 Task: Slide 5 - Value.
Action: Mouse moved to (148, 76)
Screenshot: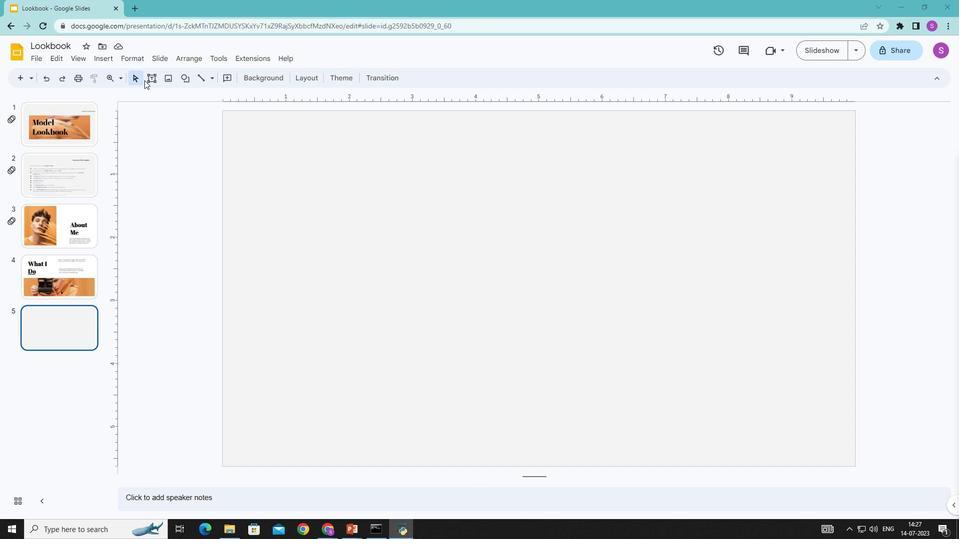 
Action: Mouse pressed left at (148, 76)
Screenshot: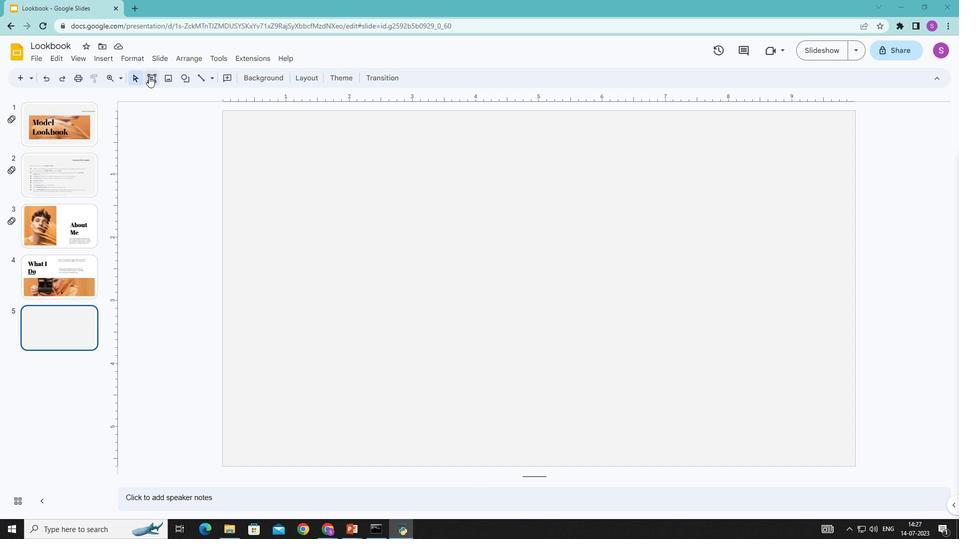 
Action: Mouse moved to (230, 118)
Screenshot: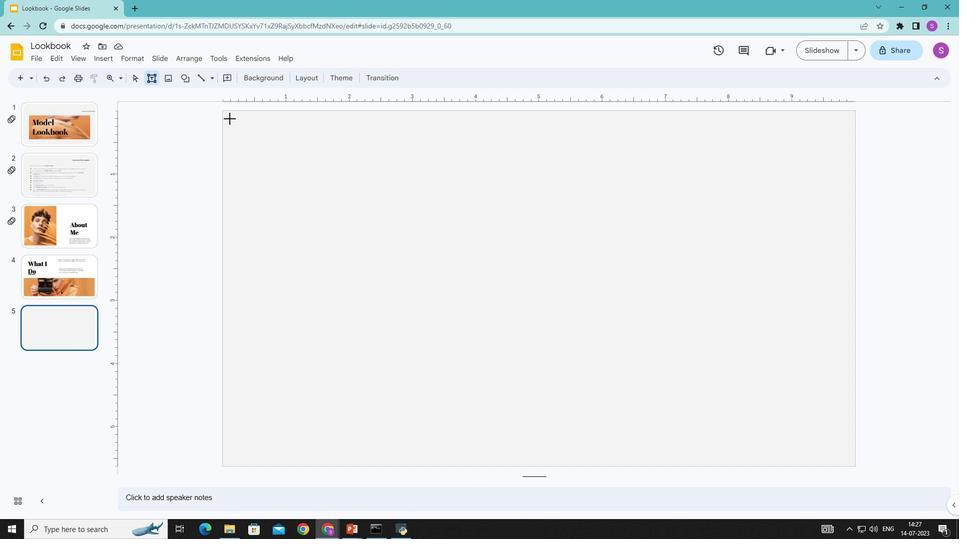 
Action: Mouse pressed left at (230, 118)
Screenshot: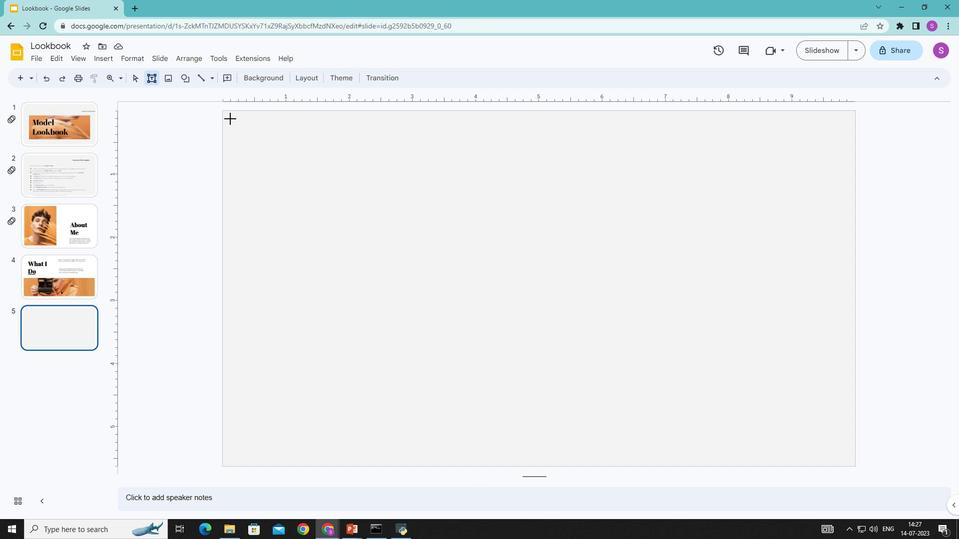 
Action: Mouse moved to (226, 77)
Screenshot: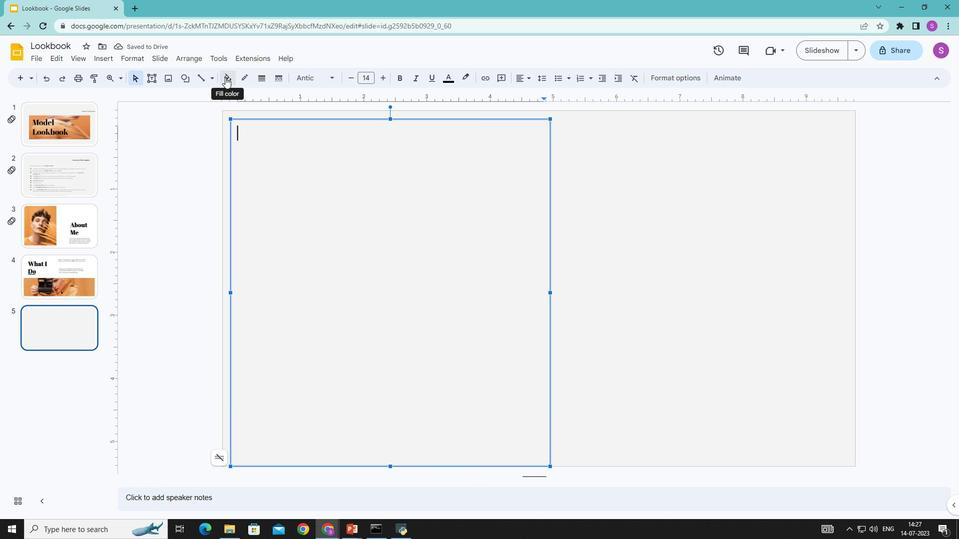 
Action: Mouse pressed left at (226, 77)
Screenshot: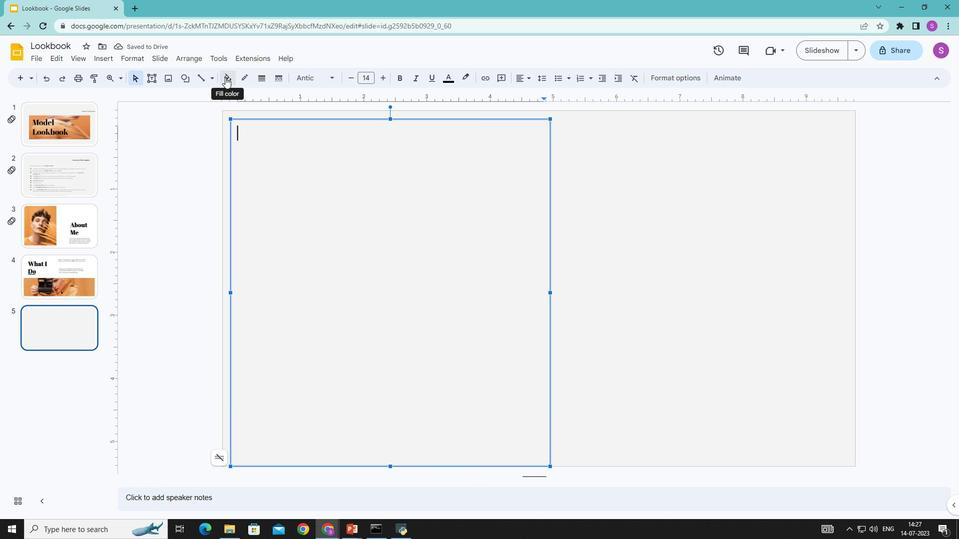 
Action: Mouse moved to (256, 129)
Screenshot: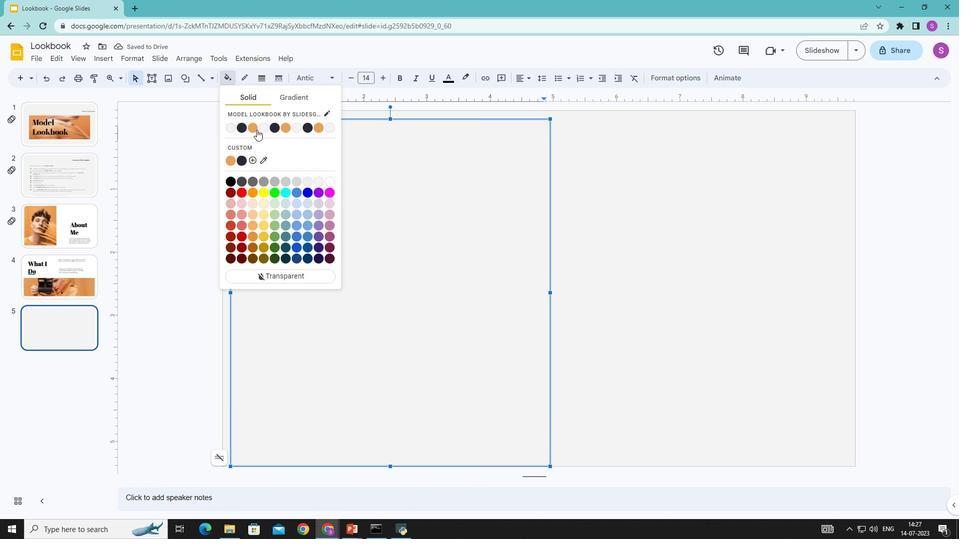 
Action: Mouse pressed left at (256, 129)
Screenshot: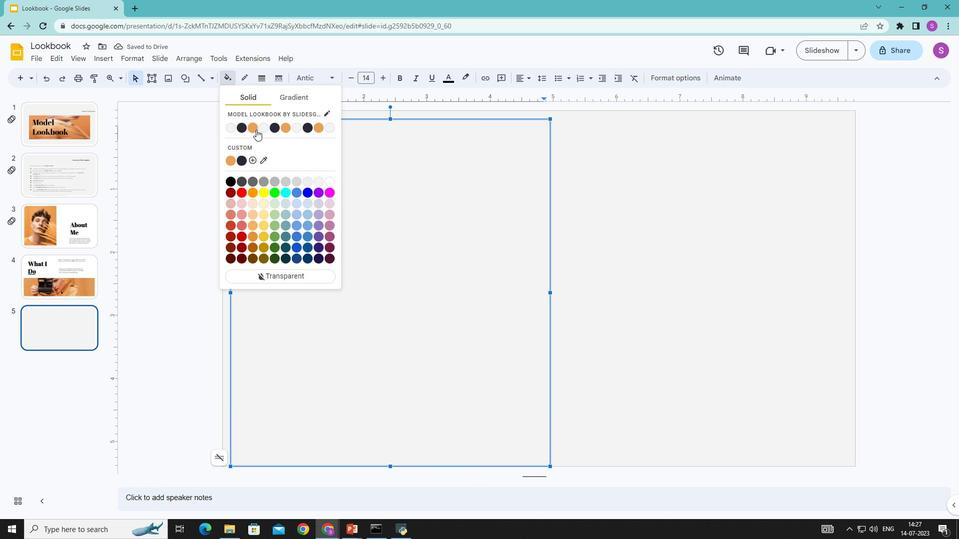 
Action: Mouse moved to (642, 272)
Screenshot: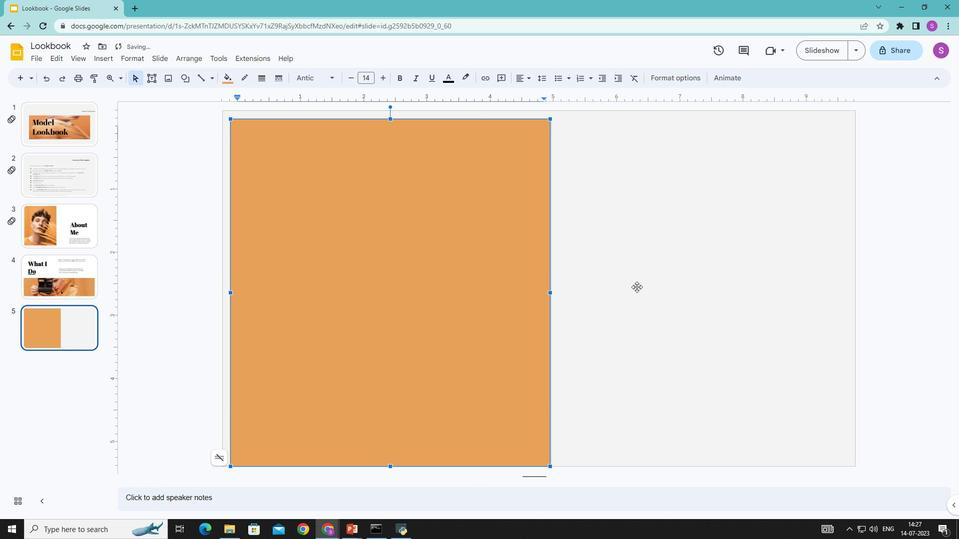 
Action: Mouse pressed left at (642, 272)
Screenshot: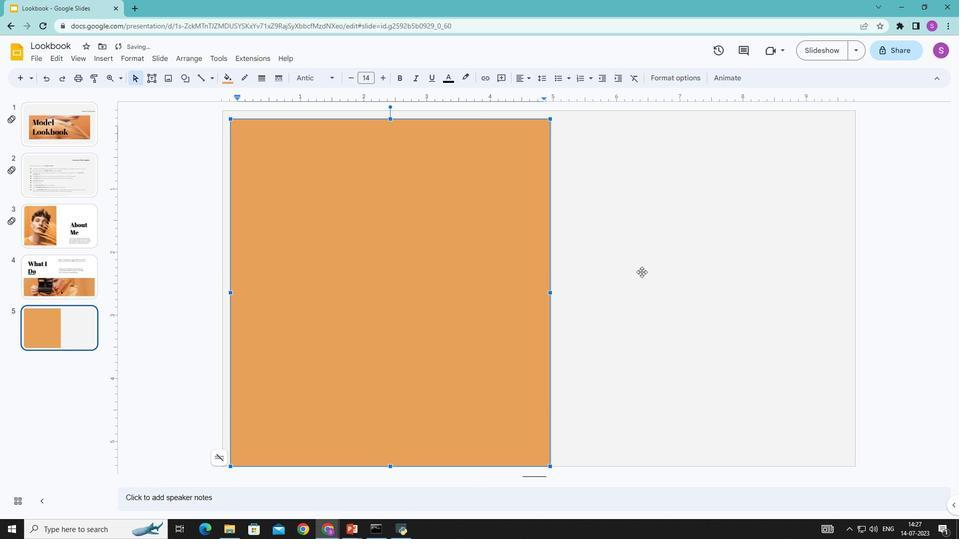 
Action: Mouse moved to (672, 308)
Screenshot: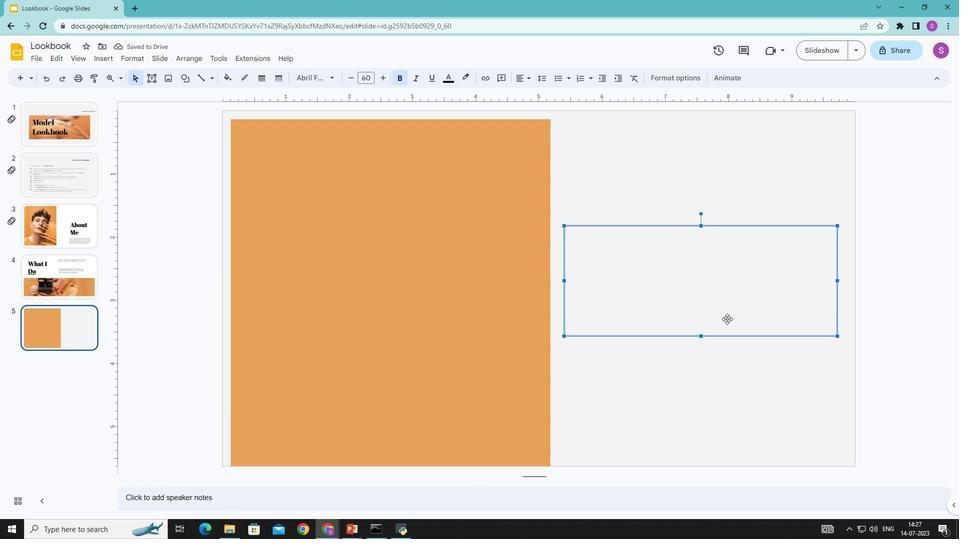 
Action: Key pressed <Key.shift>Valu
Screenshot: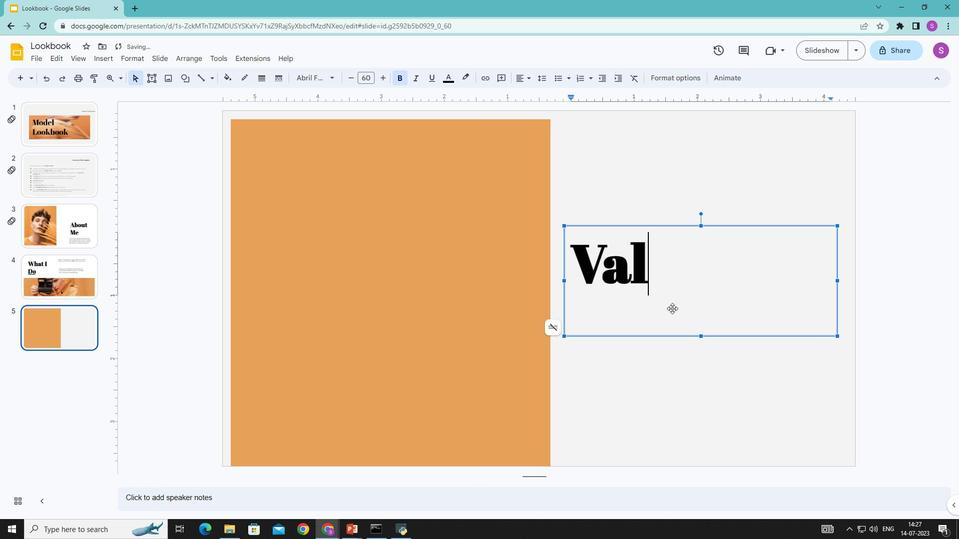 
Action: Mouse moved to (671, 308)
Screenshot: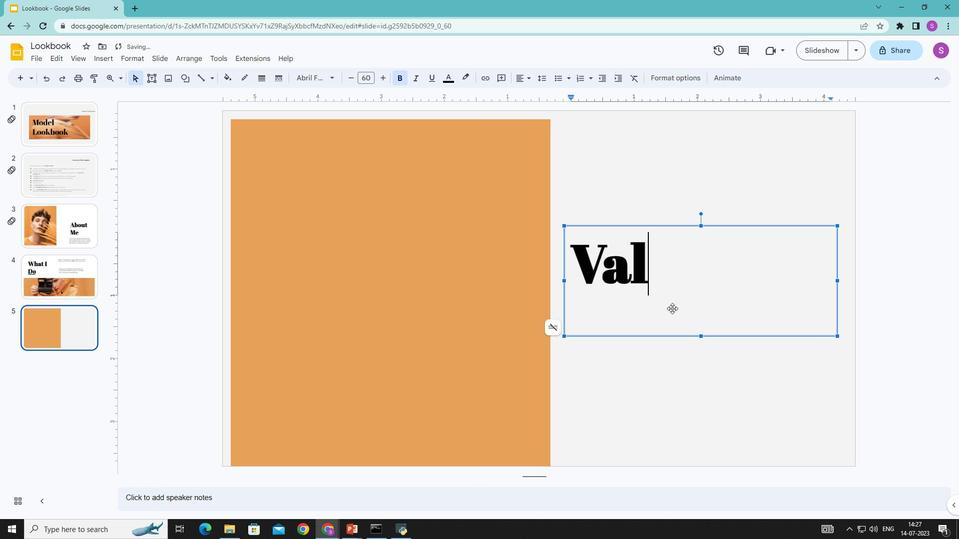 
Action: Key pressed es
Screenshot: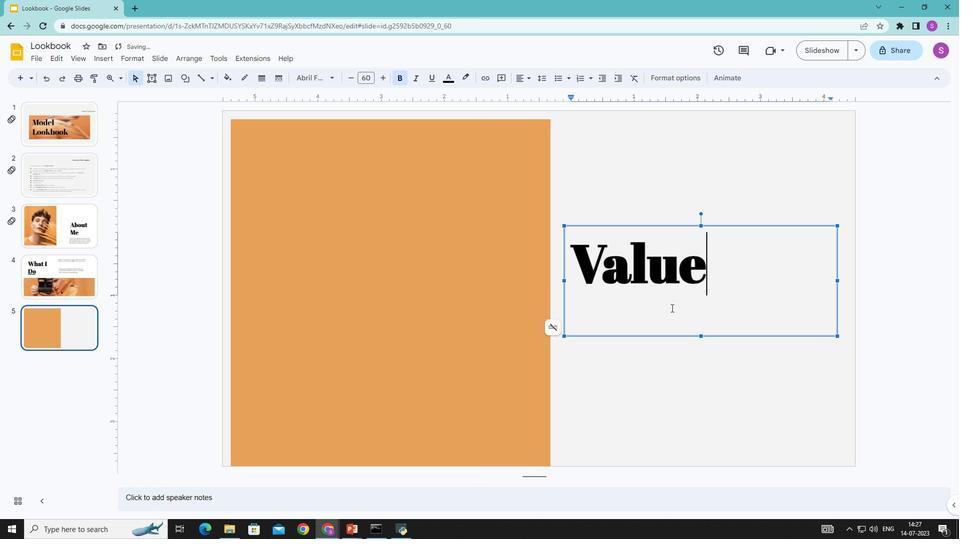 
Action: Mouse moved to (203, 77)
Screenshot: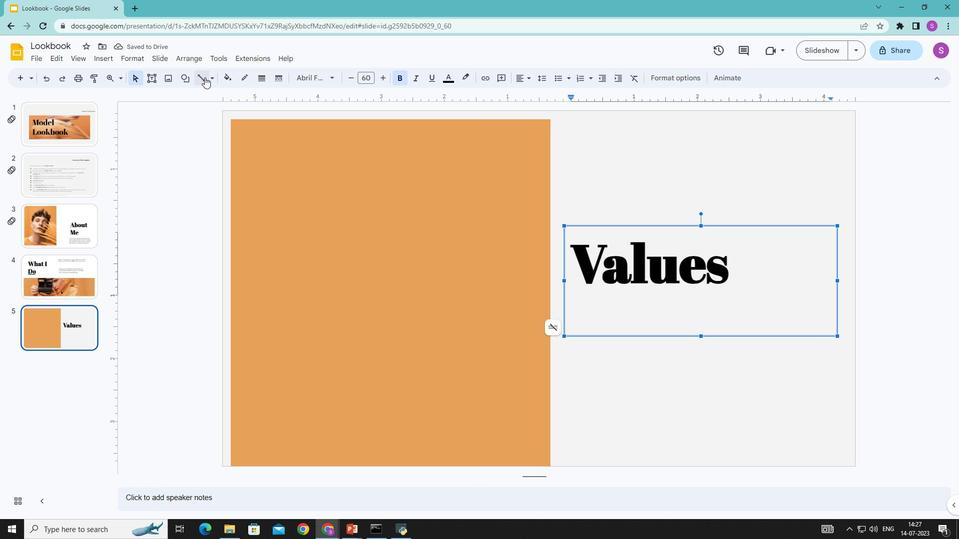 
Action: Mouse pressed left at (203, 77)
Screenshot: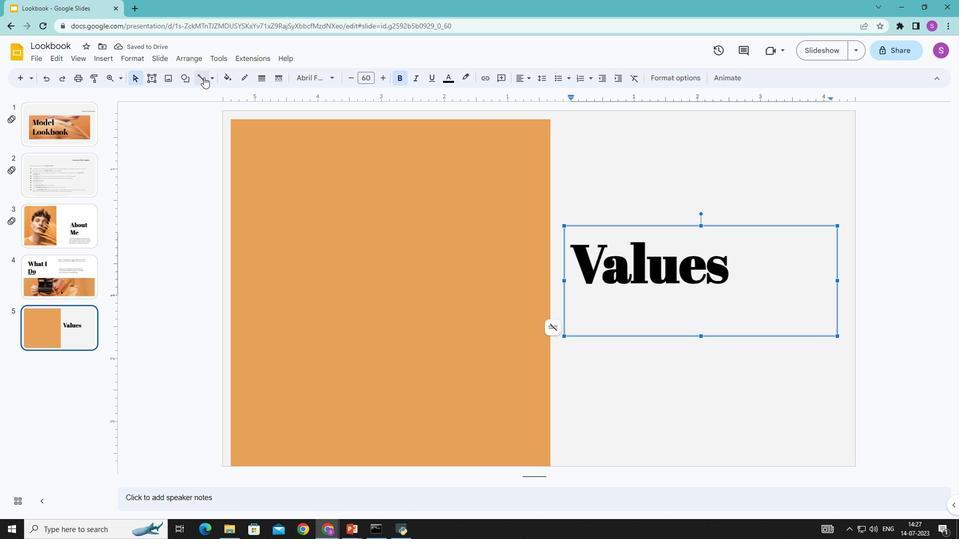 
Action: Mouse moved to (671, 290)
Screenshot: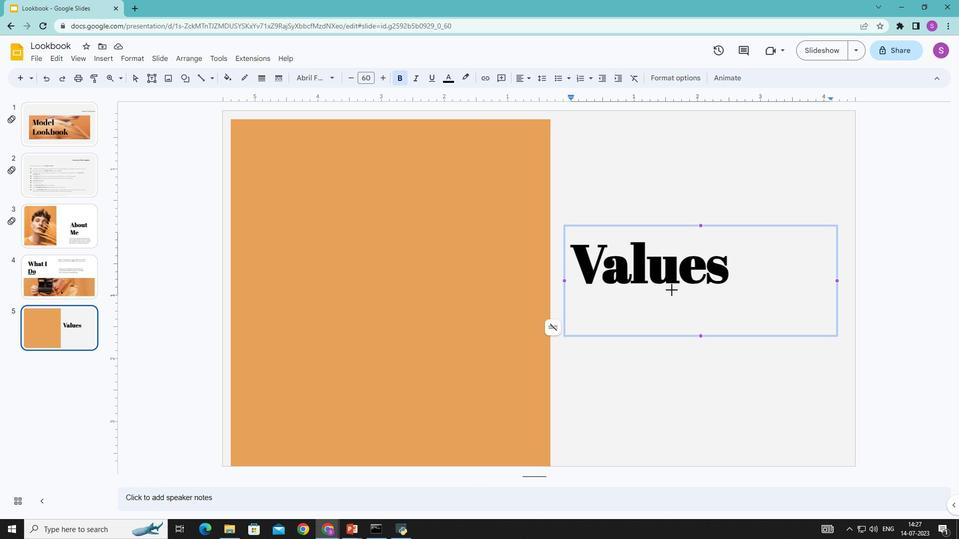
Action: Mouse pressed left at (671, 290)
Screenshot: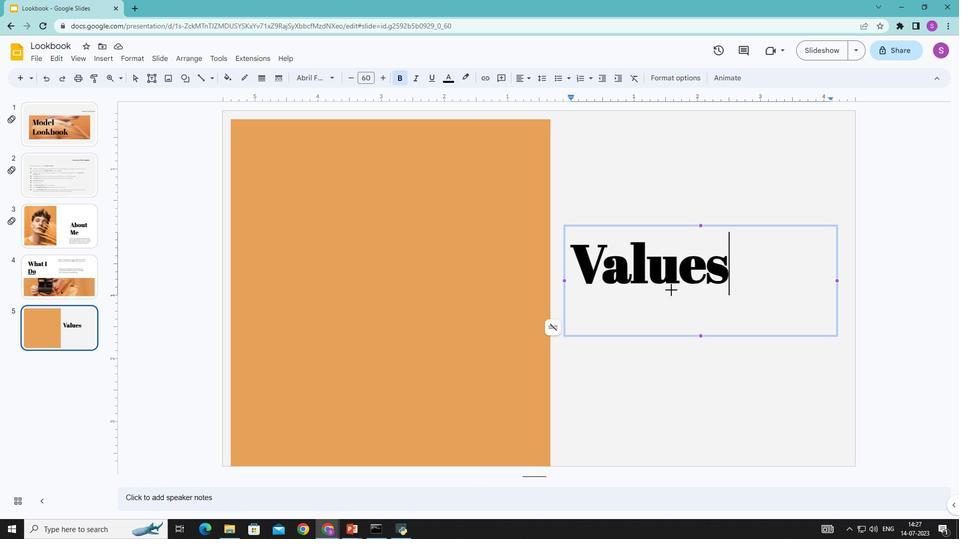 
Action: Mouse moved to (246, 76)
Screenshot: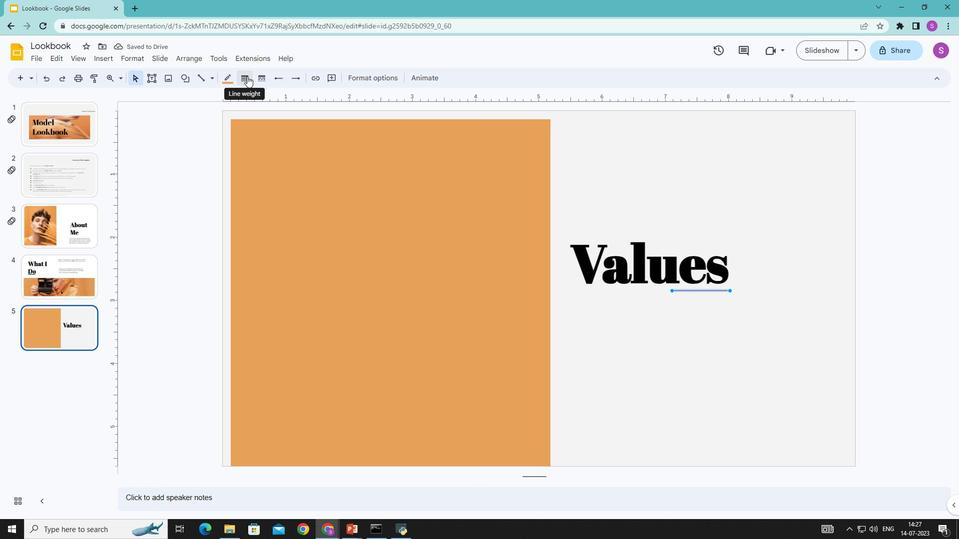 
Action: Mouse pressed left at (246, 76)
Screenshot: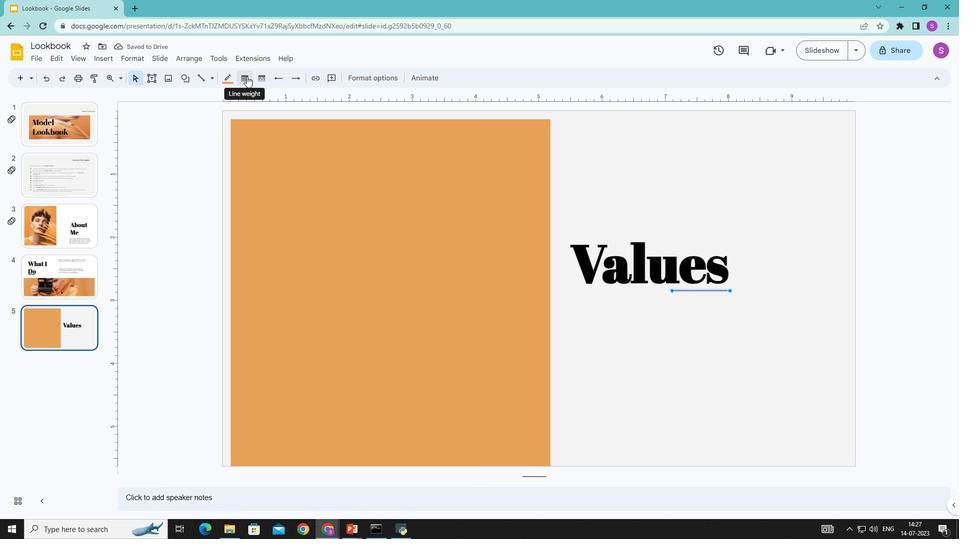 
Action: Mouse moved to (266, 157)
Screenshot: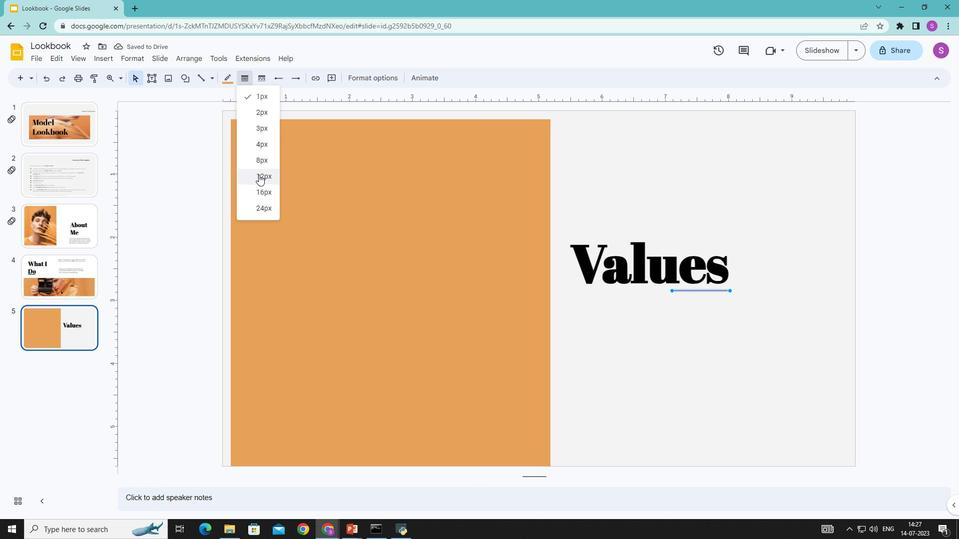 
Action: Mouse pressed left at (266, 157)
Screenshot: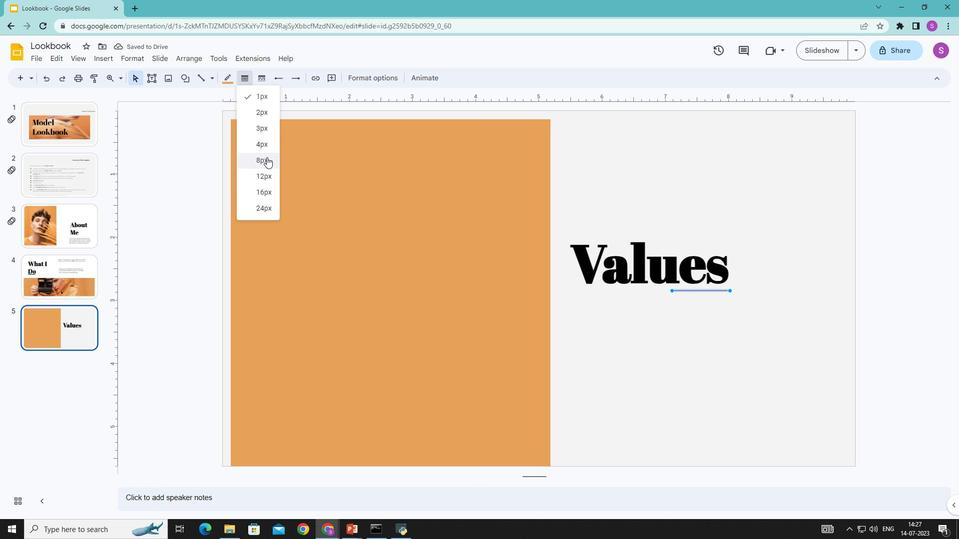 
Action: Mouse moved to (228, 79)
Screenshot: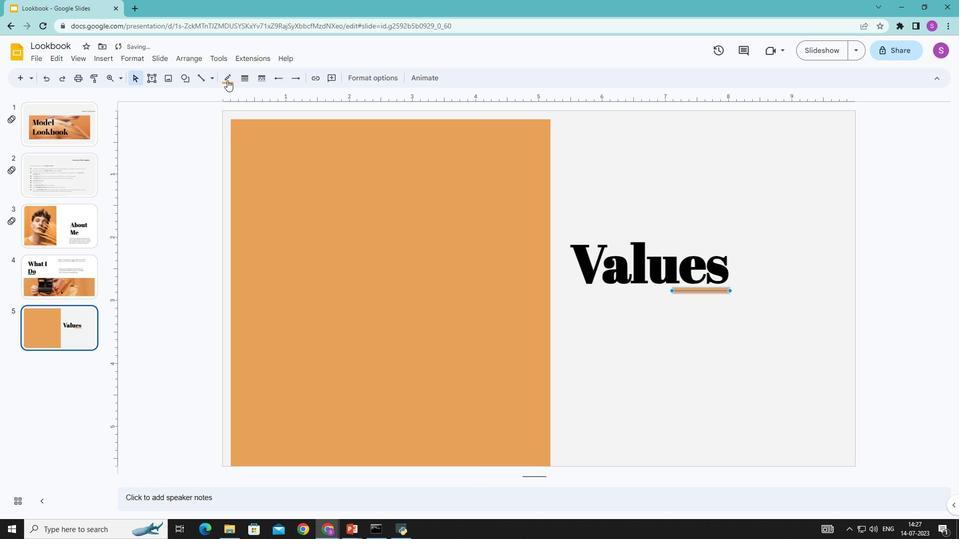
Action: Mouse pressed left at (228, 79)
Screenshot: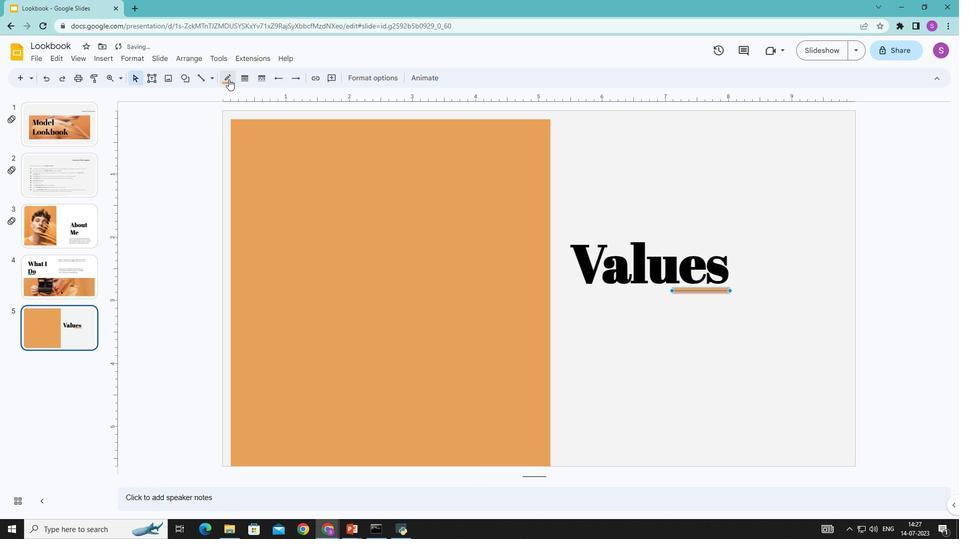 
Action: Mouse moved to (243, 109)
Screenshot: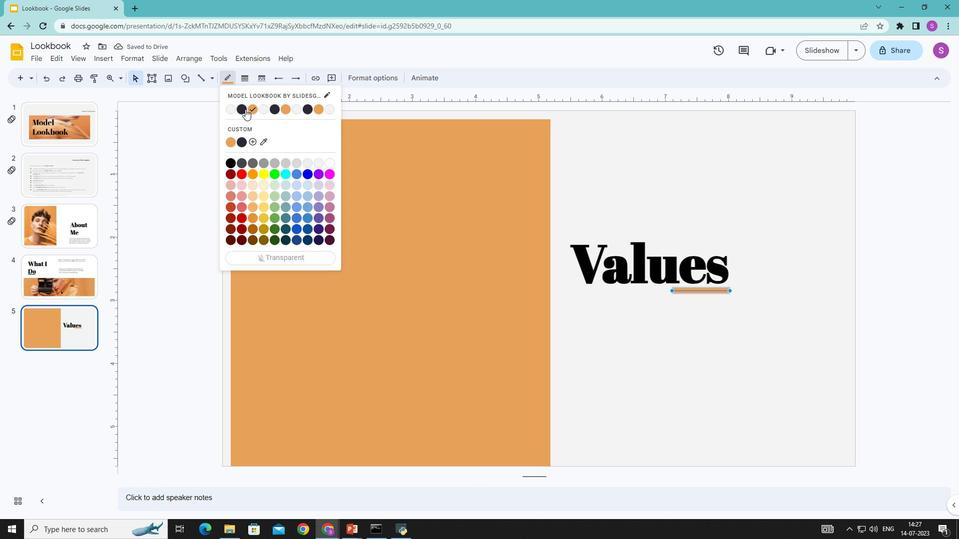 
Action: Mouse pressed left at (243, 109)
Screenshot: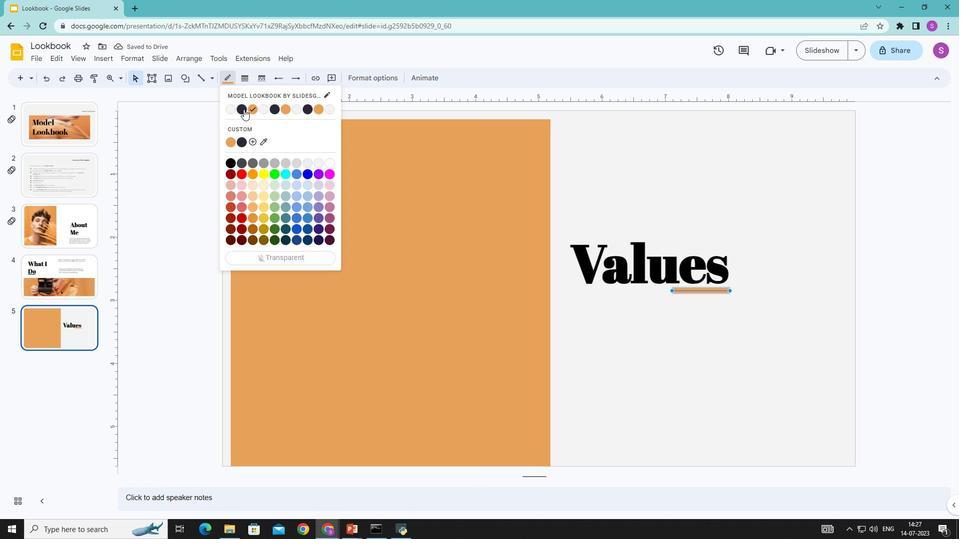 
Action: Mouse moved to (665, 199)
Screenshot: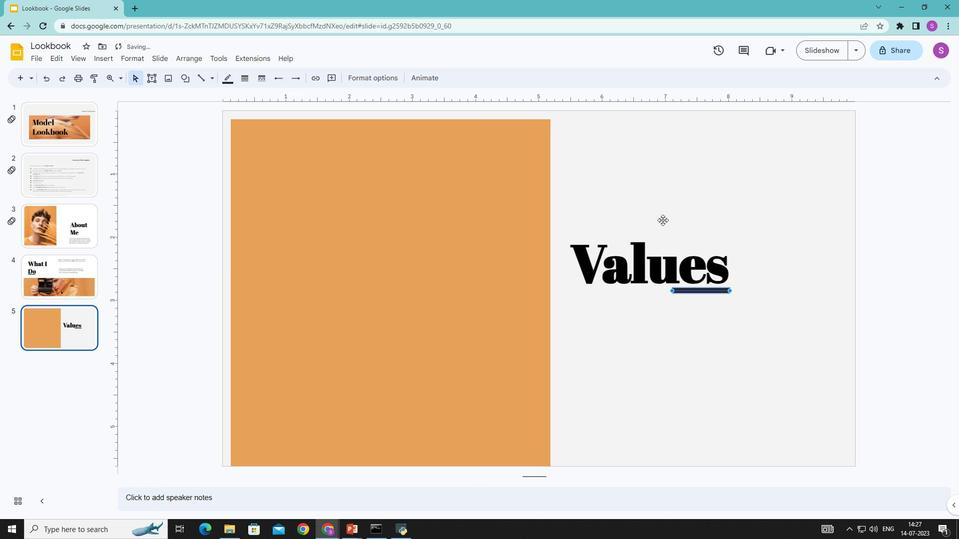 
Action: Mouse pressed left at (665, 199)
Screenshot: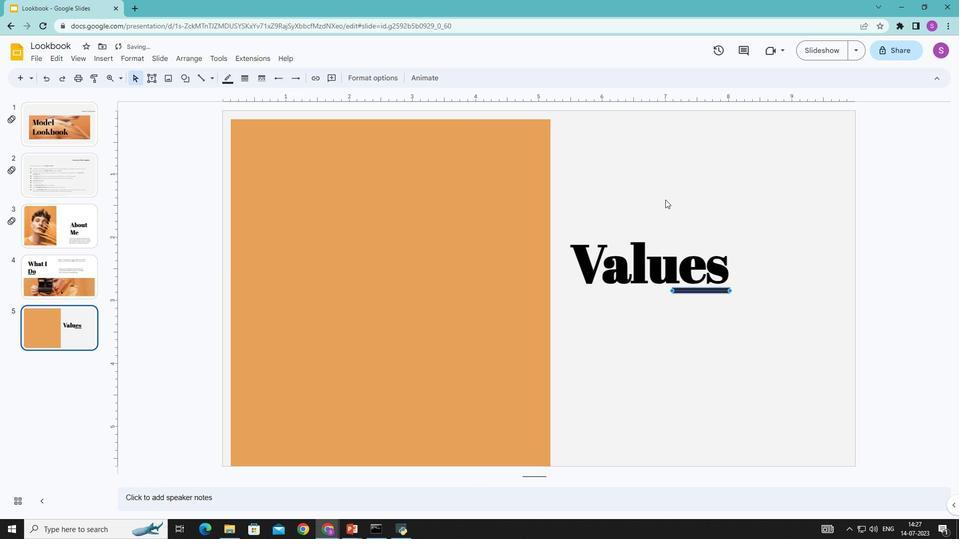 
Action: Mouse moved to (677, 268)
Screenshot: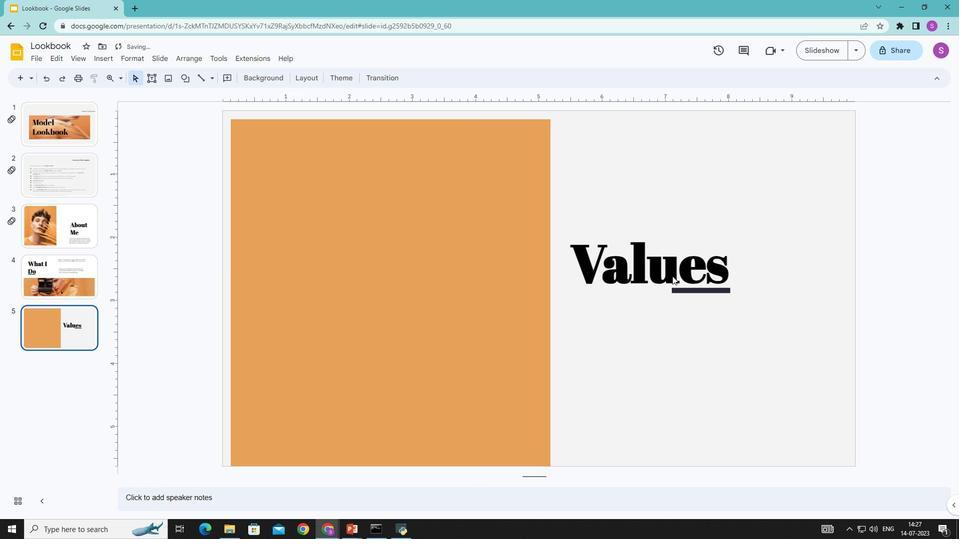 
Action: Mouse pressed left at (677, 268)
Screenshot: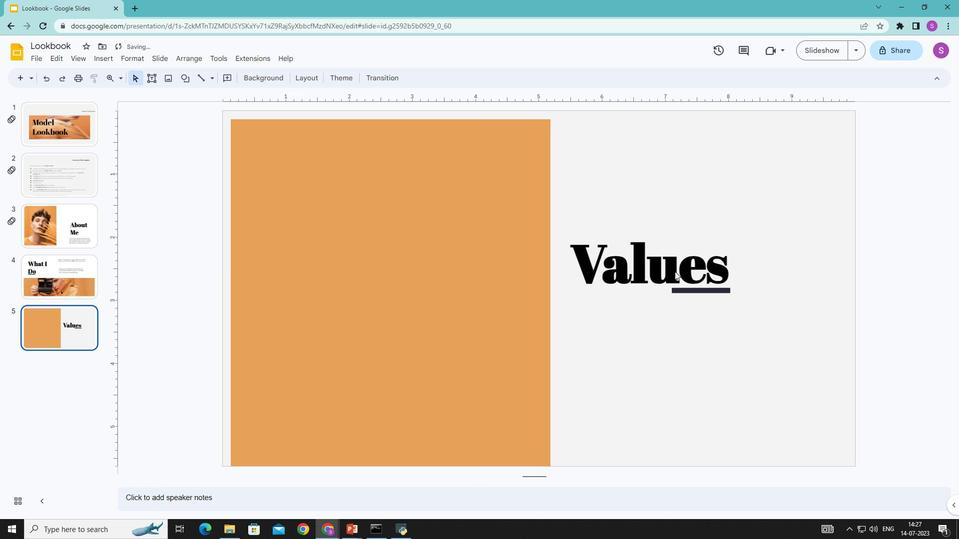 
Action: Mouse moved to (600, 265)
Screenshot: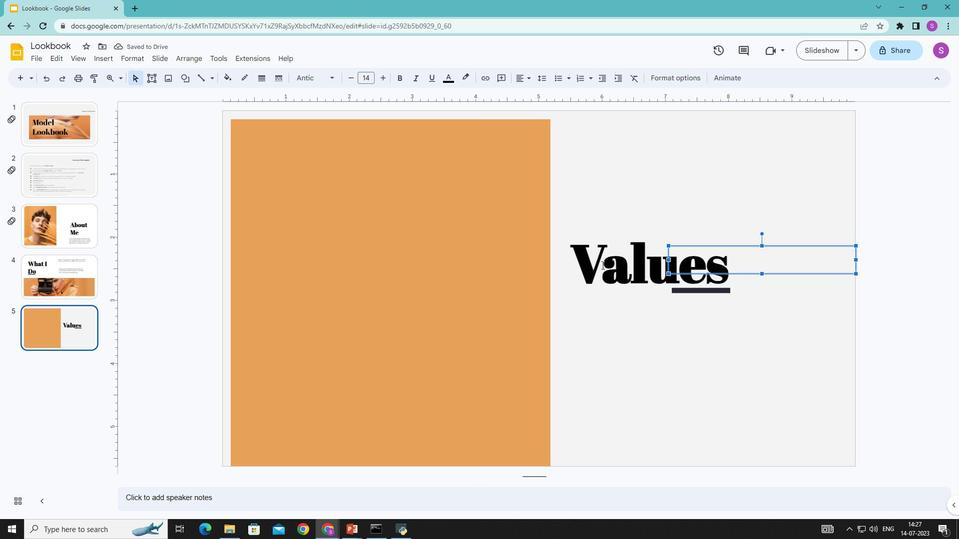 
Action: Mouse pressed left at (600, 265)
Screenshot: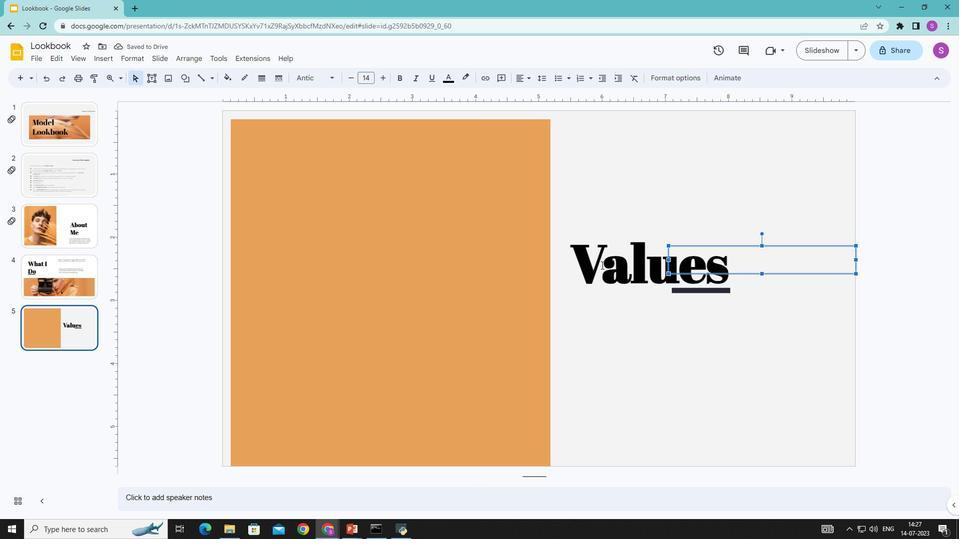 
Action: Mouse moved to (728, 273)
Screenshot: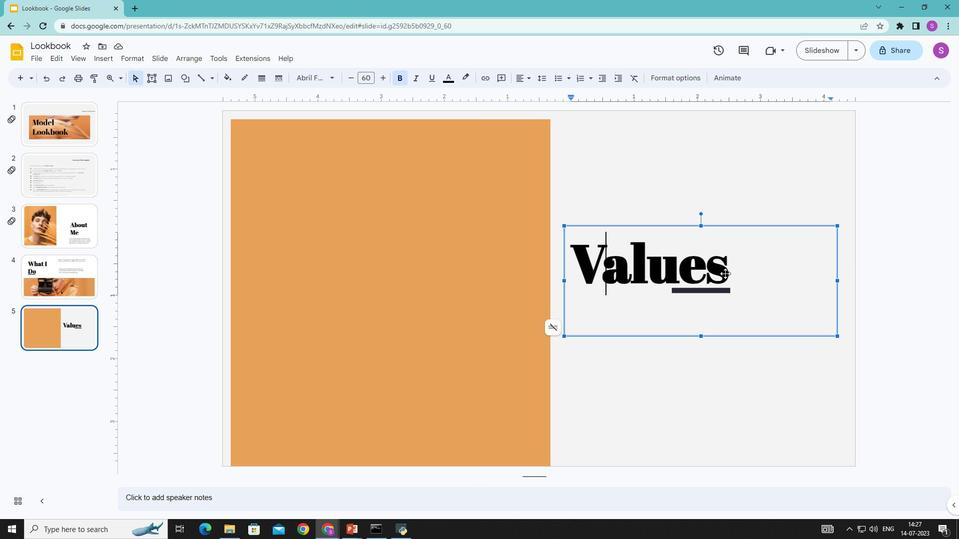
Action: Mouse pressed left at (728, 273)
Screenshot: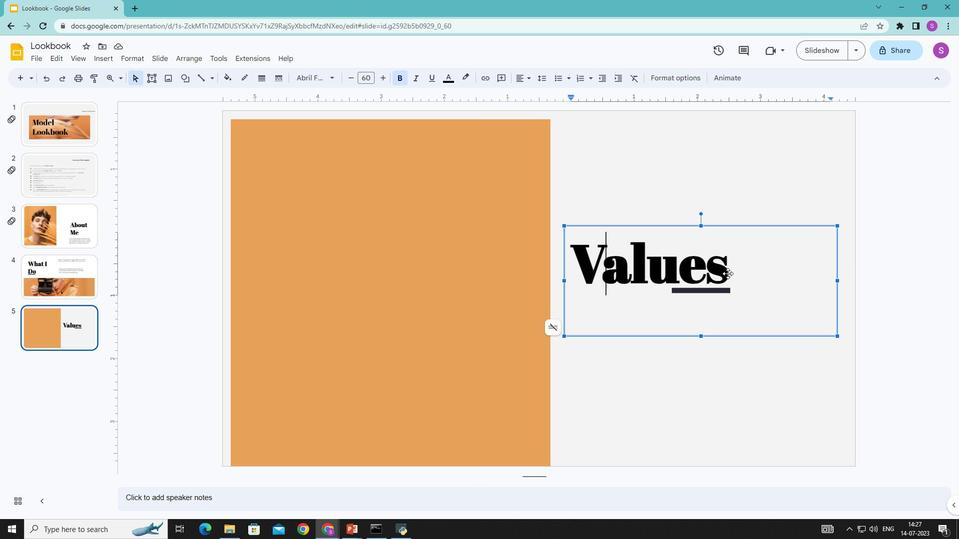 
Action: Mouse moved to (610, 251)
Screenshot: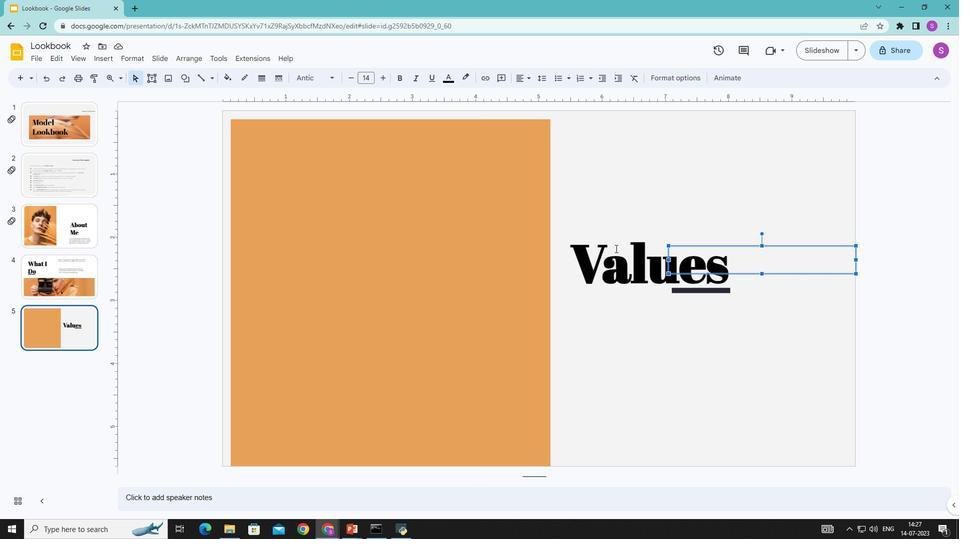 
Action: Mouse pressed left at (610, 251)
Screenshot: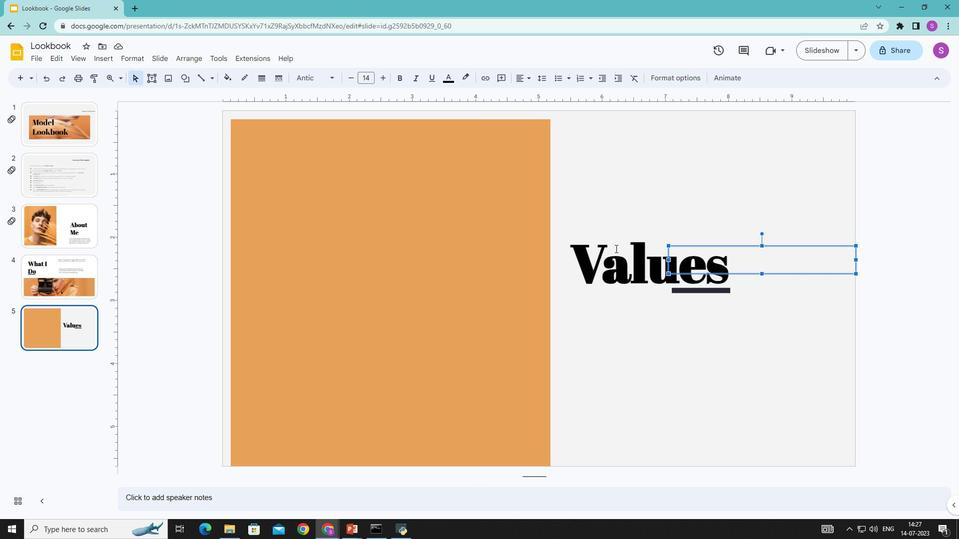 
Action: Mouse moved to (575, 258)
Screenshot: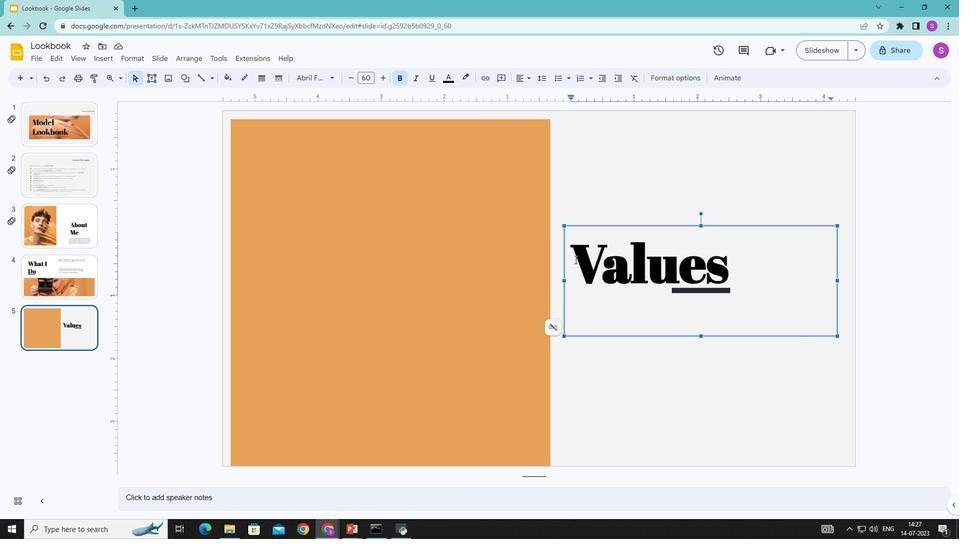 
Action: Mouse pressed left at (575, 258)
Screenshot: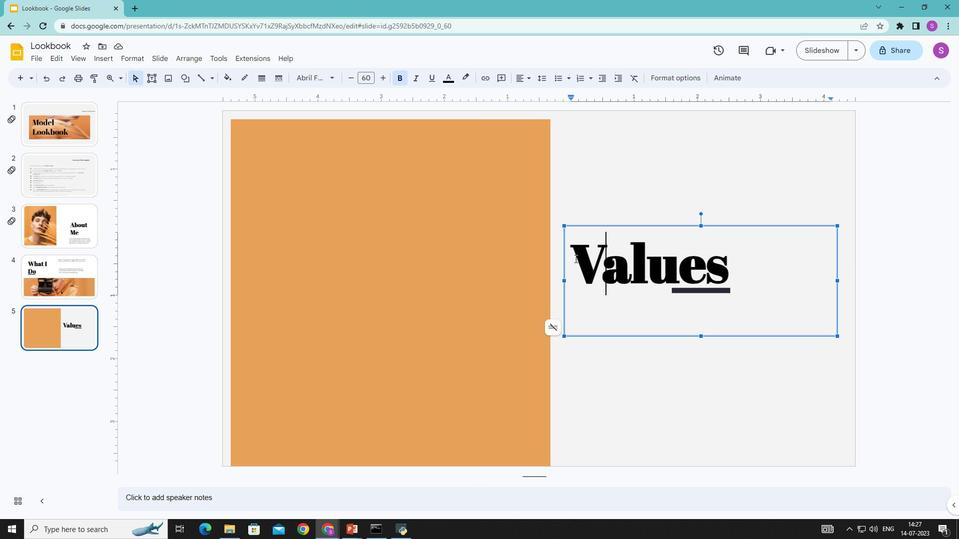
Action: Mouse pressed left at (575, 258)
Screenshot: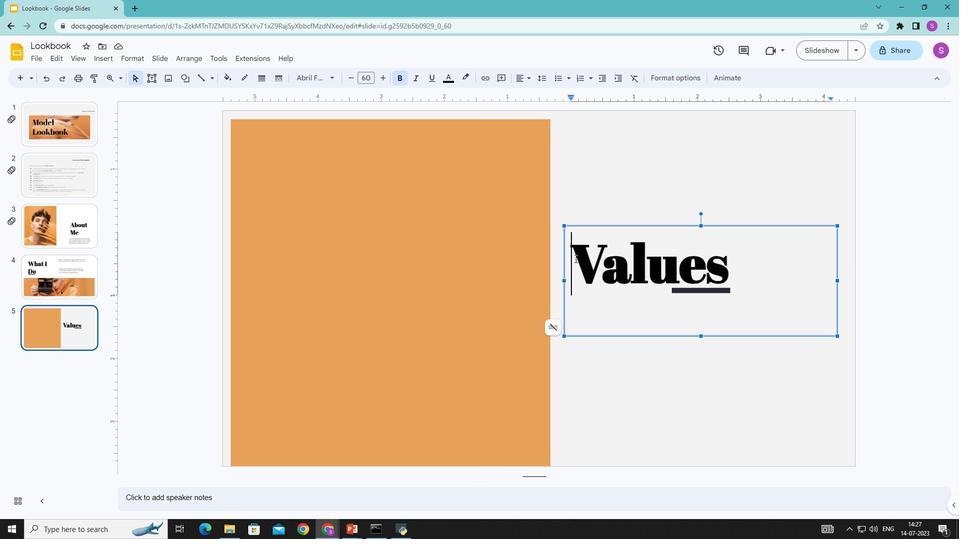 
Action: Mouse moved to (334, 78)
Screenshot: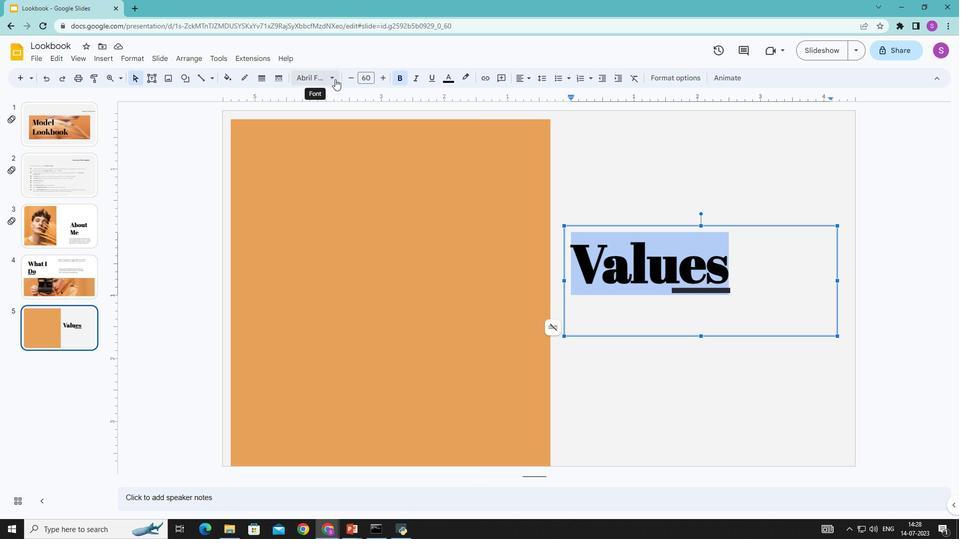 
Action: Mouse pressed left at (334, 78)
Screenshot: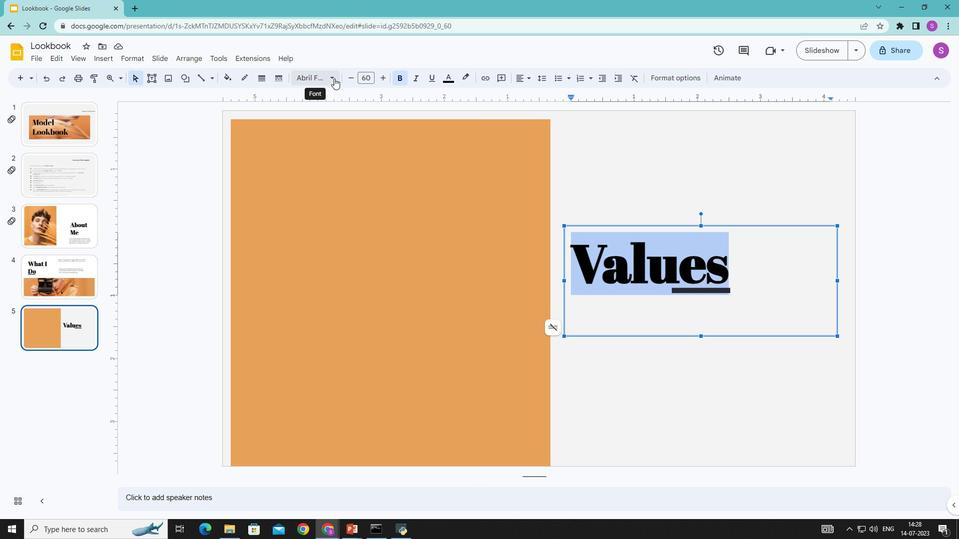 
Action: Mouse moved to (344, 227)
Screenshot: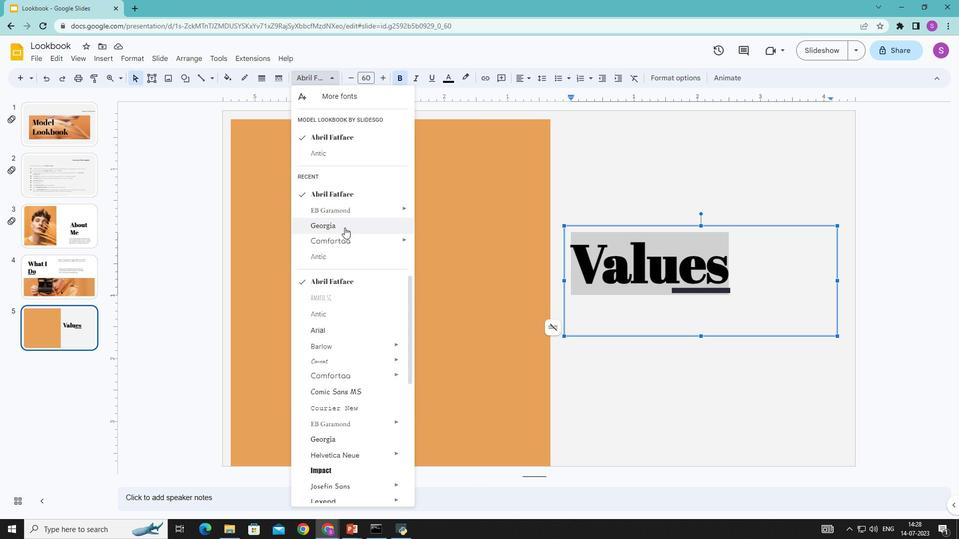 
Action: Mouse pressed left at (344, 227)
Screenshot: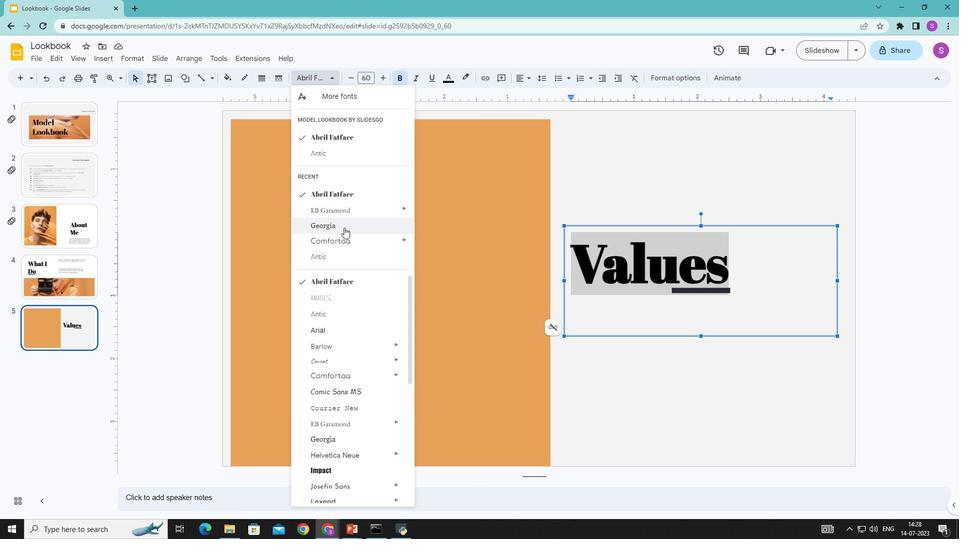 
Action: Mouse moved to (684, 399)
Screenshot: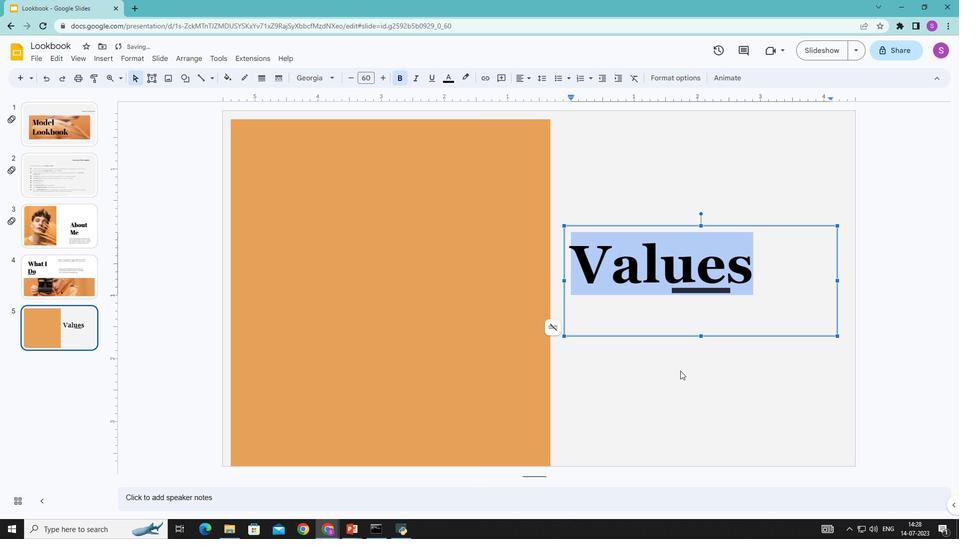 
Action: Mouse pressed left at (684, 399)
Screenshot: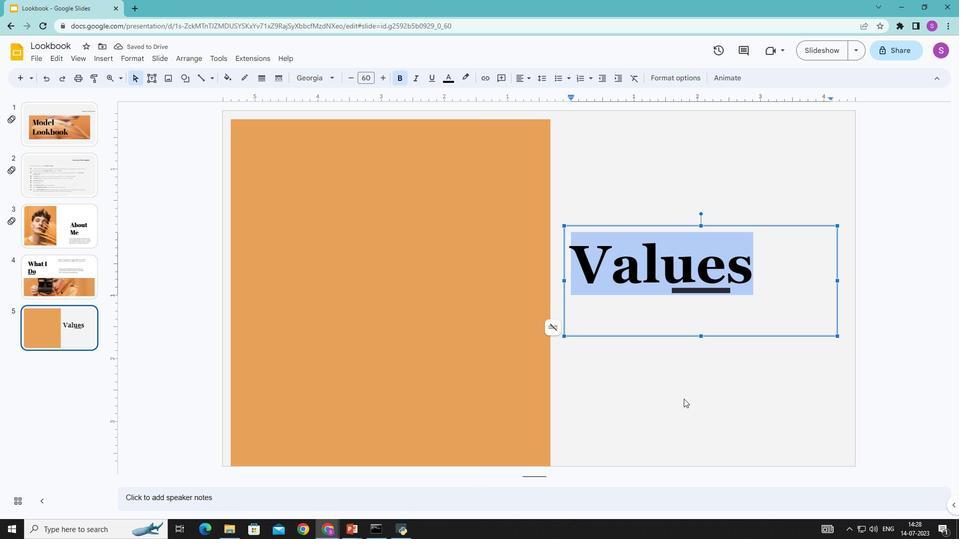 
Action: Mouse moved to (342, 188)
Screenshot: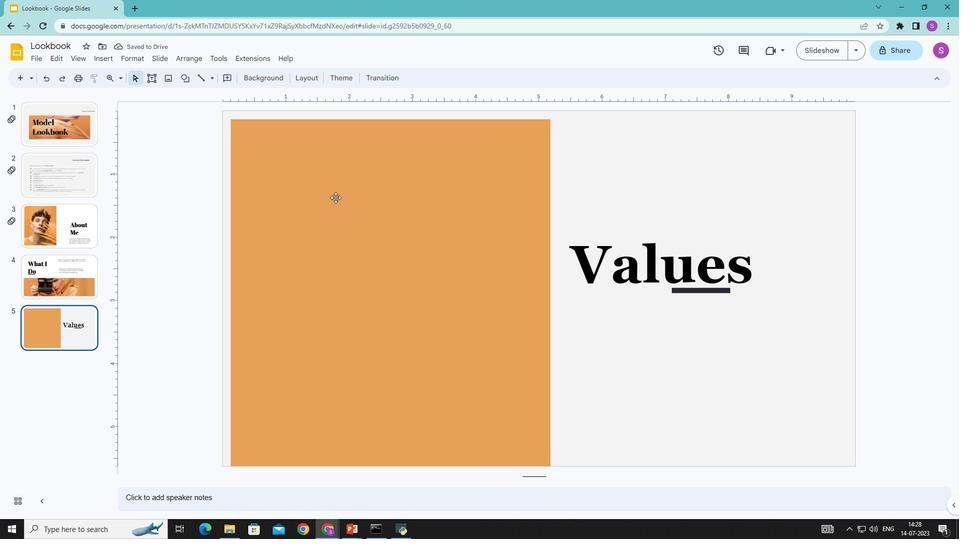
Action: Mouse pressed left at (342, 188)
Screenshot: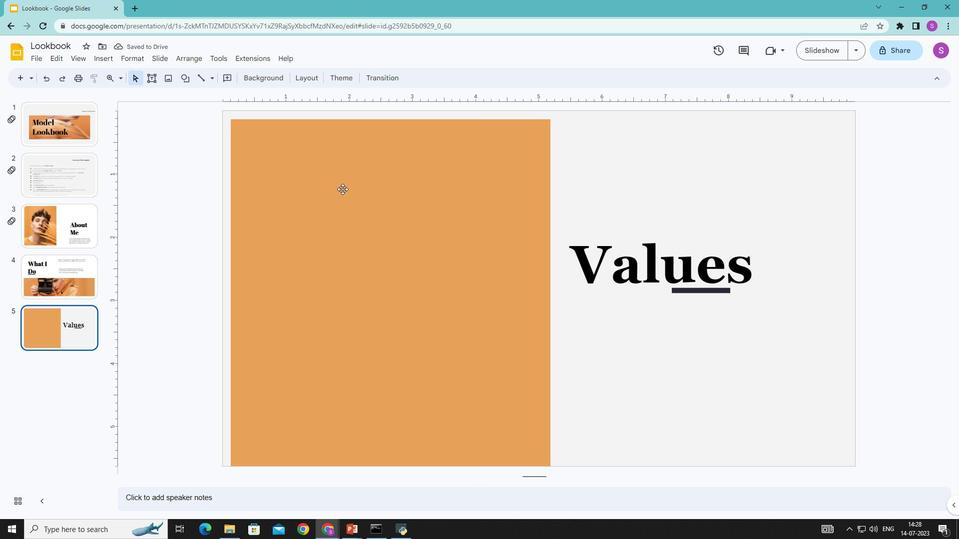 
Action: Mouse moved to (271, 161)
Screenshot: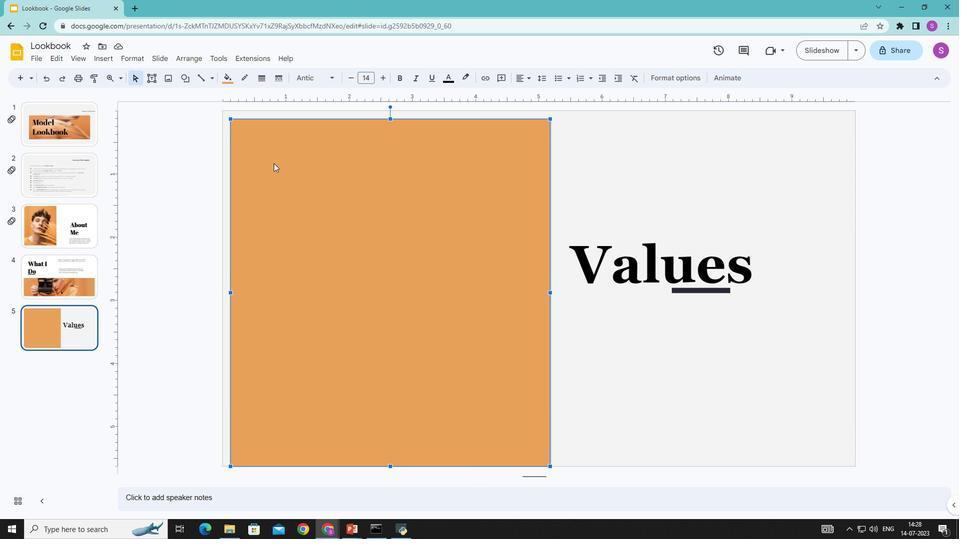 
Action: Mouse pressed left at (271, 161)
Screenshot: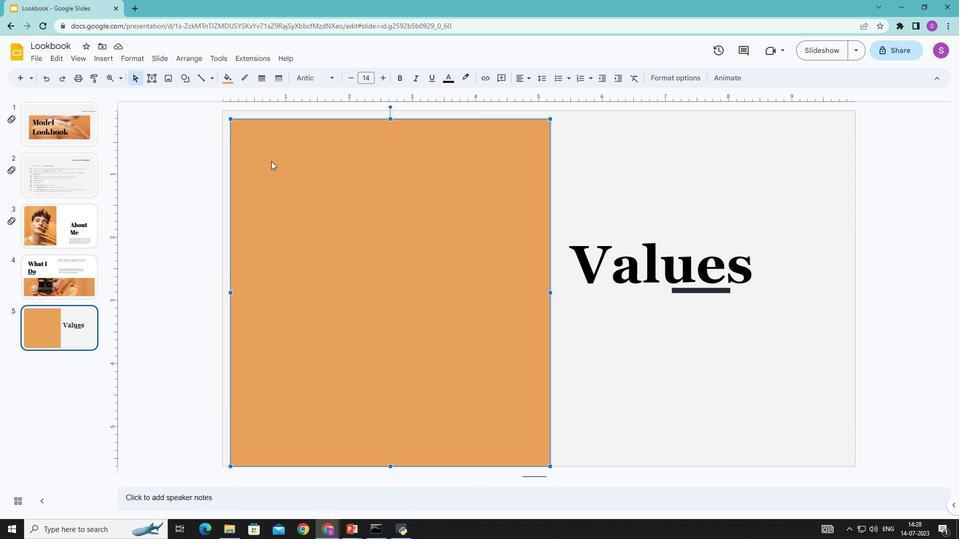 
Action: Key pressed <Key.shift>Venus<Key.space>has<Key.space>a<Key.space>beautiful<Key.space>name<Key.space>and<Key.space>is<Key.space>the<Key.space>second<Key.space><Key.enter>planet<Key.space>from<Key.space>the<Key.space><Key.shift>s<Key.backspace><Key.shift>Sun
Screenshot: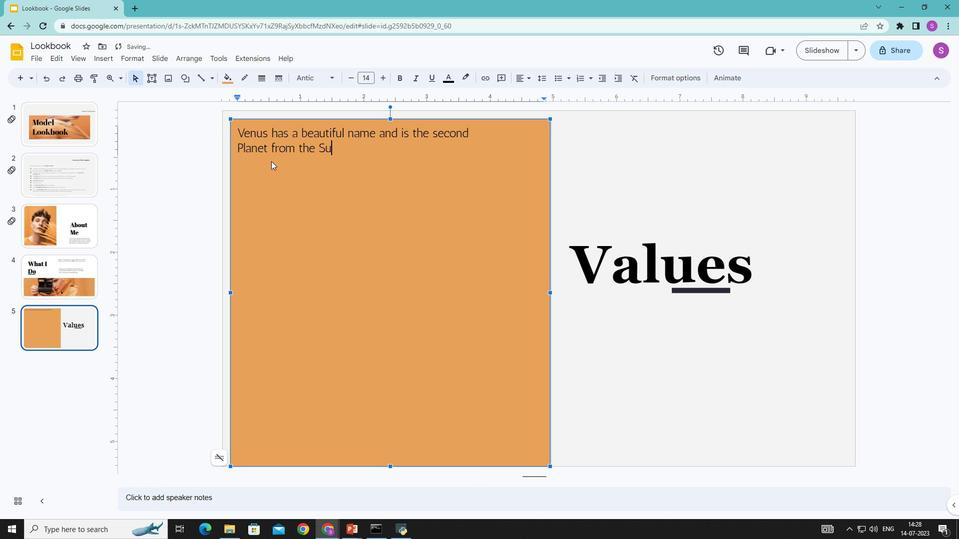 
Action: Mouse moved to (485, 141)
Screenshot: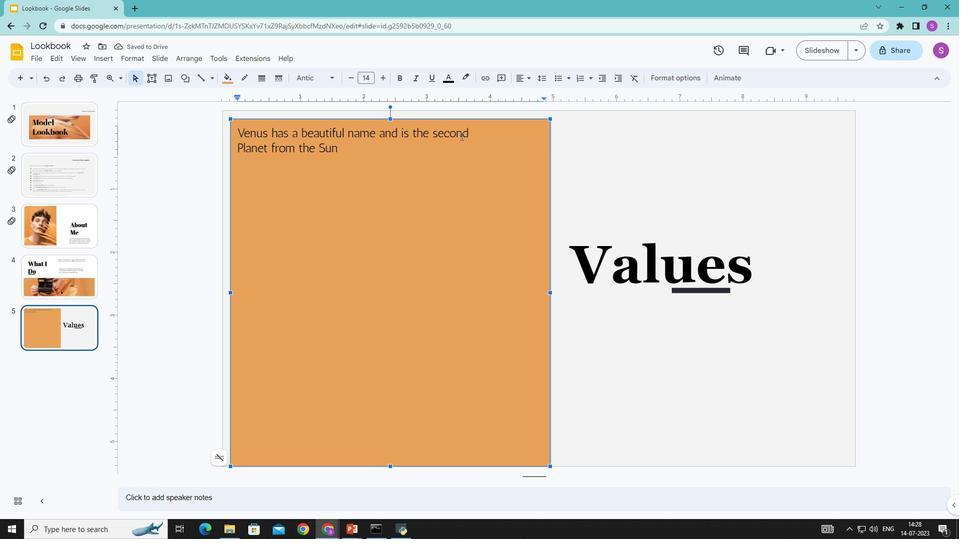 
Action: Mouse pressed left at (485, 141)
Screenshot: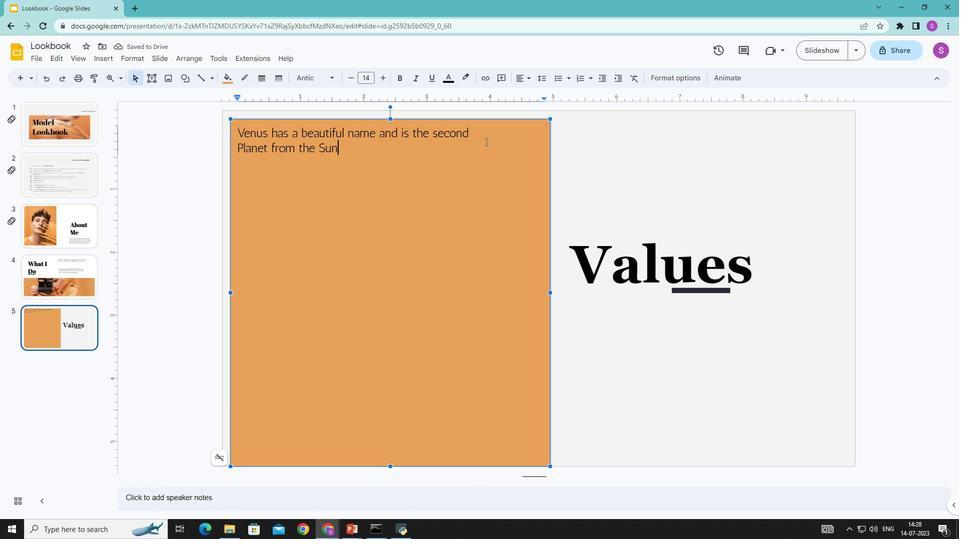 
Action: Mouse moved to (101, 58)
Screenshot: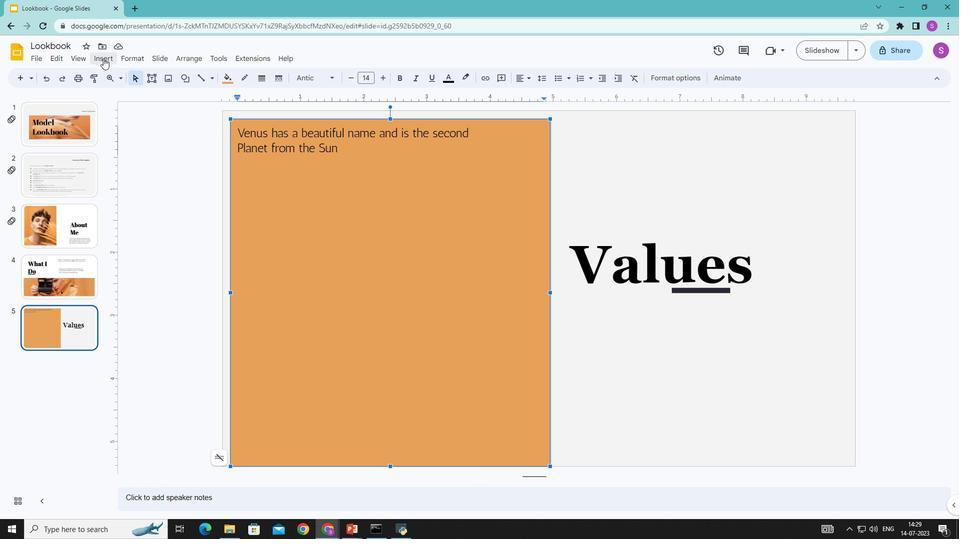
Action: Mouse pressed left at (101, 58)
Screenshot: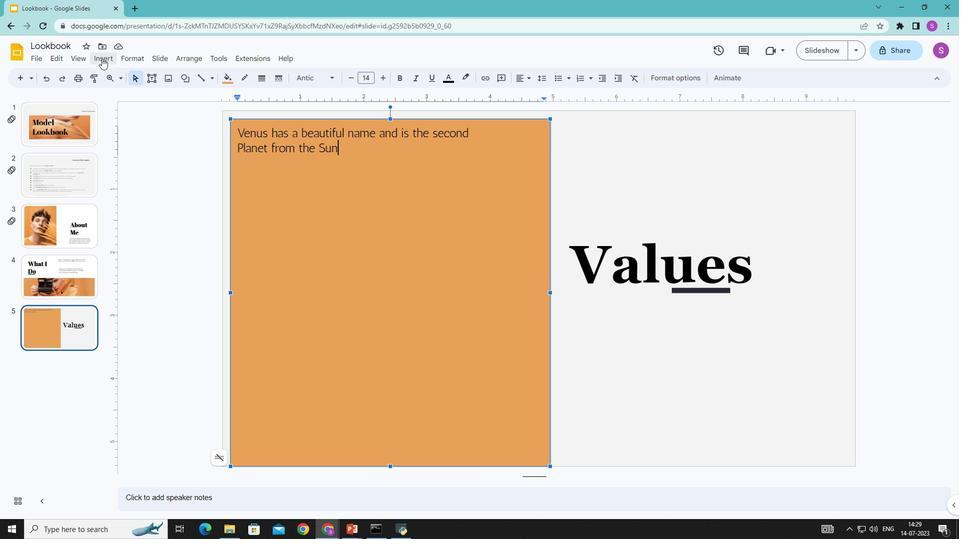 
Action: Mouse moved to (419, 159)
Screenshot: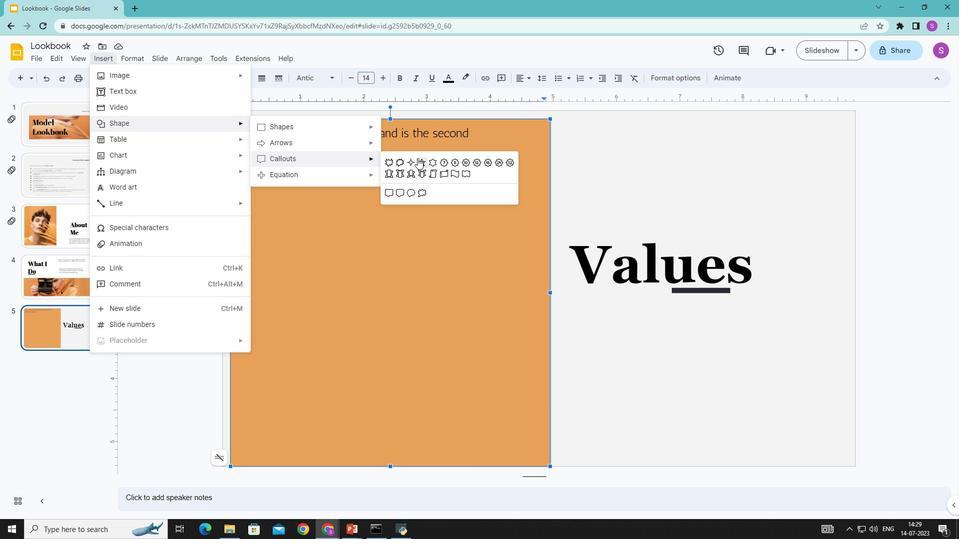 
Action: Mouse pressed left at (419, 159)
Screenshot: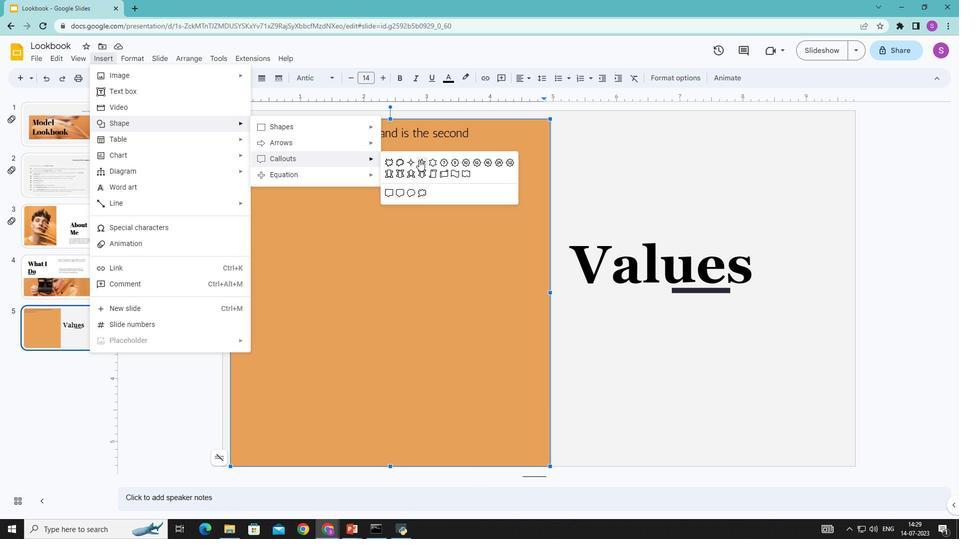 
Action: Mouse moved to (476, 139)
Screenshot: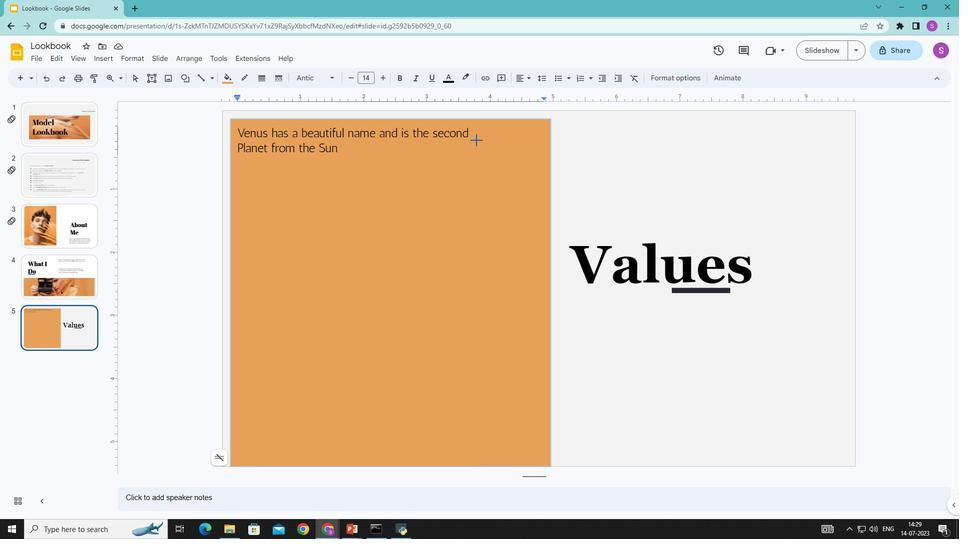 
Action: Mouse pressed left at (476, 139)
Screenshot: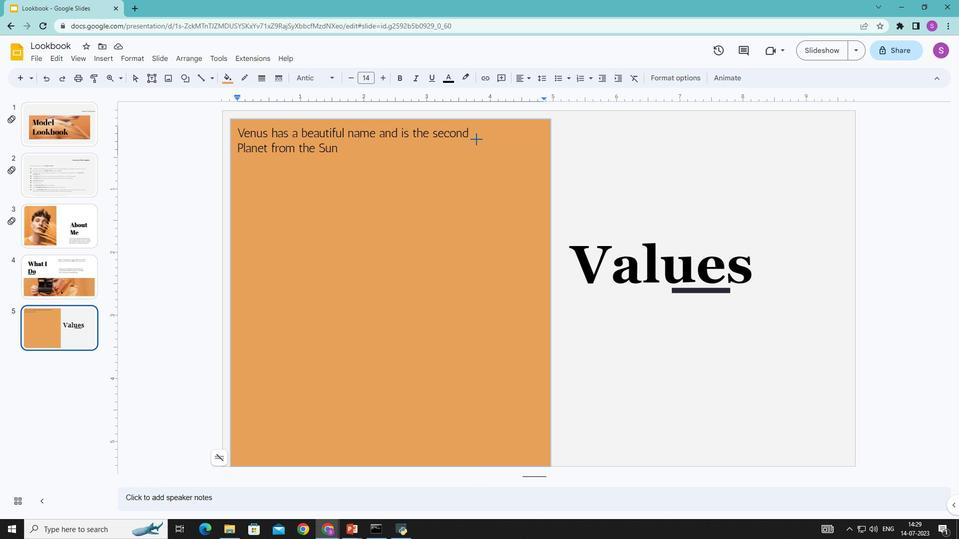 
Action: Mouse moved to (501, 157)
Screenshot: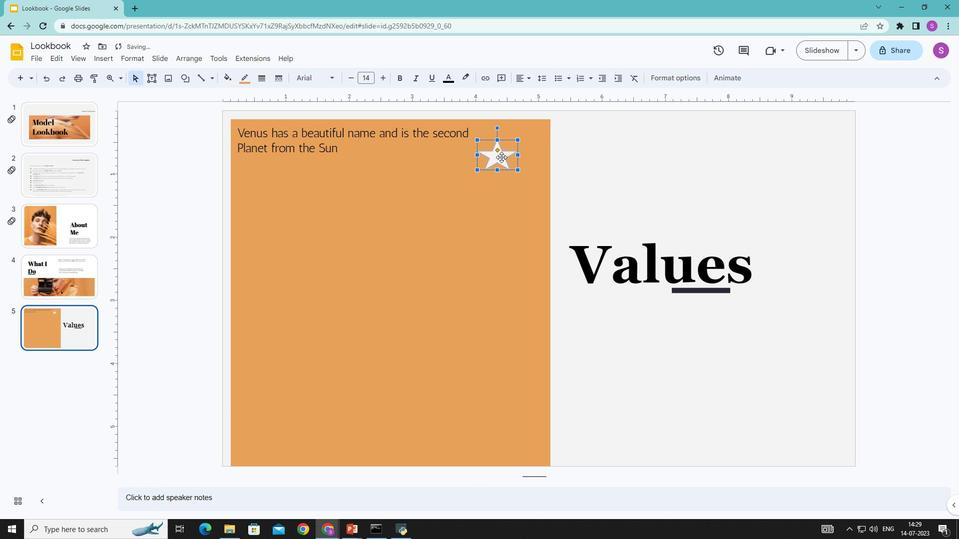 
Action: Mouse pressed left at (501, 157)
Screenshot: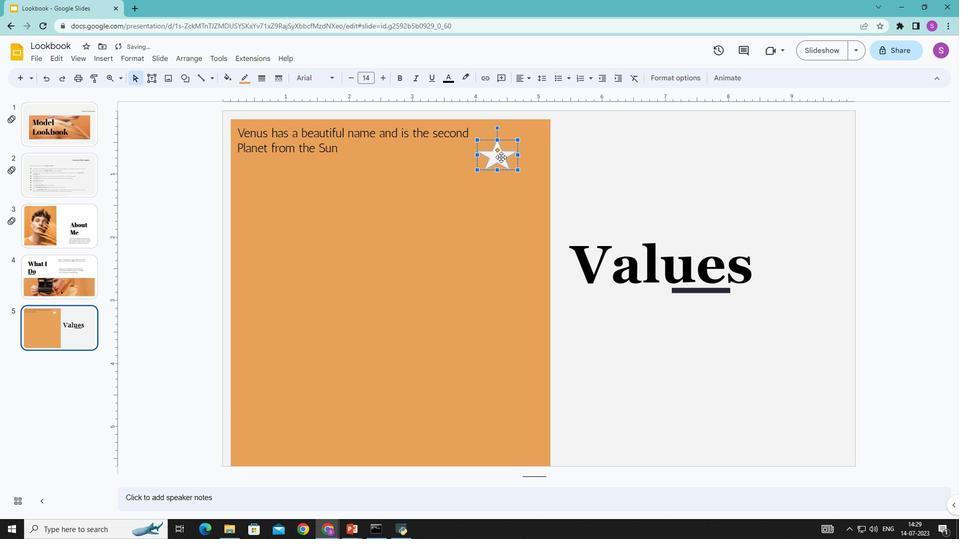 
Action: Mouse moved to (316, 233)
Screenshot: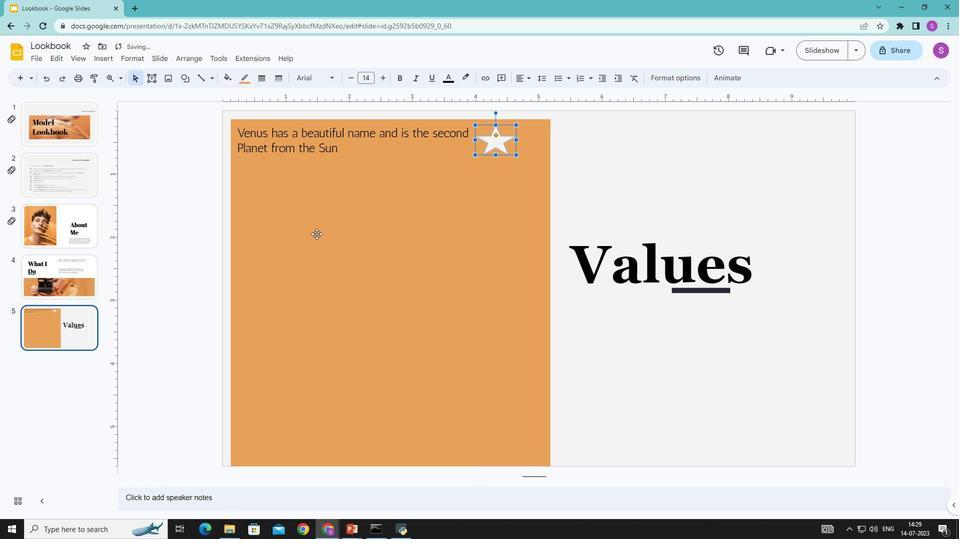
Action: Mouse pressed left at (316, 233)
Screenshot: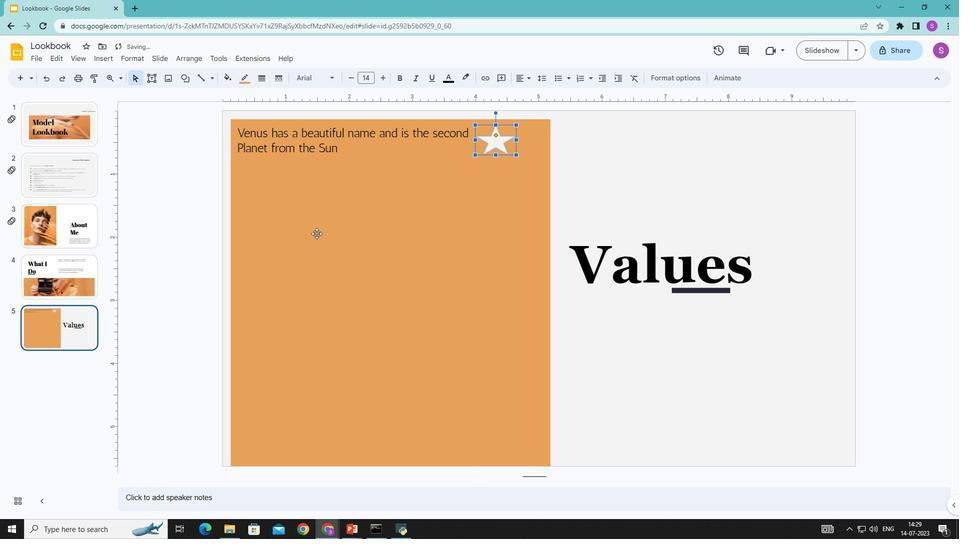 
Action: Mouse moved to (348, 146)
Screenshot: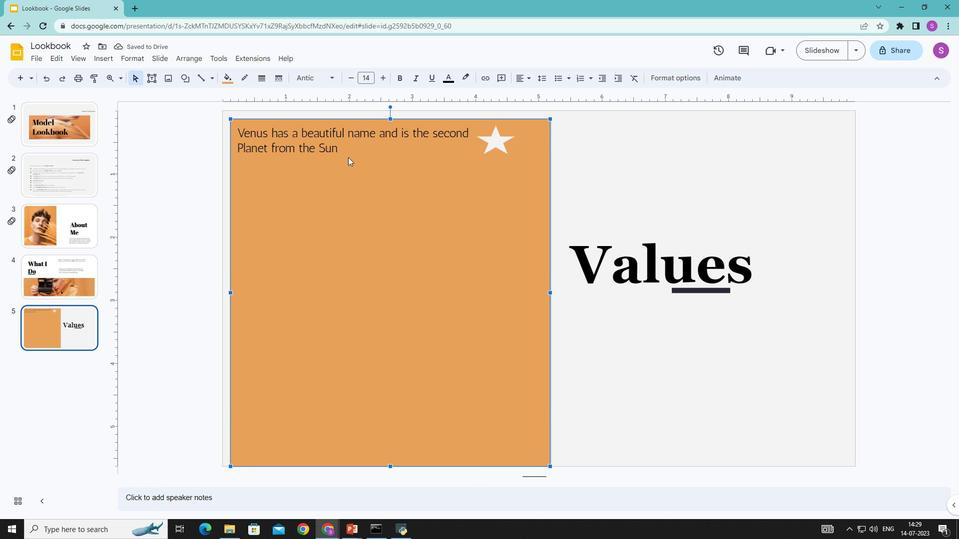 
Action: Mouse pressed left at (348, 146)
Screenshot: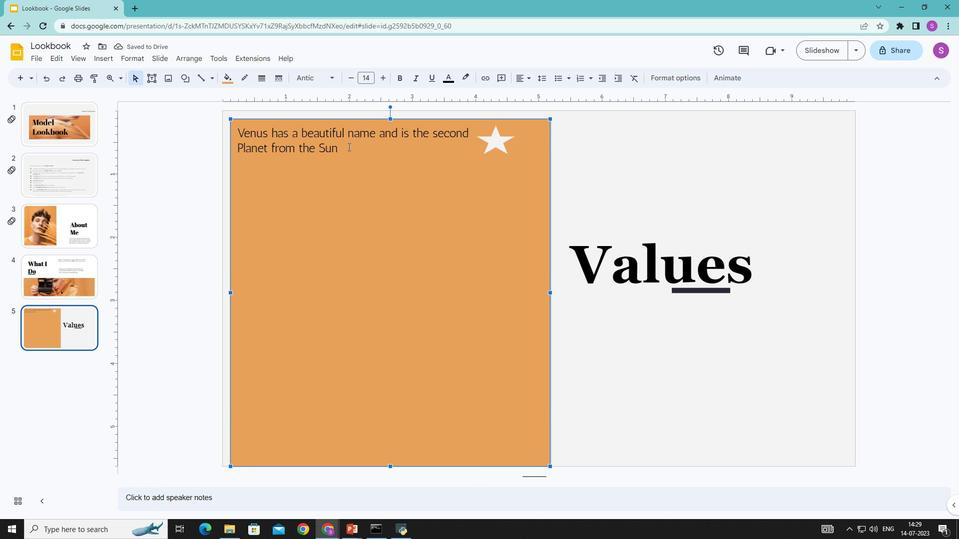 
Action: Key pressed <Key.enter><Key.enter><Key.enter><Key.enter><Key.up><Key.shift>Mercury<Key.space>is<Key.space>the<Key.space>smallest<Key.space>planet<Key.space>in<Key.space>our<Key.space><Key.shift>Solar<Key.space>system
Screenshot: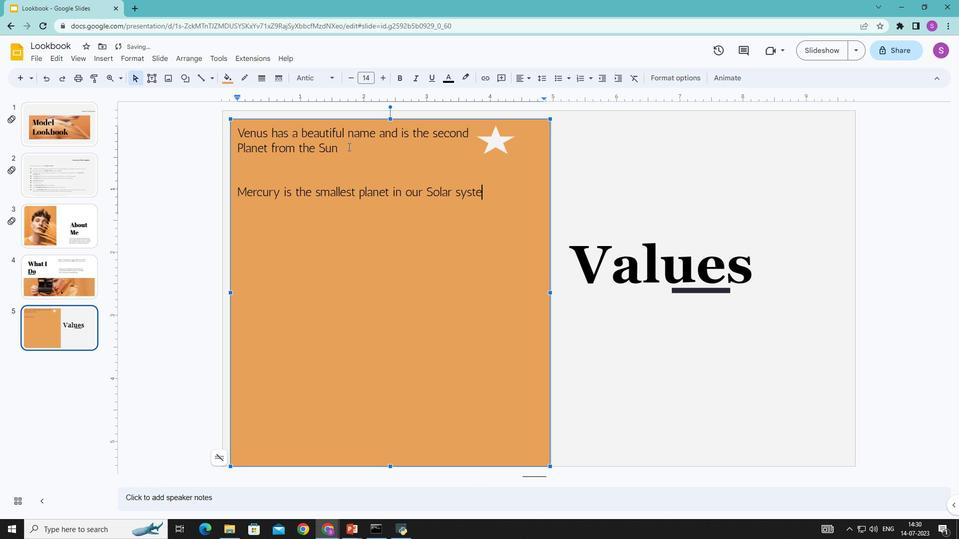 
Action: Mouse moved to (497, 199)
Screenshot: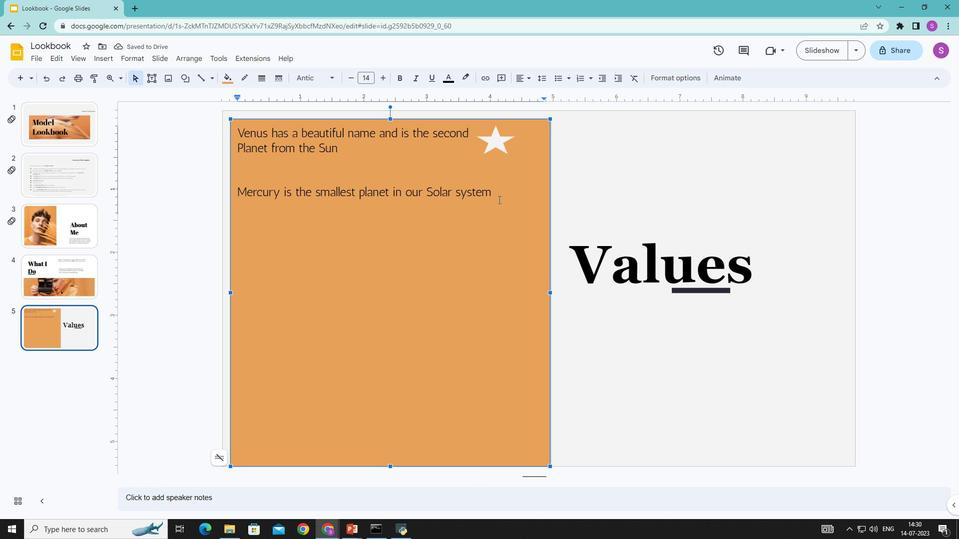 
Action: Key pressed <Key.backspace><Key.backspace><Key.backspace><Key.backspace><Key.backspace><Key.backspace><Key.backspace><Key.backspace><Key.backspace><Key.backspace><Key.backspace><Key.backspace><Key.enter><Key.shift>Solar<Key.space><Key.shift>System
Screenshot: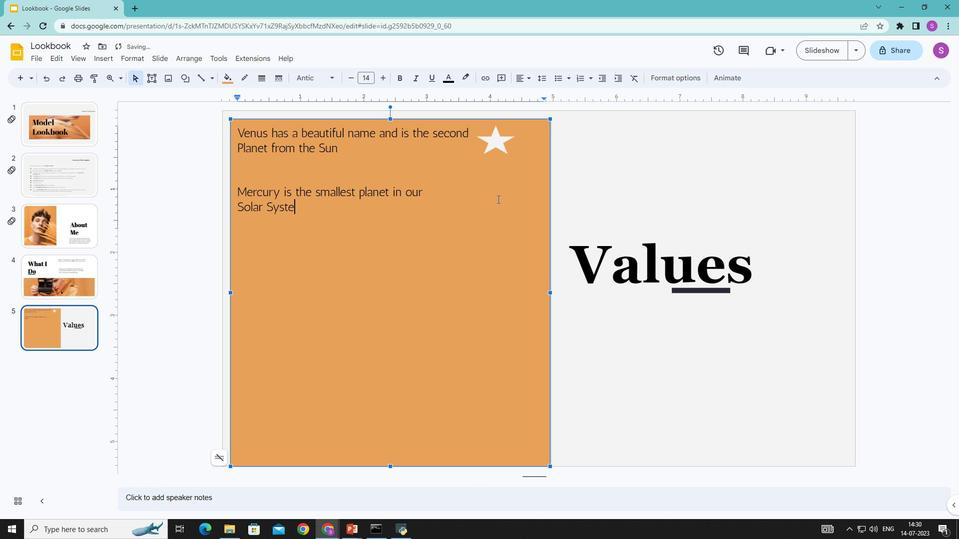
Action: Mouse moved to (105, 56)
Screenshot: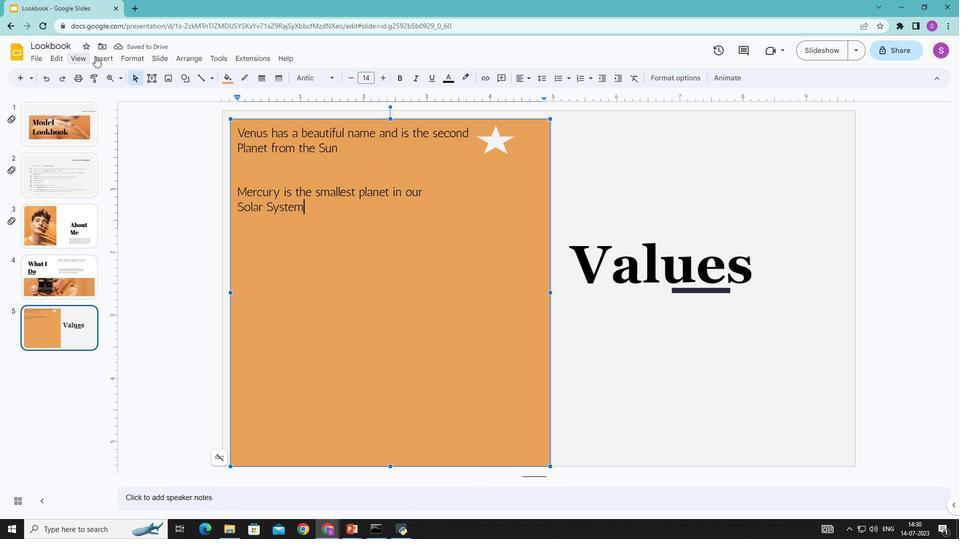 
Action: Mouse pressed left at (105, 56)
Screenshot: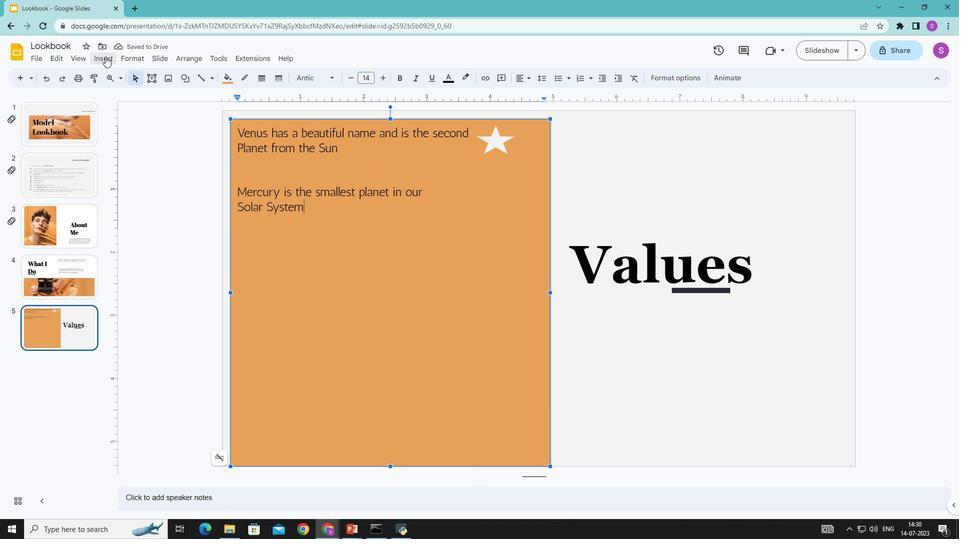 
Action: Mouse moved to (455, 171)
Screenshot: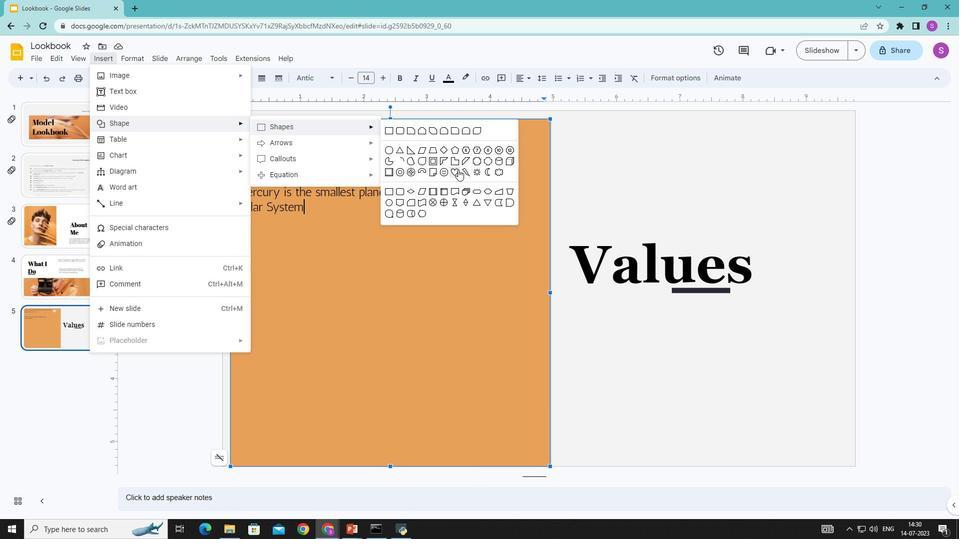 
Action: Mouse pressed left at (455, 171)
Screenshot: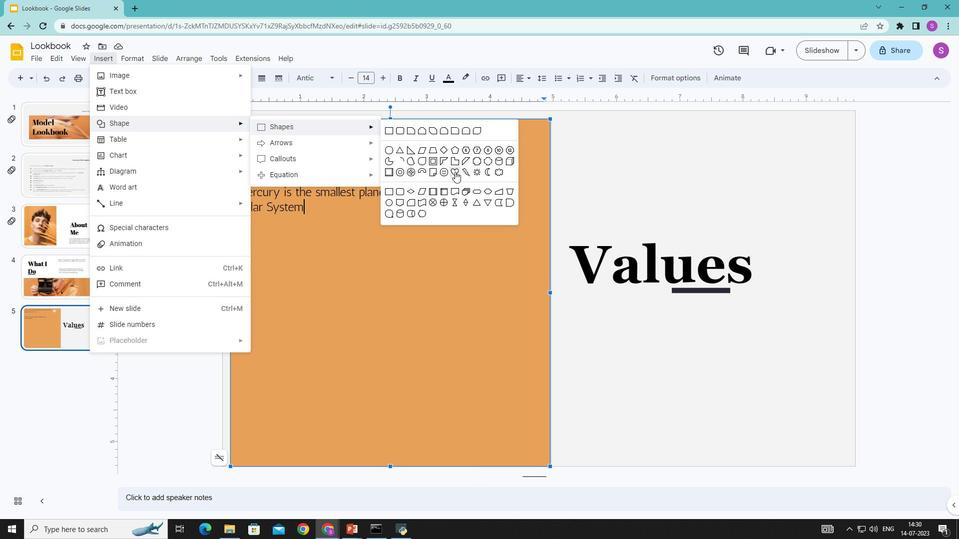 
Action: Mouse moved to (476, 193)
Screenshot: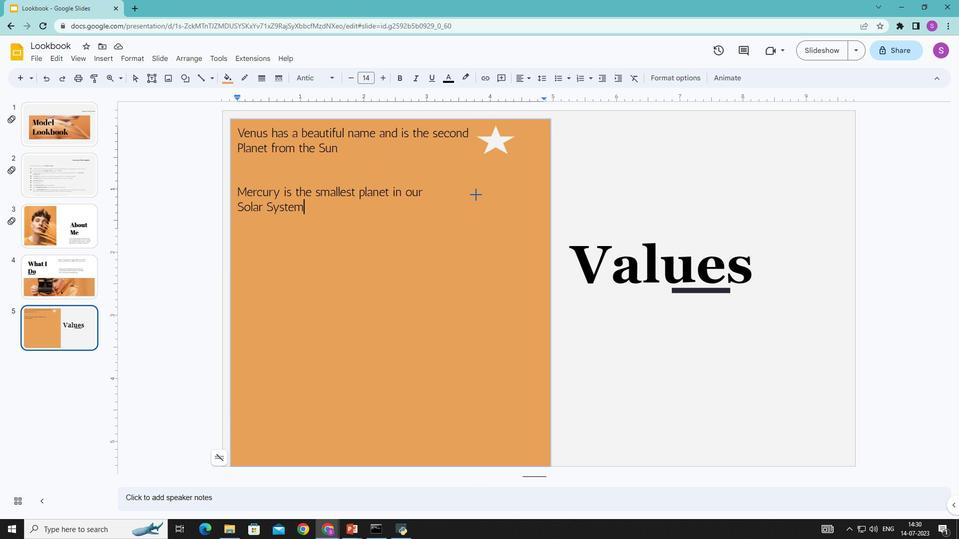 
Action: Mouse pressed left at (476, 193)
Screenshot: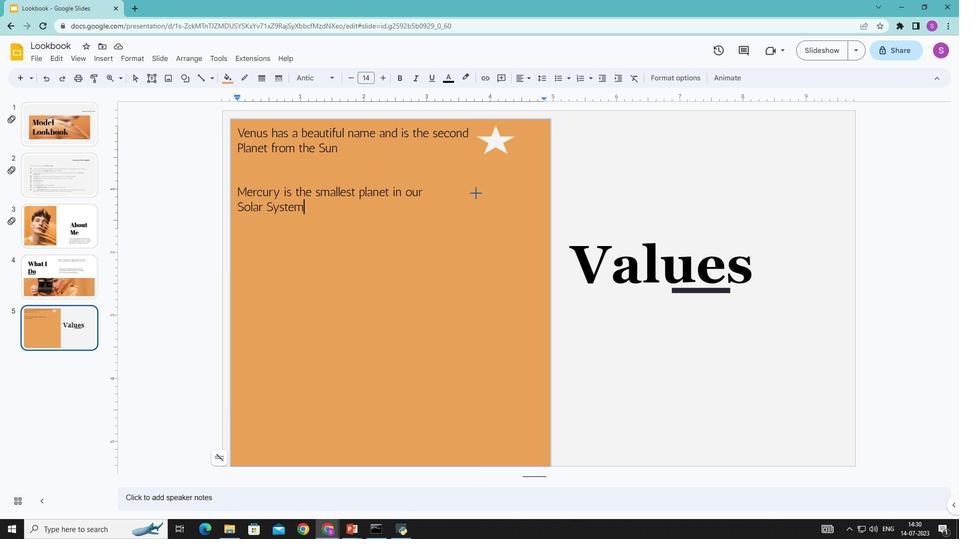 
Action: Mouse moved to (493, 208)
Screenshot: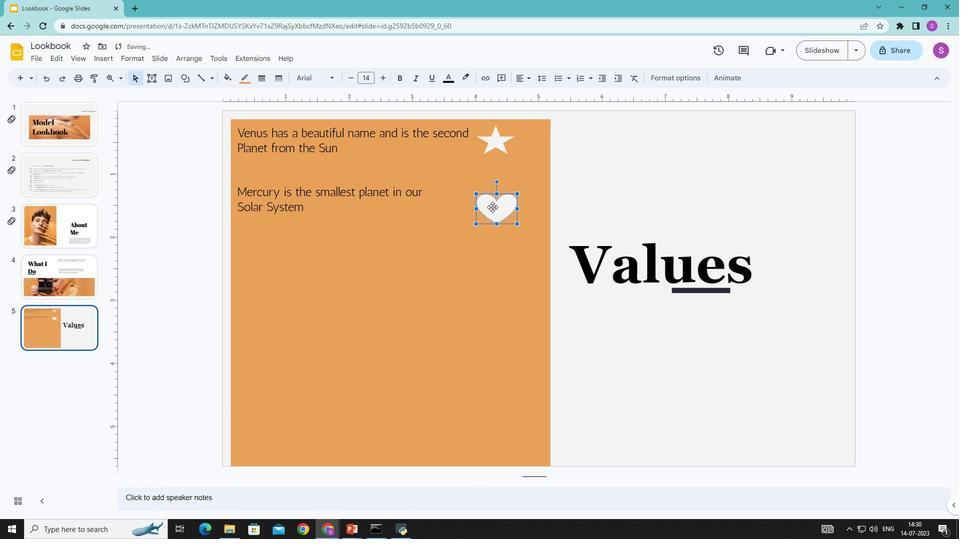 
Action: Mouse pressed left at (493, 208)
Screenshot: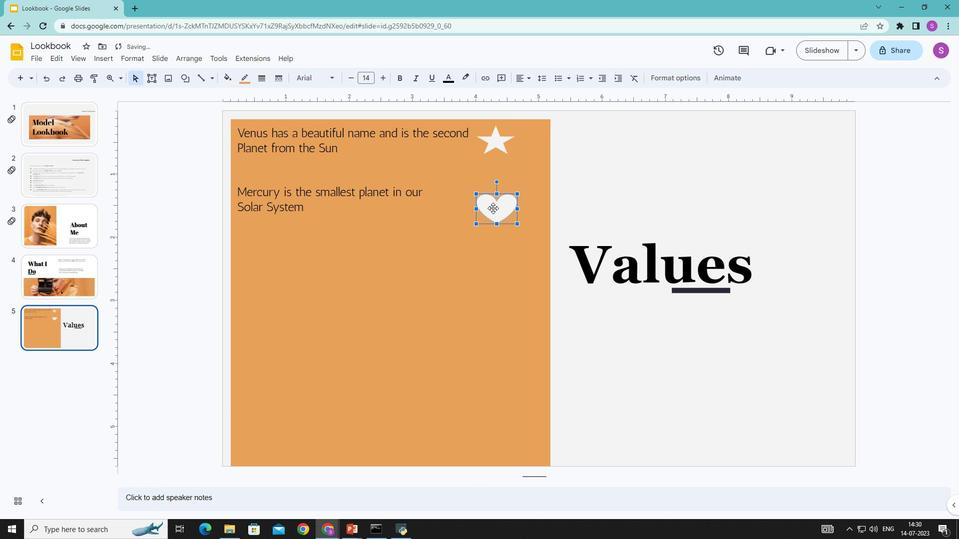 
Action: Mouse moved to (497, 265)
Screenshot: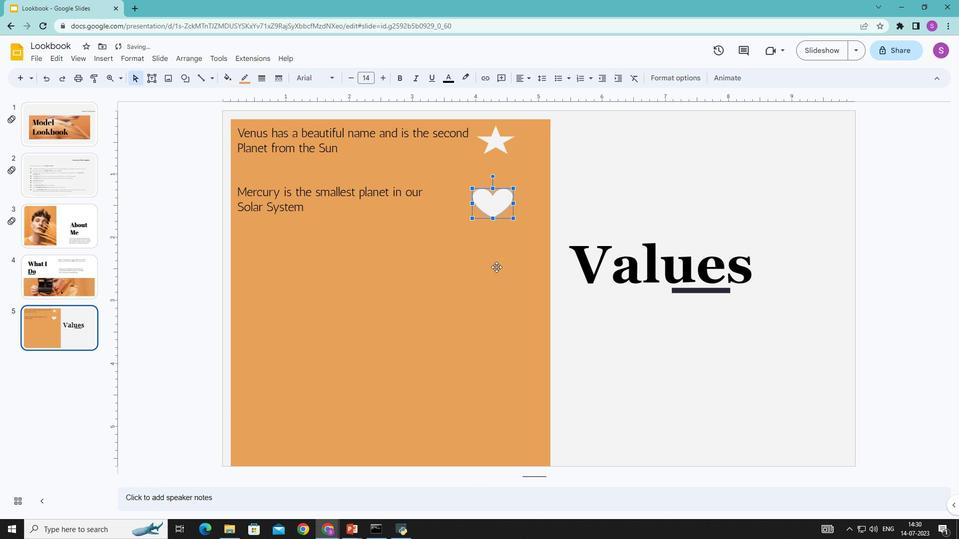 
Action: Mouse pressed left at (497, 265)
Screenshot: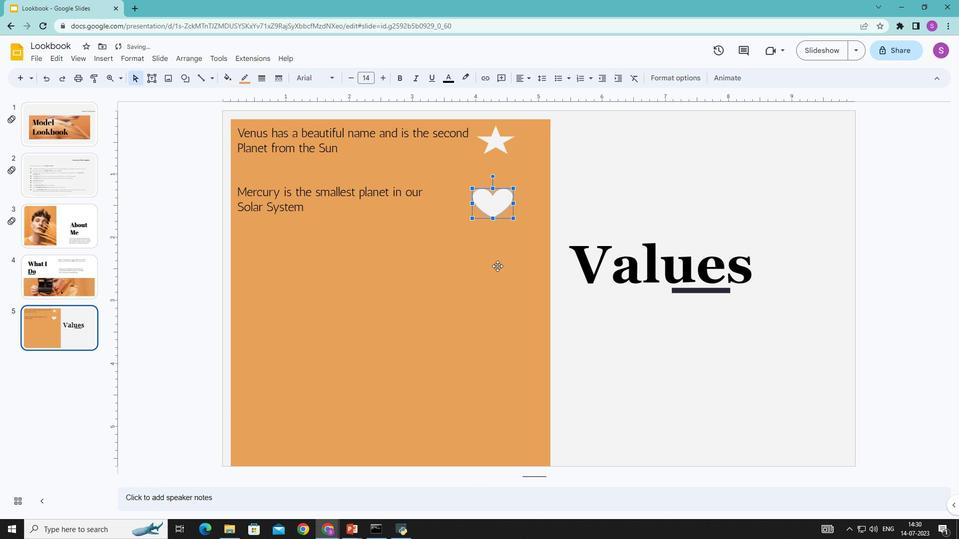 
Action: Mouse moved to (308, 206)
Screenshot: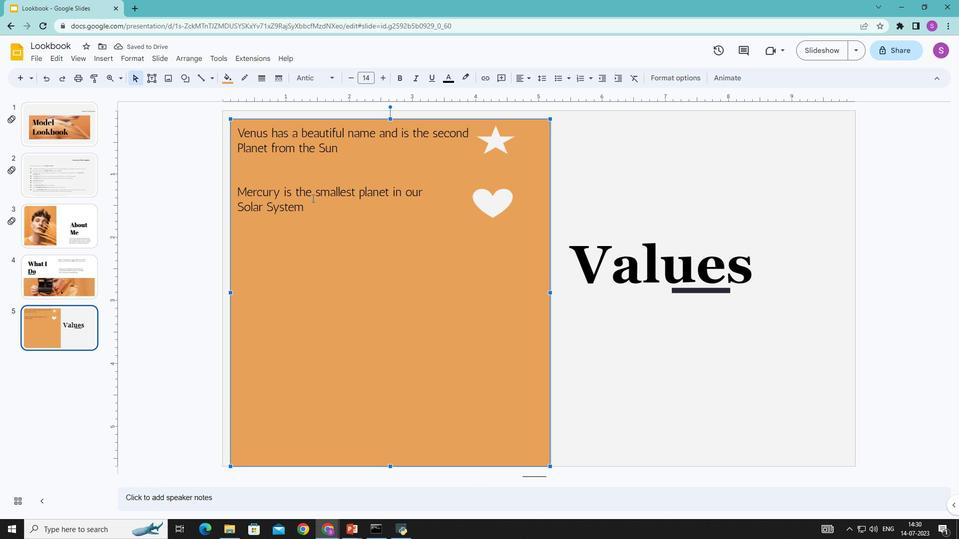 
Action: Mouse pressed left at (308, 206)
Screenshot: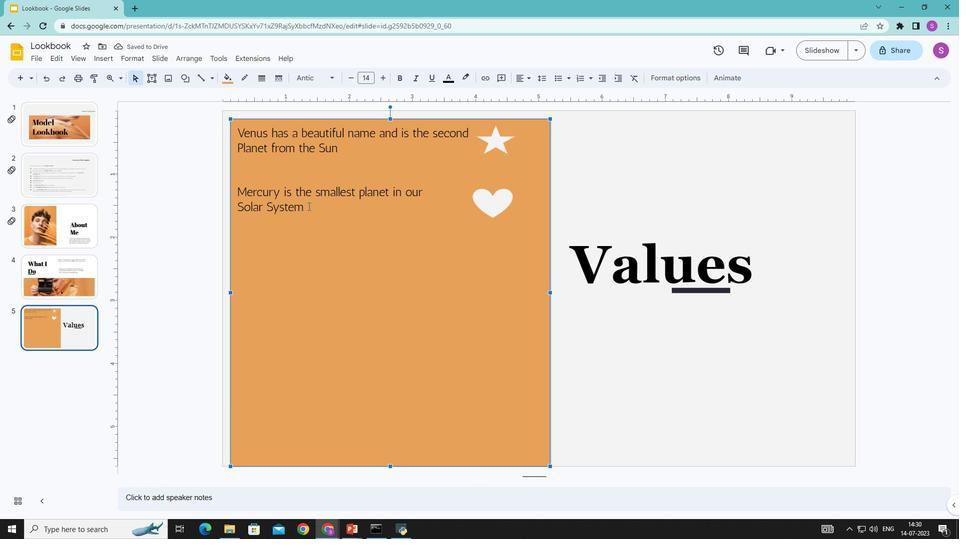 
Action: Key pressed <Key.enter><Key.enter><Key.enter><Key.enter><Key.shift>Neptune<Key.space>is<Key.space>the<Key.space>fourth-largest<Key.space>planet<Key.space><Key.enter>by<Key.space>diameter<Key.space>in<Key.space>our<Key.space><Key.shift>Solar<Key.space><Key.shift>System
Screenshot: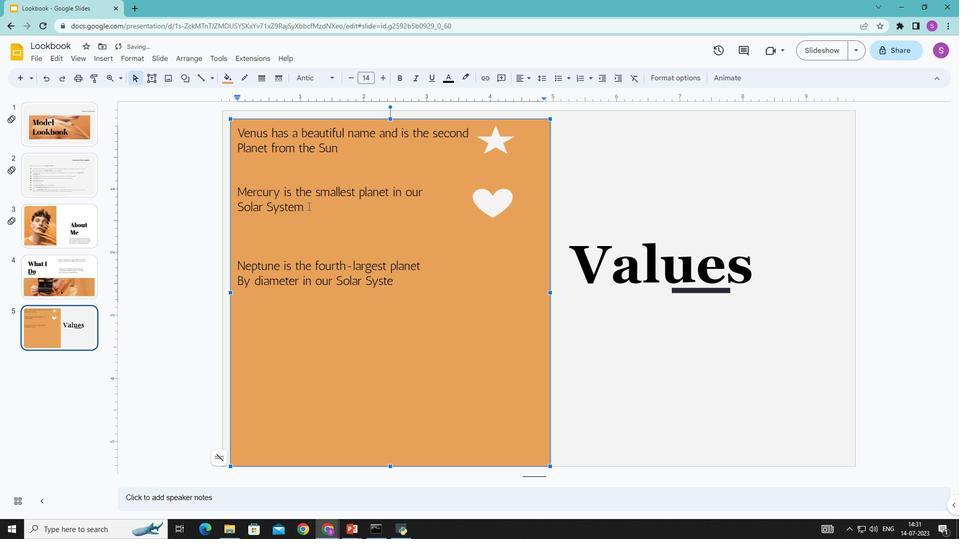 
Action: Mouse moved to (96, 56)
Screenshot: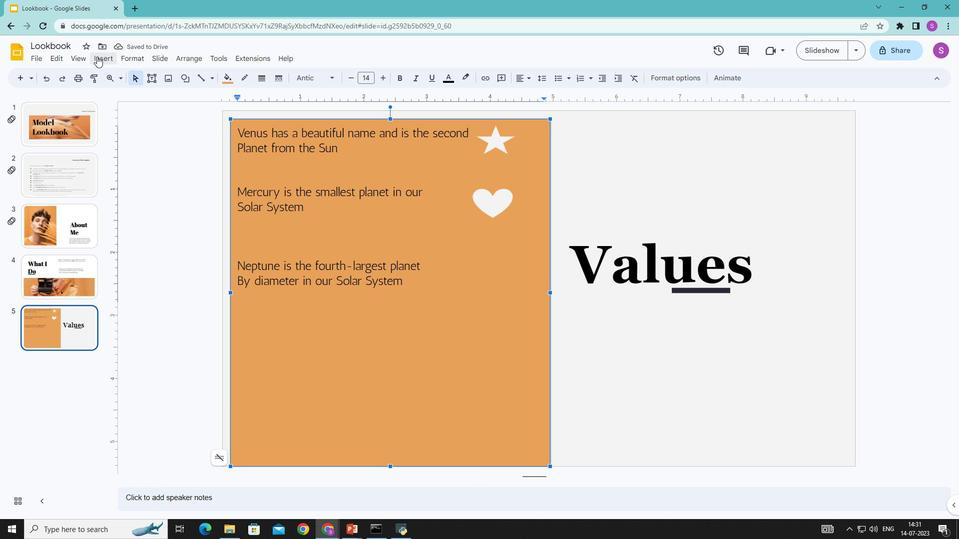 
Action: Mouse pressed left at (96, 56)
Screenshot: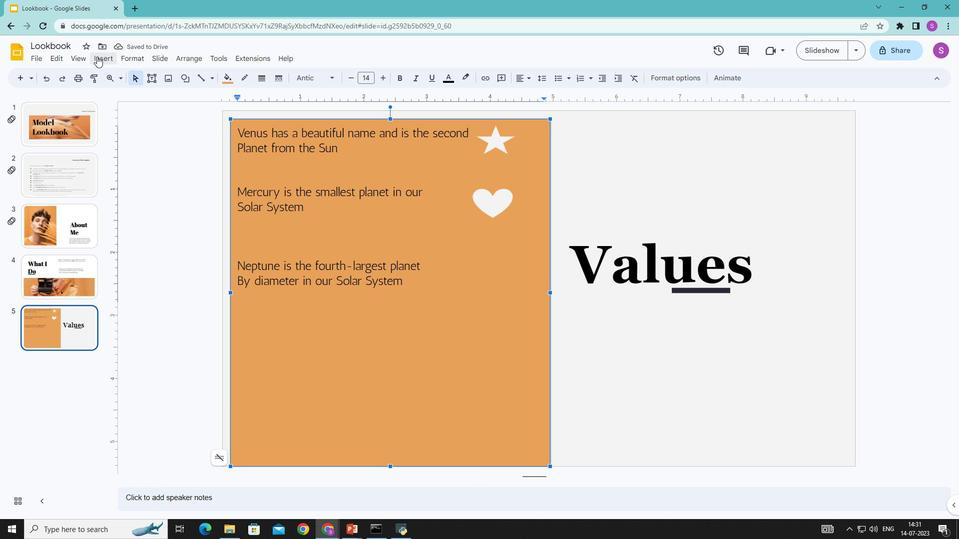 
Action: Mouse moved to (304, 92)
Screenshot: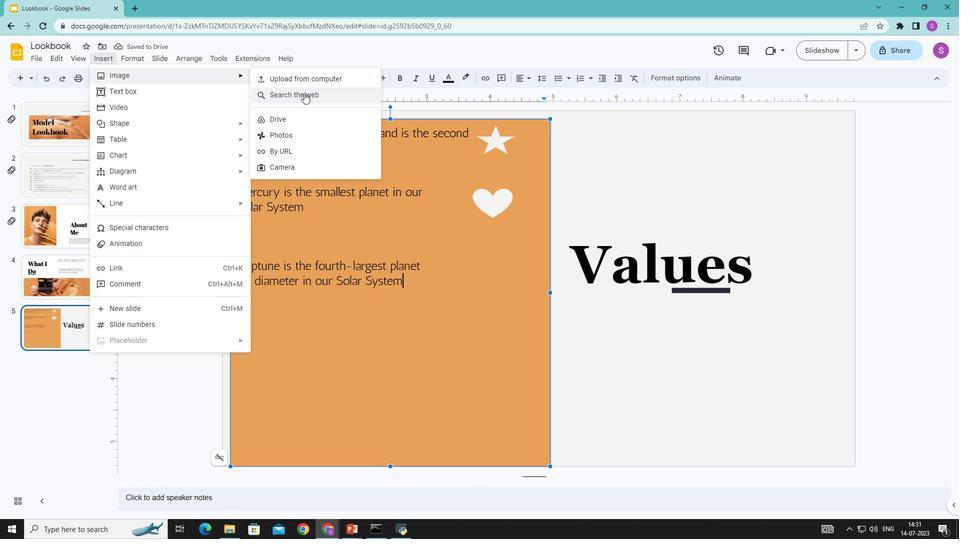 
Action: Mouse pressed left at (304, 92)
Screenshot: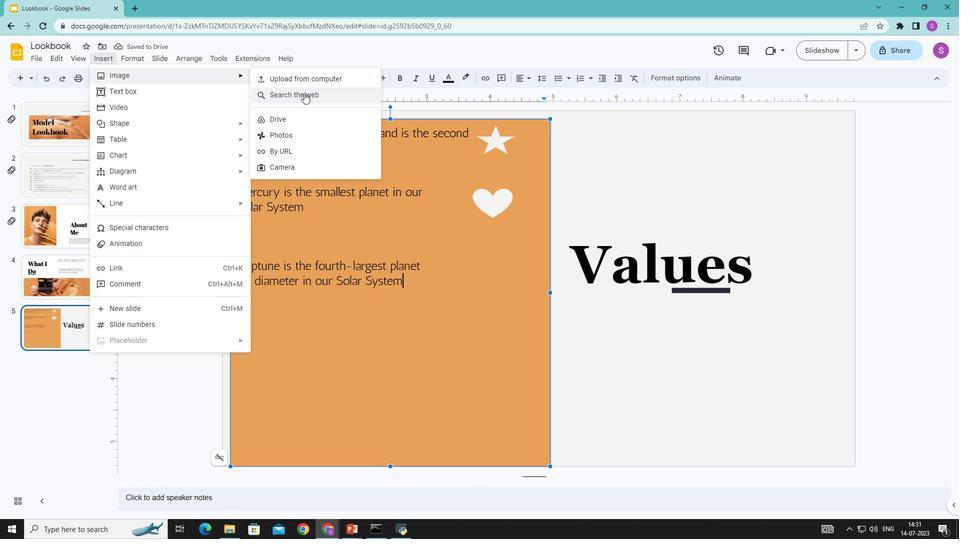 
Action: Mouse moved to (851, 275)
Screenshot: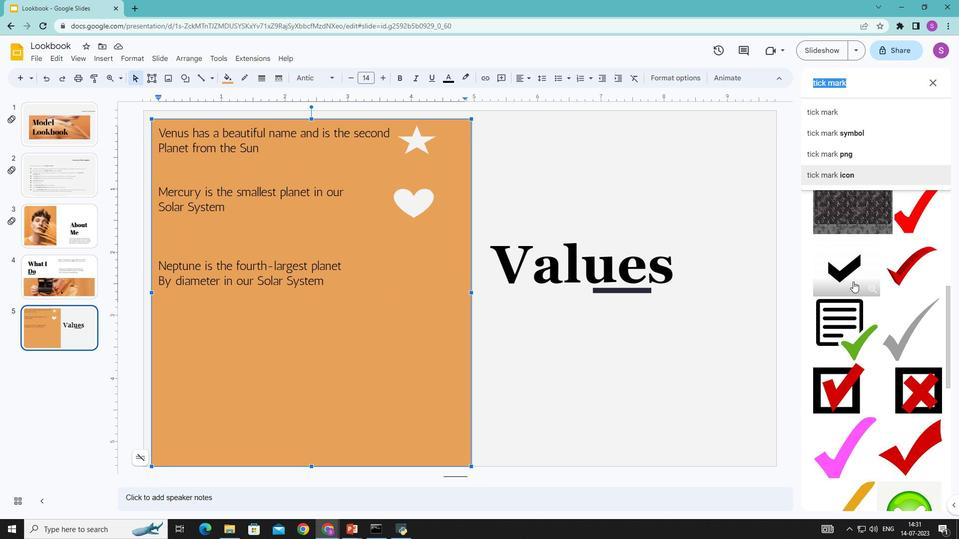 
Action: Mouse pressed left at (851, 275)
Screenshot: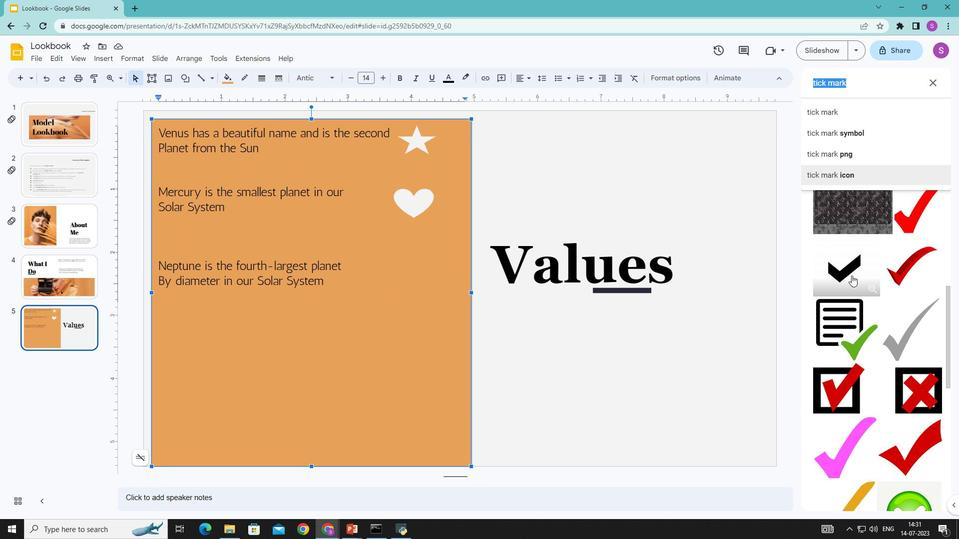 
Action: Mouse moved to (928, 493)
Screenshot: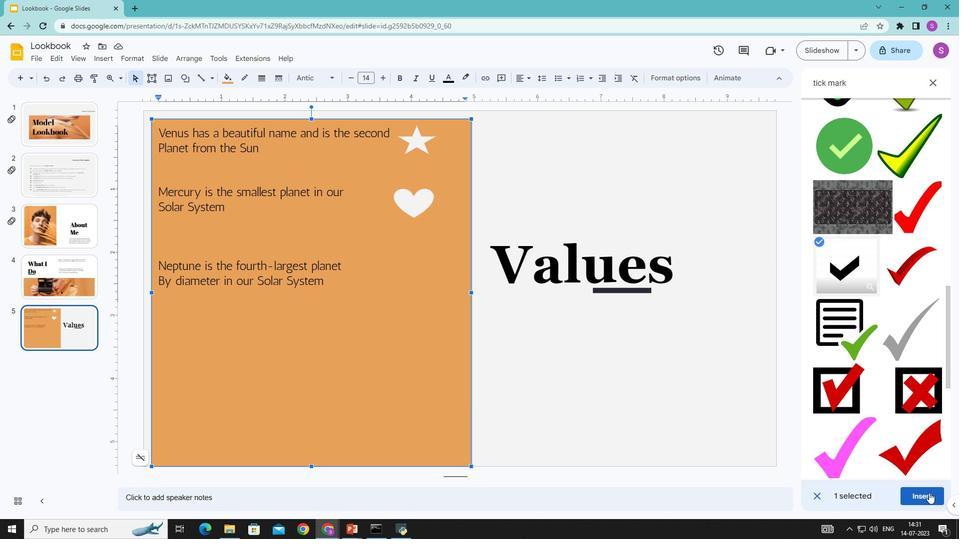 
Action: Mouse pressed left at (928, 493)
Screenshot: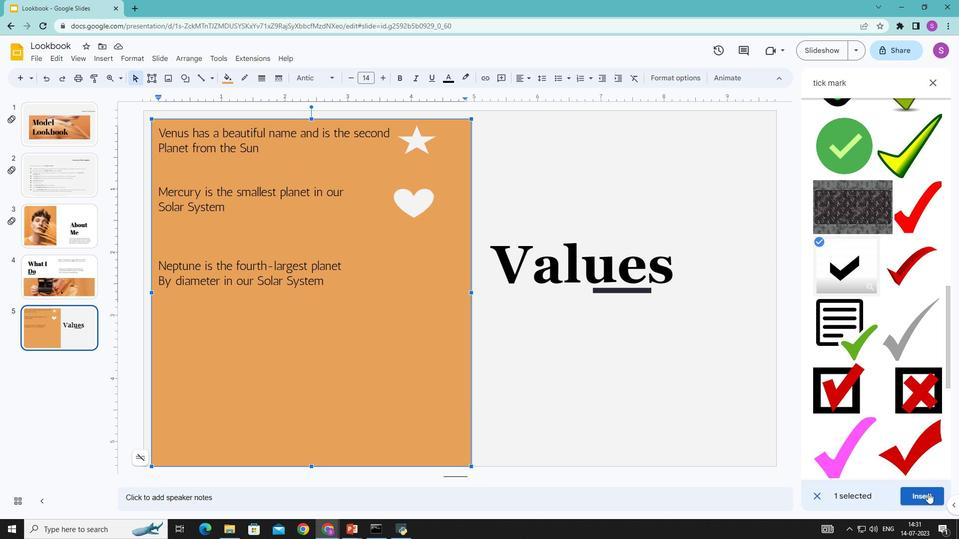 
Action: Mouse moved to (335, 288)
Screenshot: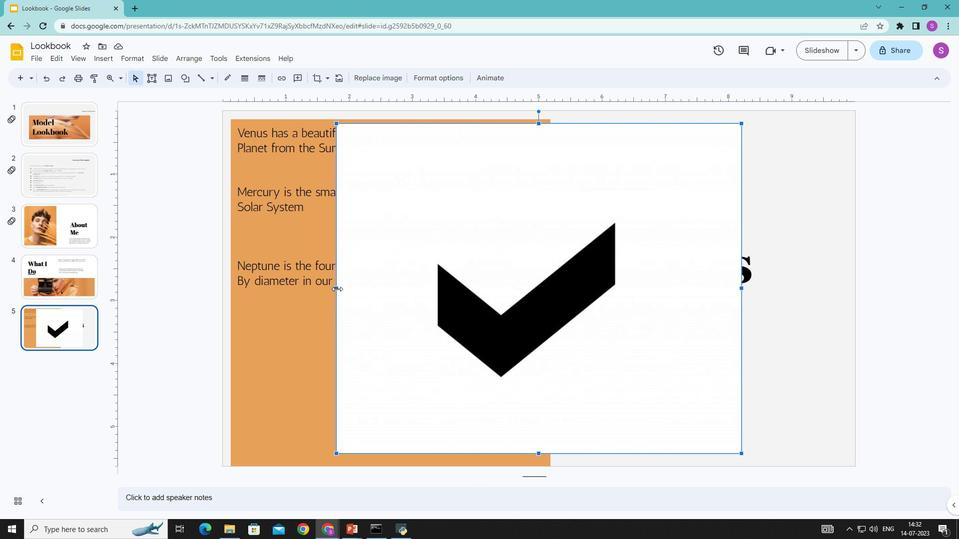 
Action: Mouse pressed left at (335, 288)
Screenshot: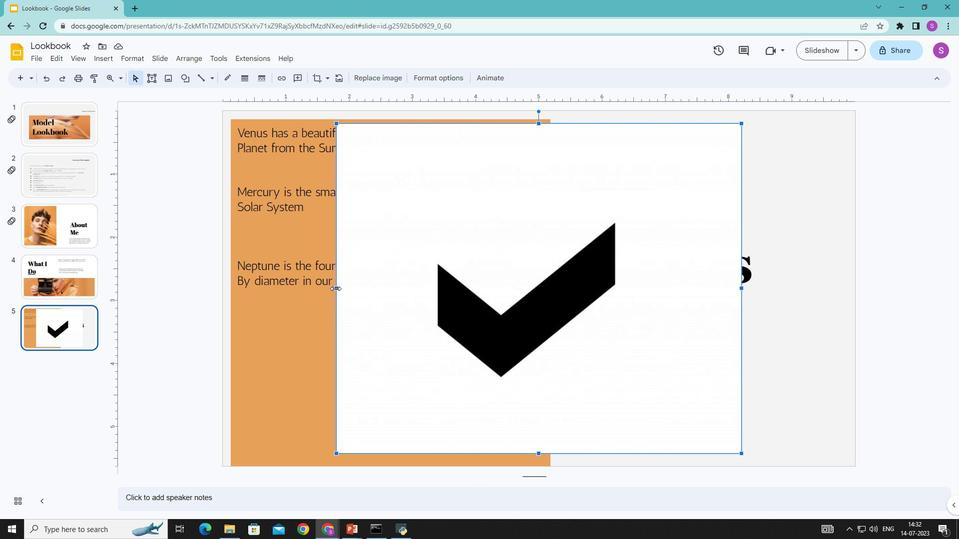 
Action: Mouse moved to (655, 421)
Screenshot: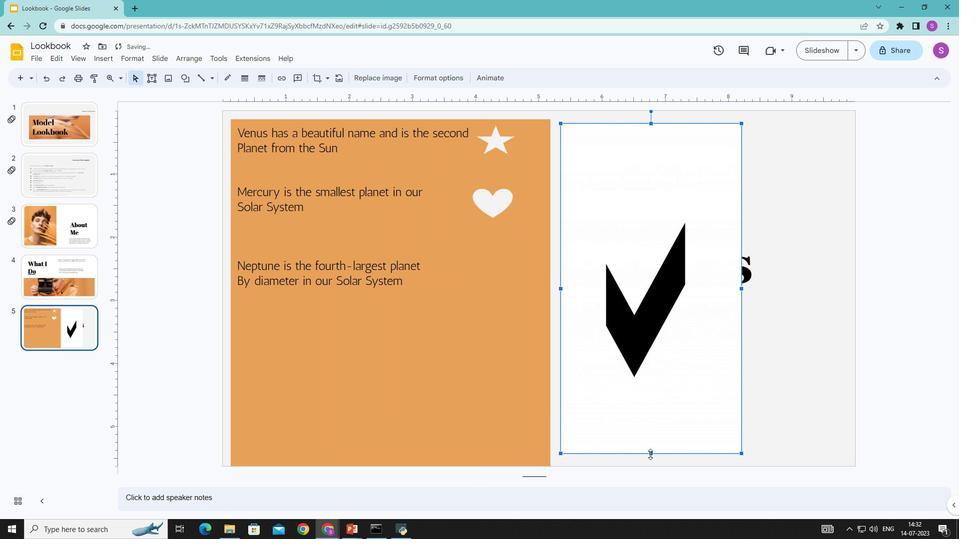 
Action: Mouse pressed left at (651, 454)
Screenshot: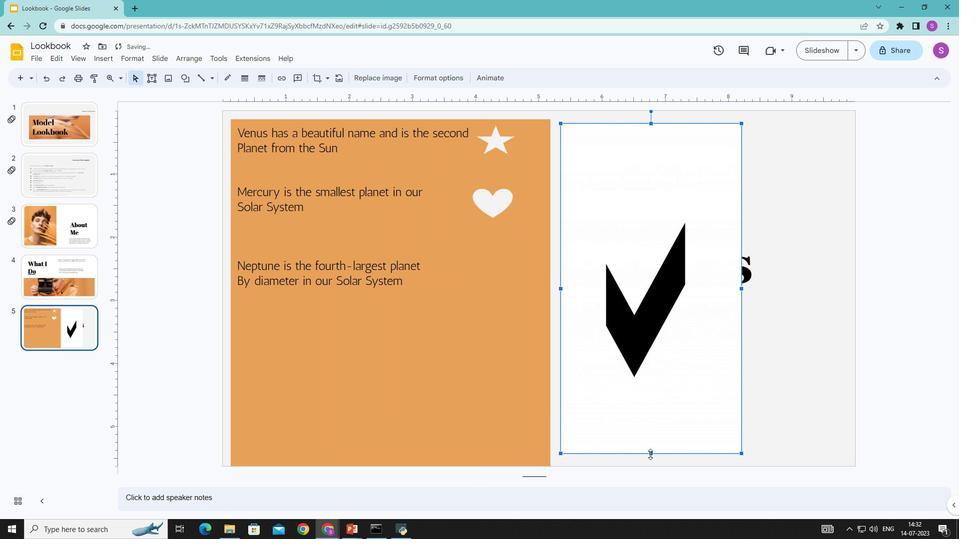 
Action: Mouse moved to (651, 122)
Screenshot: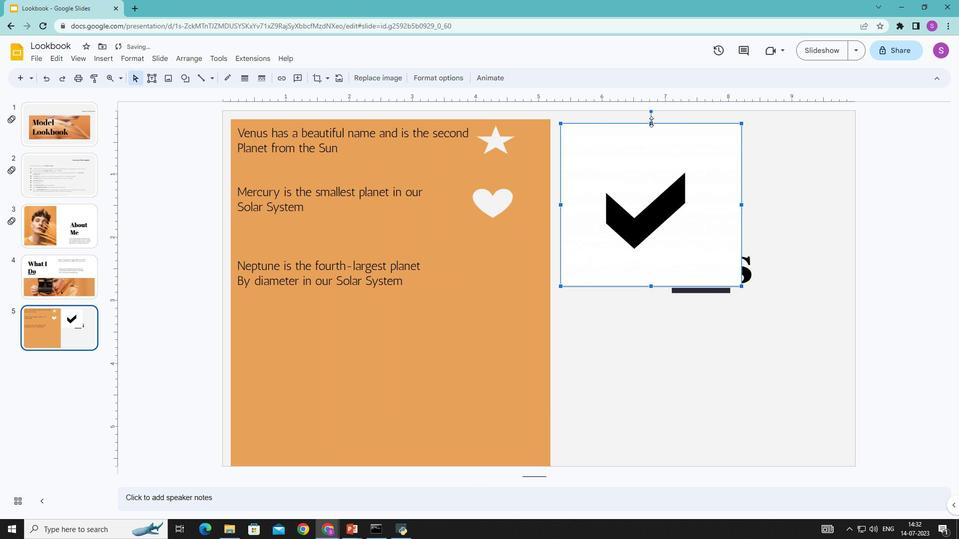
Action: Mouse pressed left at (651, 122)
Screenshot: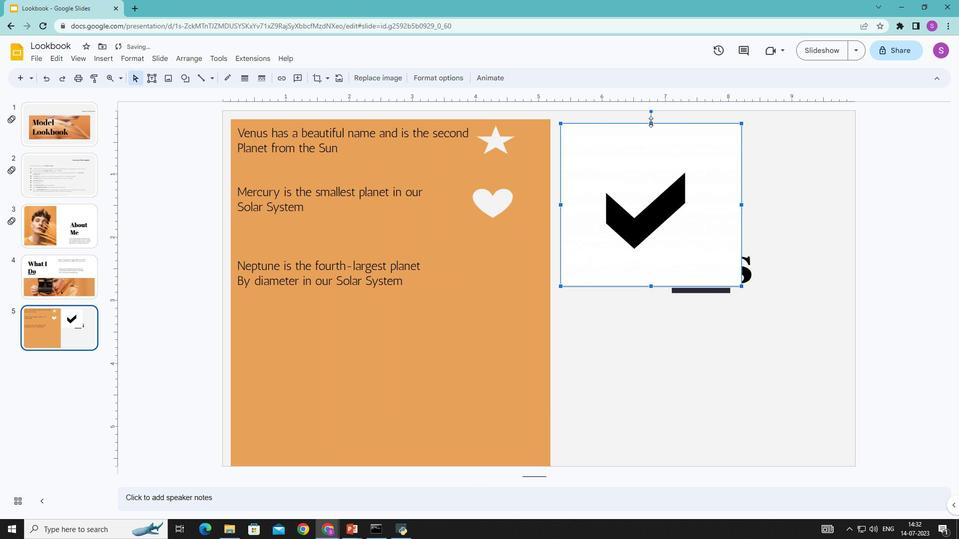 
Action: Mouse moved to (560, 240)
Screenshot: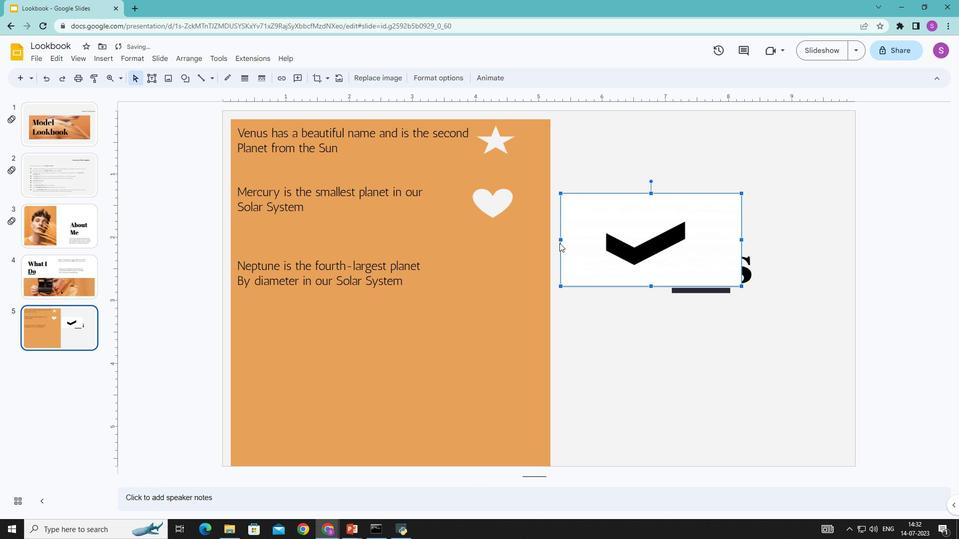 
Action: Mouse pressed left at (560, 240)
Screenshot: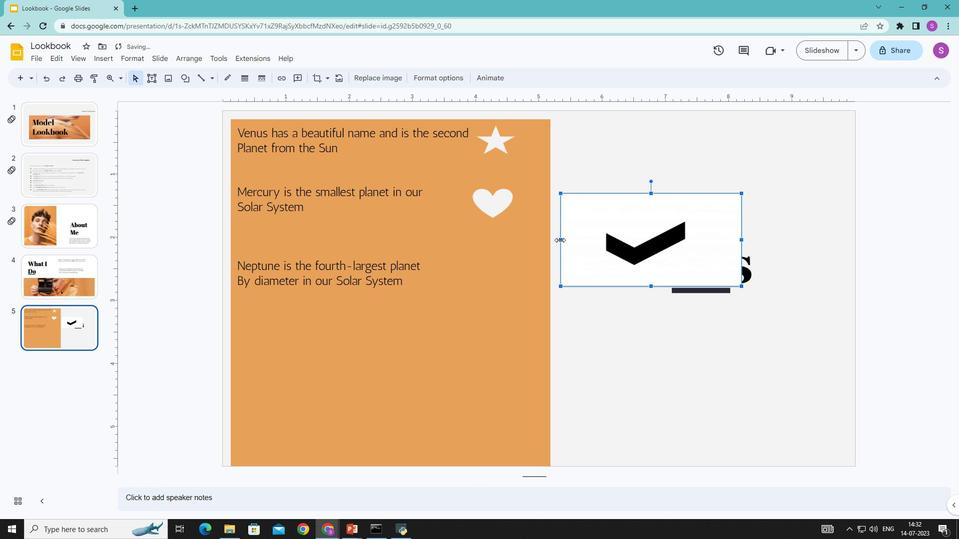 
Action: Mouse moved to (741, 285)
Screenshot: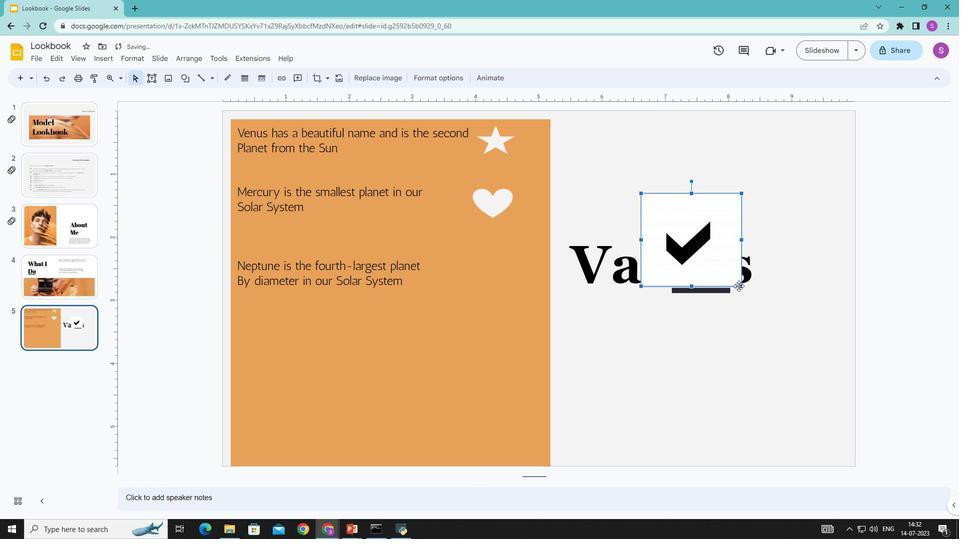 
Action: Mouse pressed left at (741, 285)
Screenshot: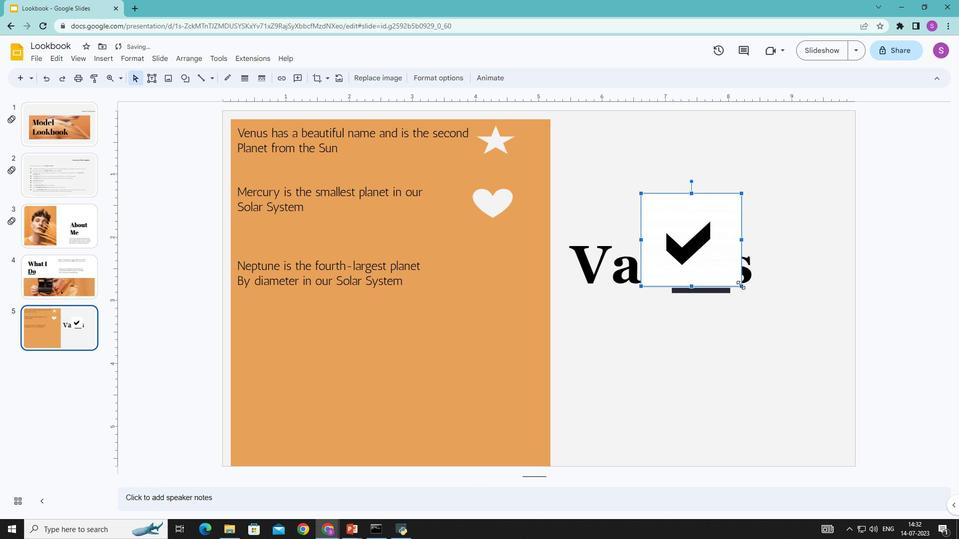 
Action: Mouse moved to (641, 228)
Screenshot: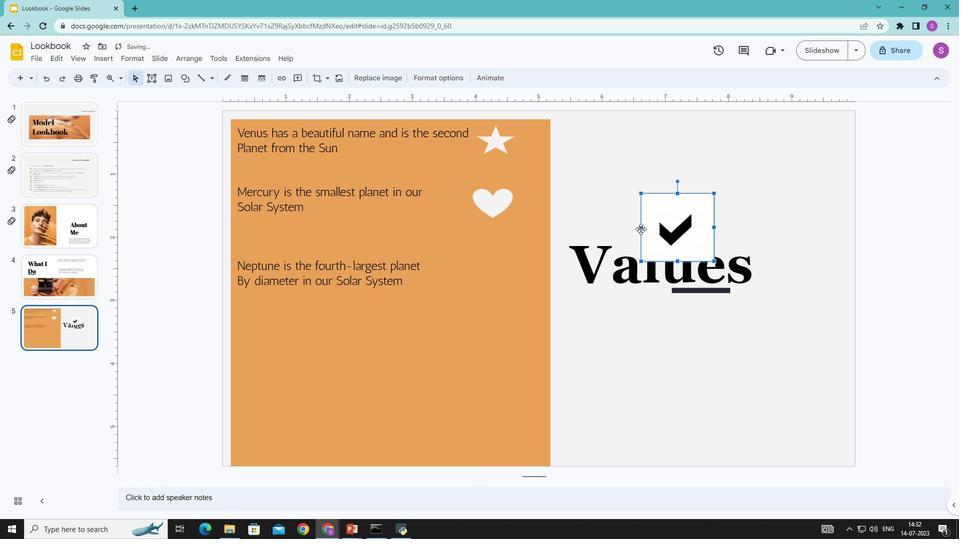 
Action: Mouse pressed left at (641, 228)
Screenshot: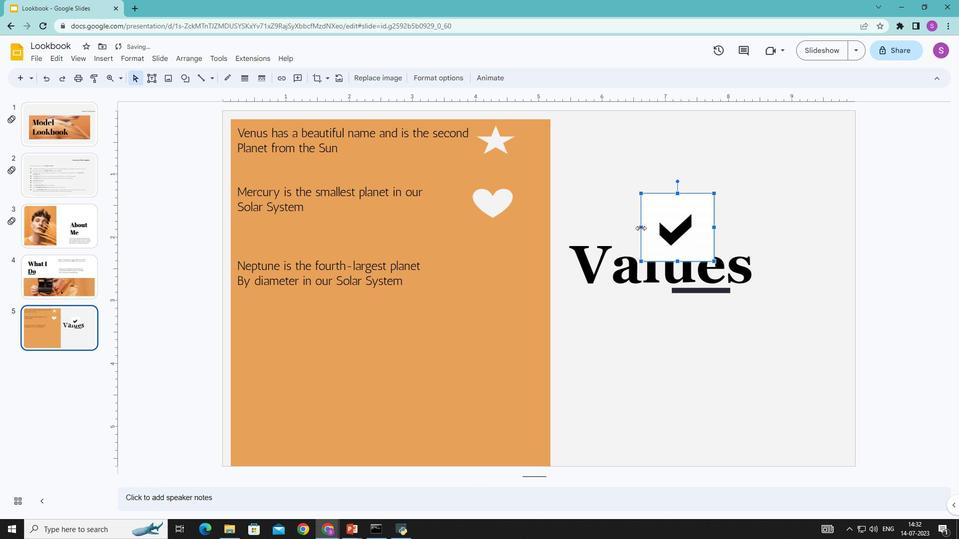 
Action: Mouse moved to (718, 227)
Screenshot: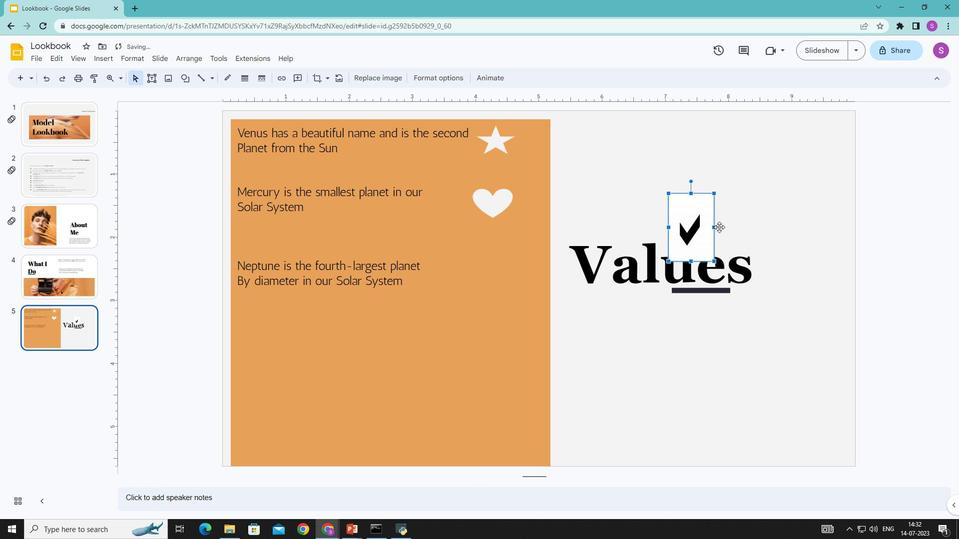 
Action: Mouse pressed left at (718, 227)
Screenshot: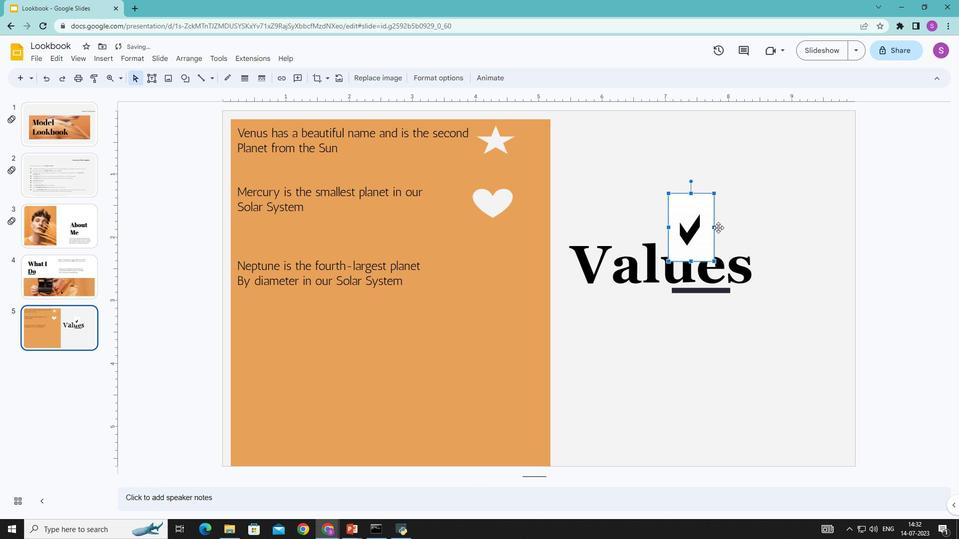 
Action: Mouse moved to (684, 213)
Screenshot: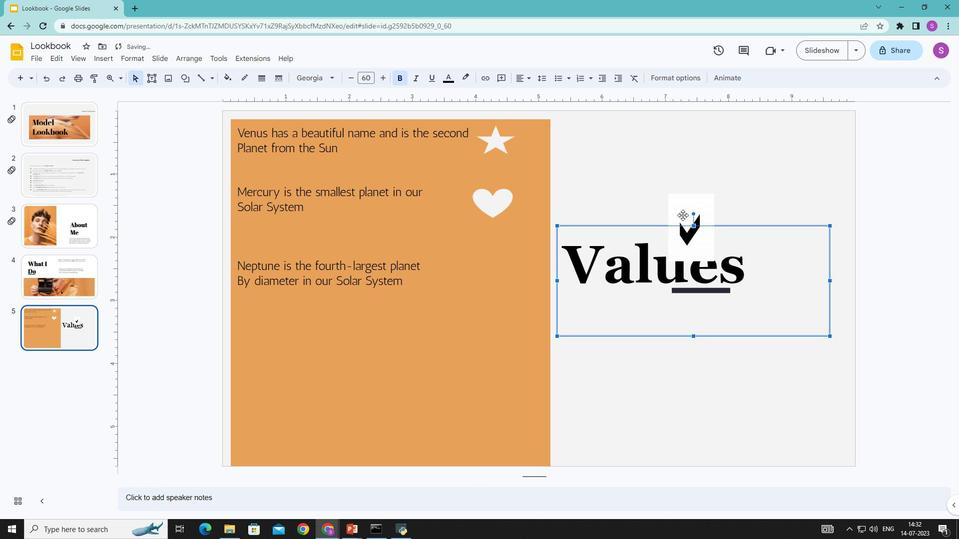 
Action: Mouse pressed left at (684, 213)
Screenshot: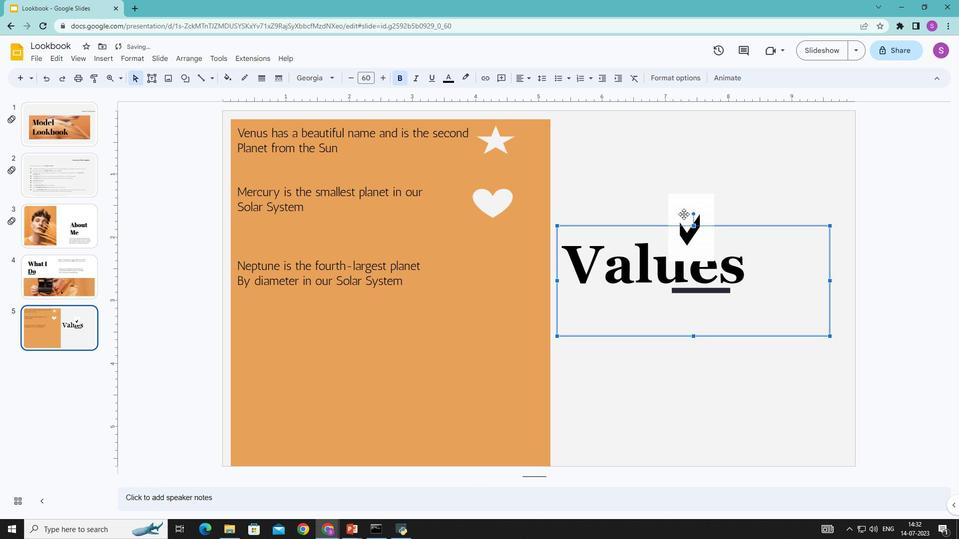 
Action: Mouse moved to (684, 213)
Screenshot: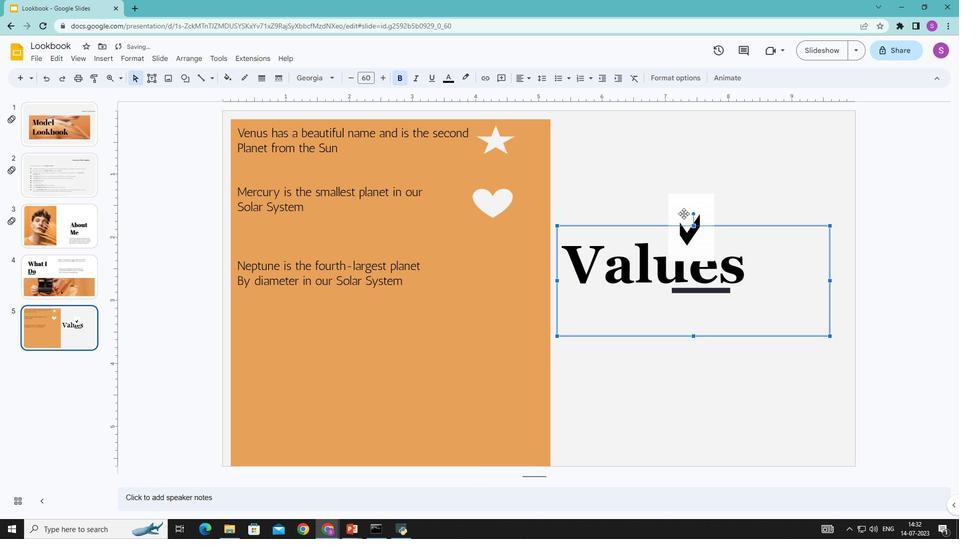 
Action: Mouse pressed left at (684, 213)
Screenshot: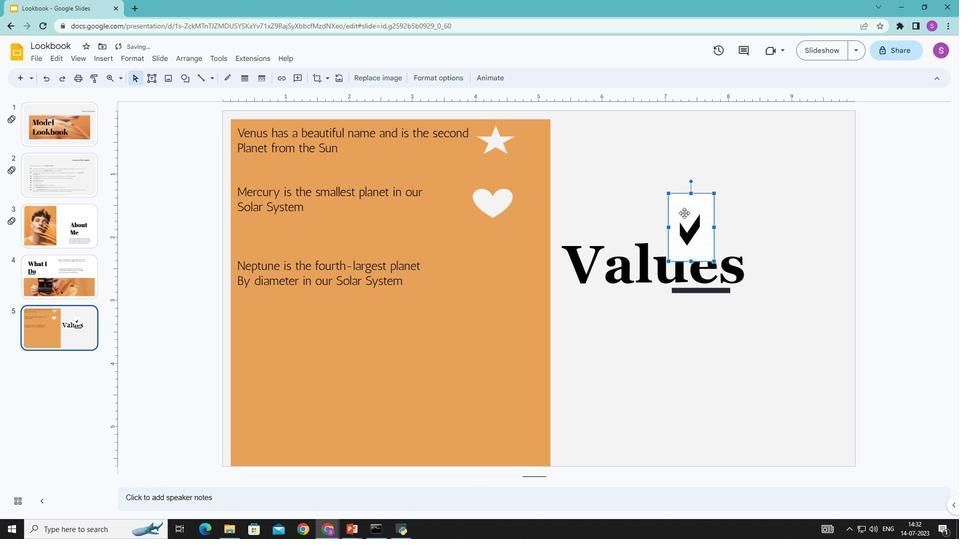 
Action: Mouse moved to (650, 185)
Screenshot: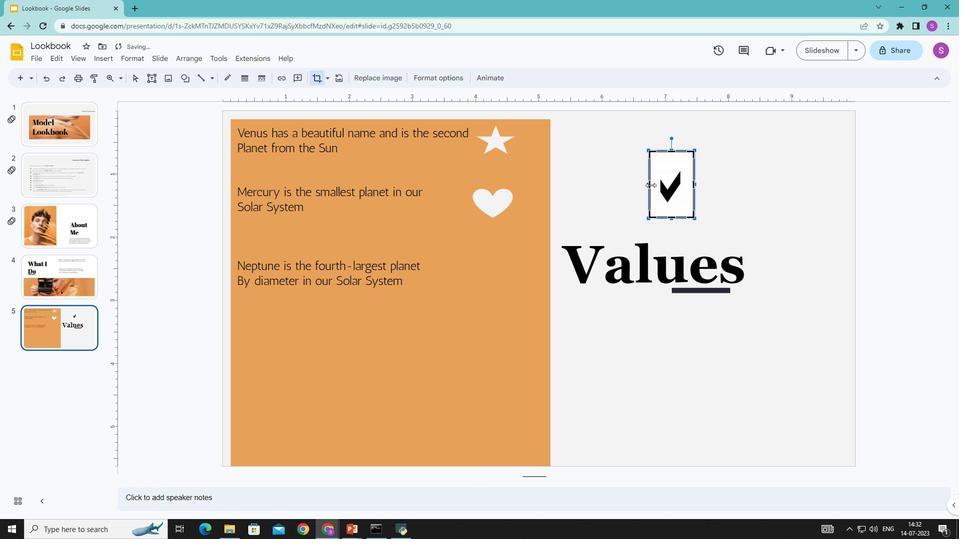 
Action: Mouse pressed left at (650, 185)
Screenshot: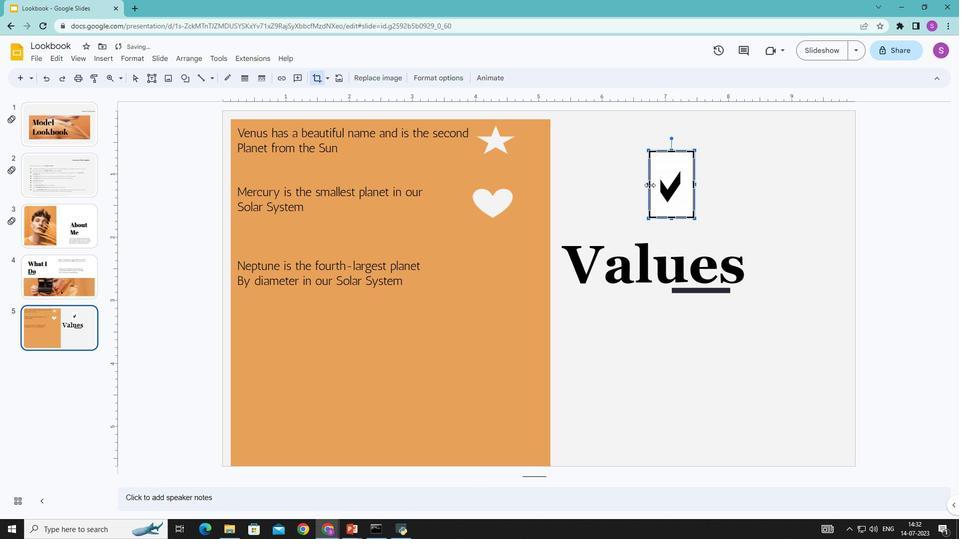 
Action: Mouse moved to (674, 214)
Screenshot: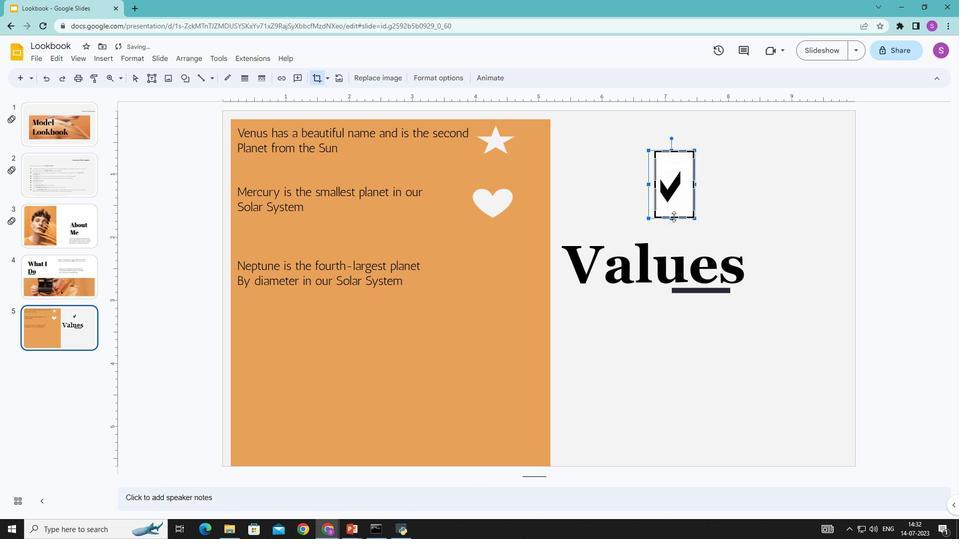 
Action: Mouse pressed left at (674, 214)
Screenshot: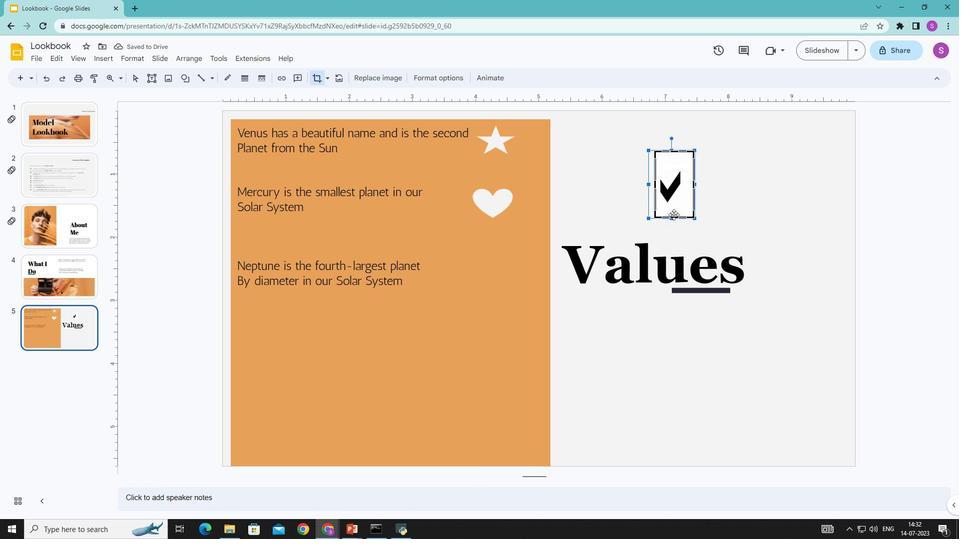 
Action: Mouse moved to (667, 181)
Screenshot: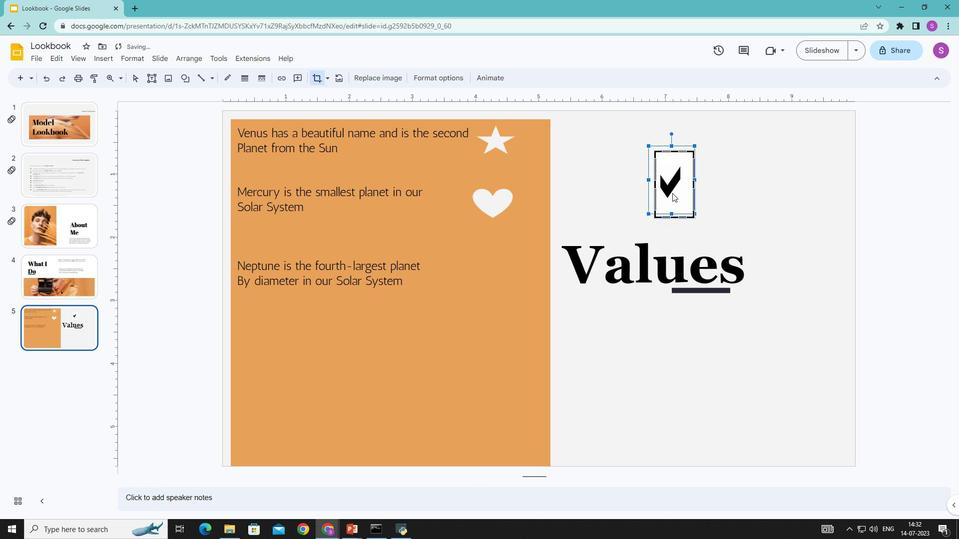 
Action: Mouse pressed left at (667, 181)
Screenshot: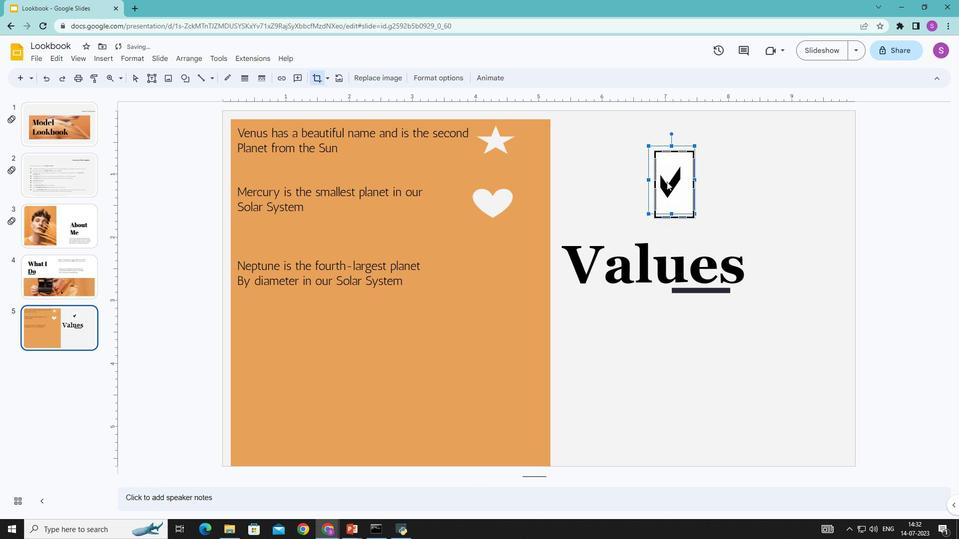 
Action: Mouse moved to (612, 352)
Screenshot: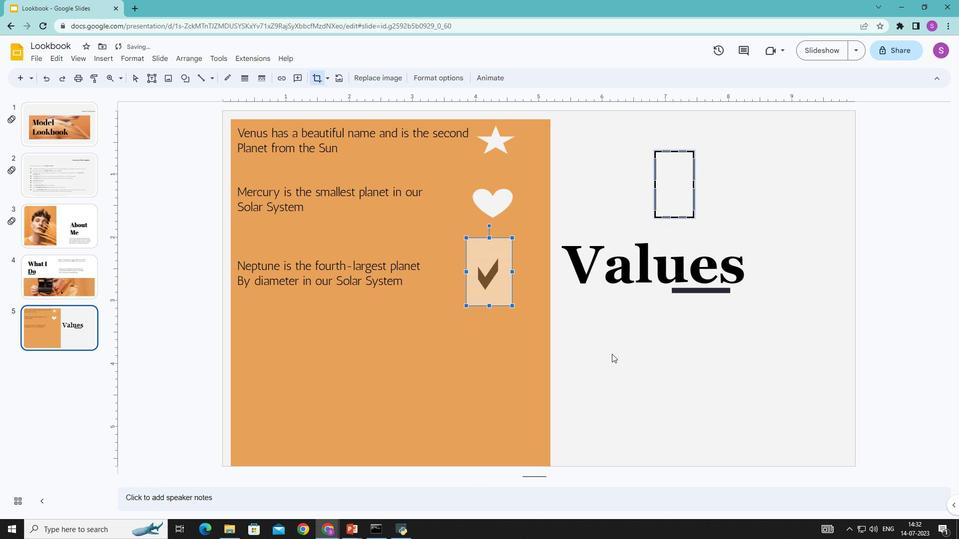 
Action: Mouse pressed left at (612, 352)
Screenshot: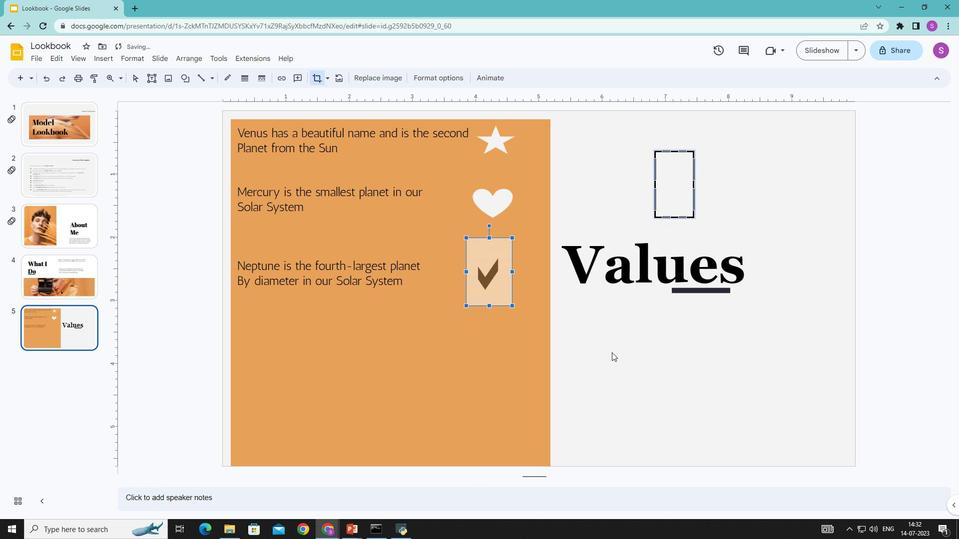 
Action: Mouse moved to (669, 183)
Screenshot: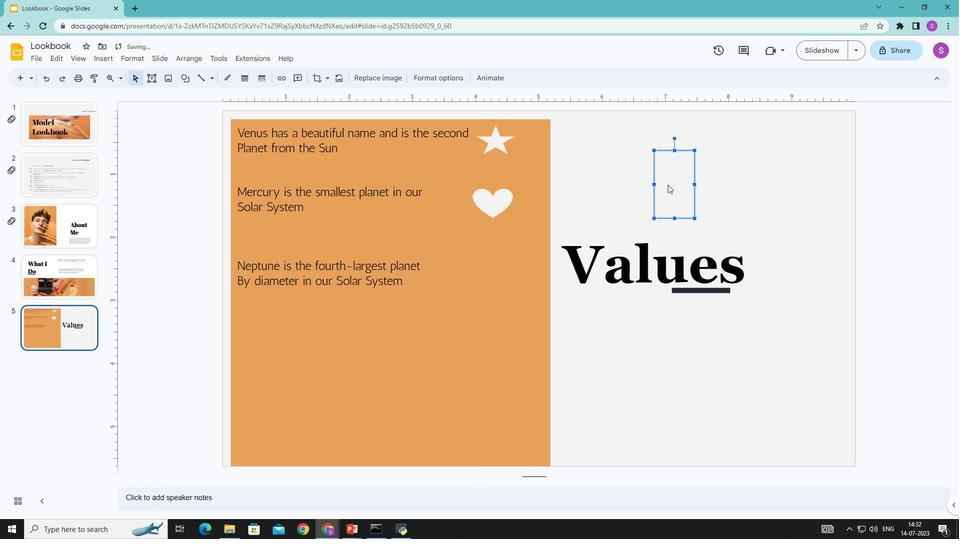 
Action: Mouse pressed left at (669, 183)
Screenshot: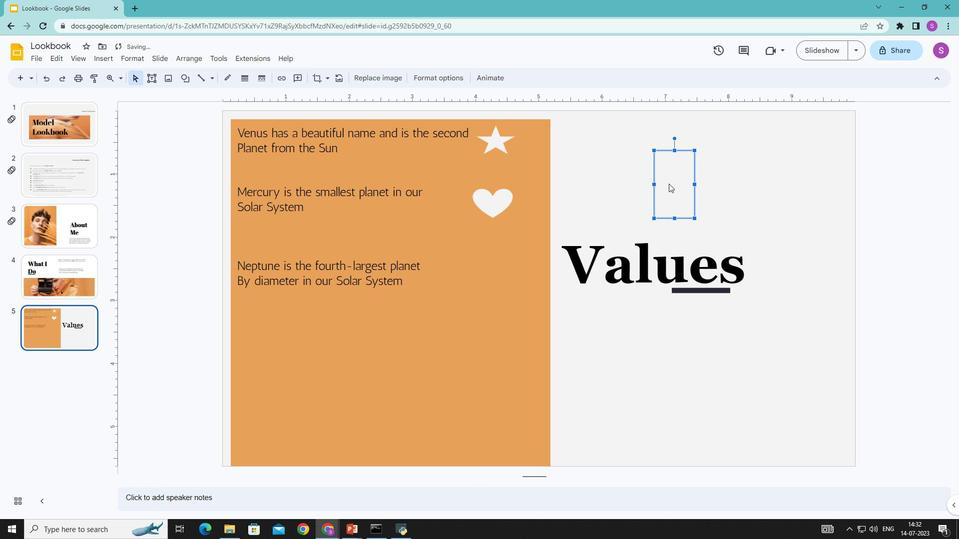 
Action: Mouse moved to (728, 182)
Screenshot: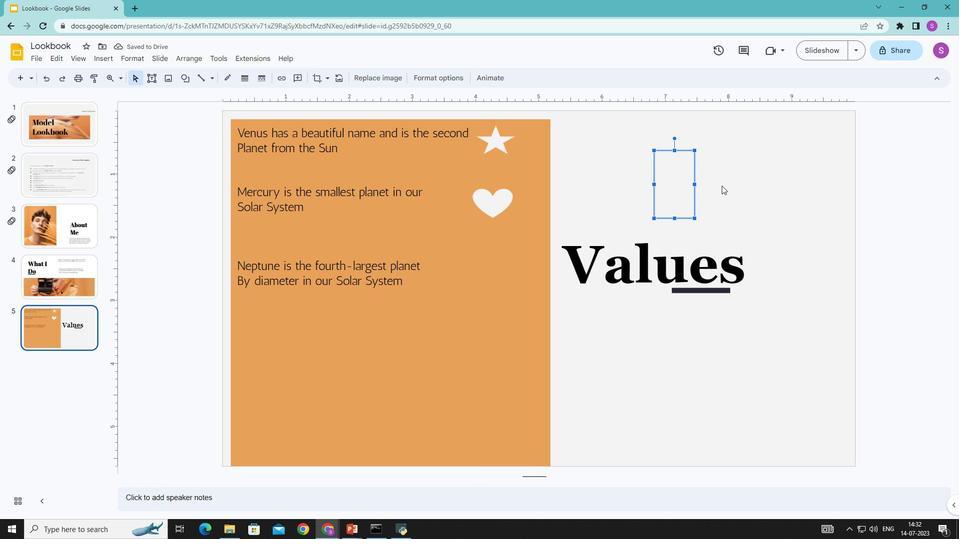 
Action: Mouse pressed left at (728, 182)
Screenshot: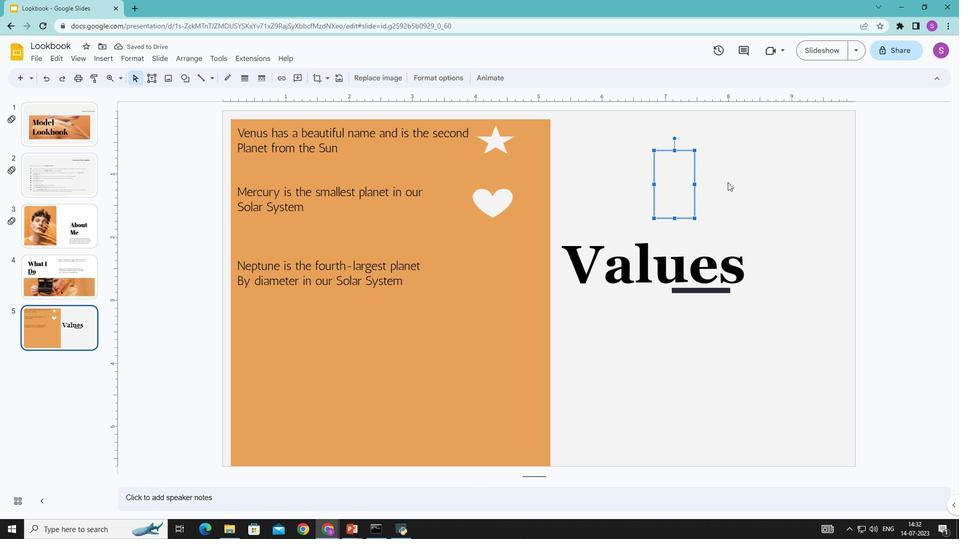
Action: Mouse moved to (98, 57)
Screenshot: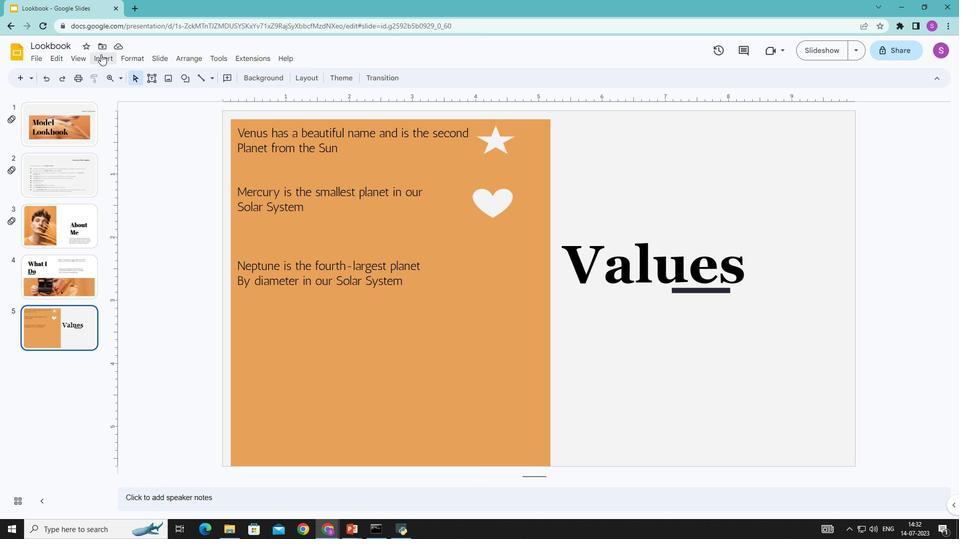 
Action: Mouse pressed left at (98, 57)
Screenshot: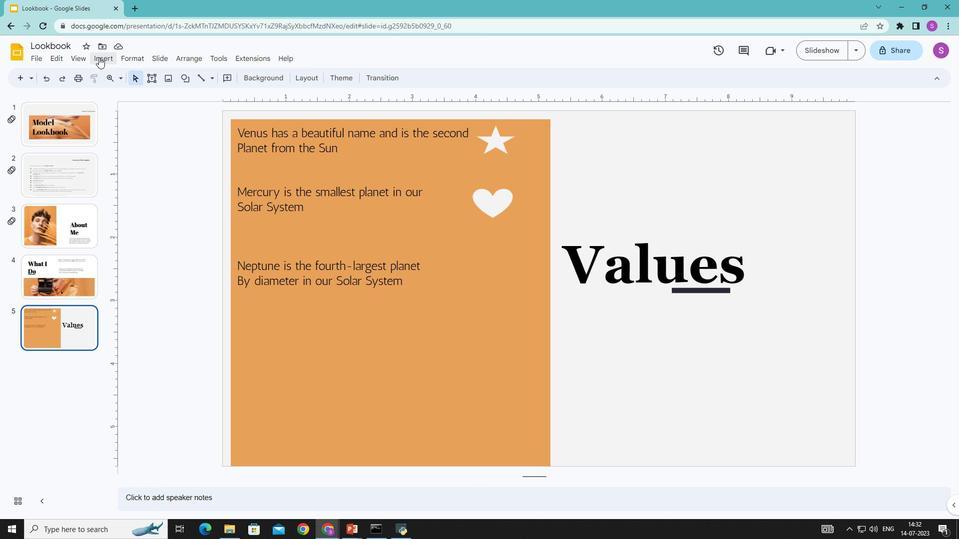 
Action: Mouse moved to (307, 94)
Screenshot: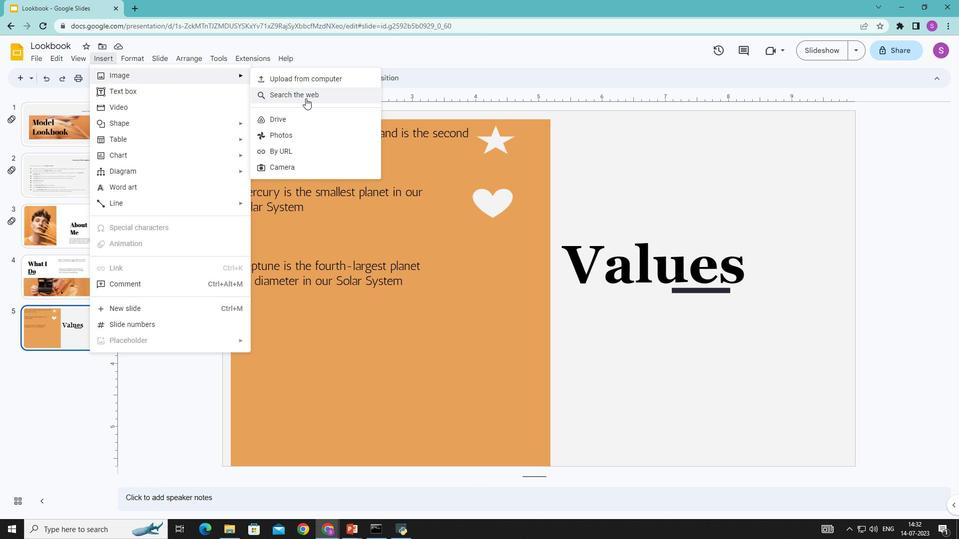 
Action: Mouse pressed left at (307, 94)
Screenshot: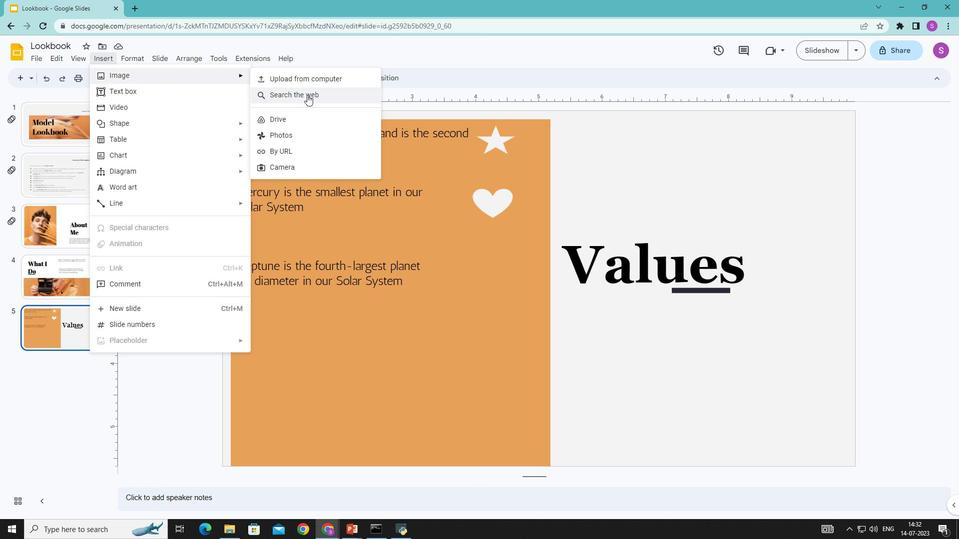 
Action: Mouse moved to (848, 264)
Screenshot: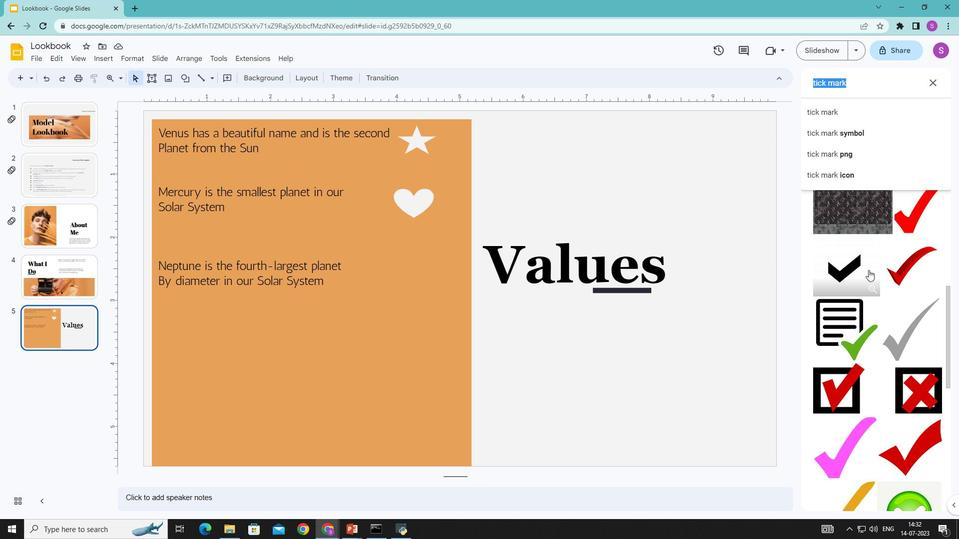 
Action: Mouse pressed left at (848, 264)
Screenshot: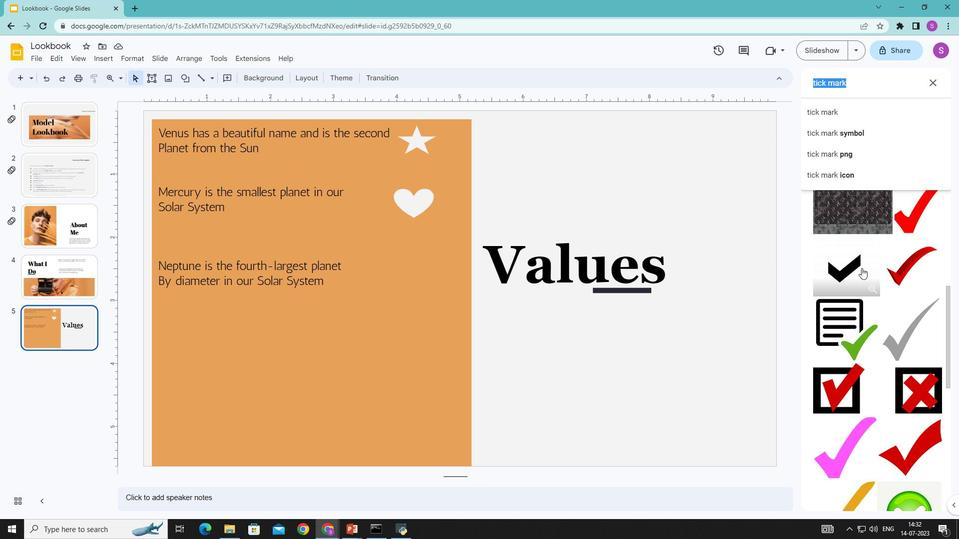 
Action: Mouse moved to (923, 495)
Screenshot: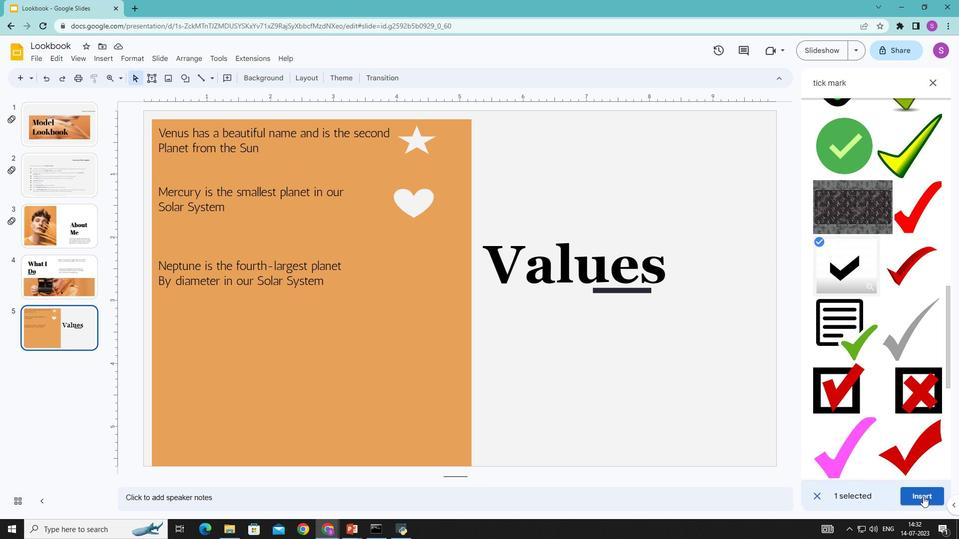 
Action: Mouse pressed left at (923, 495)
Screenshot: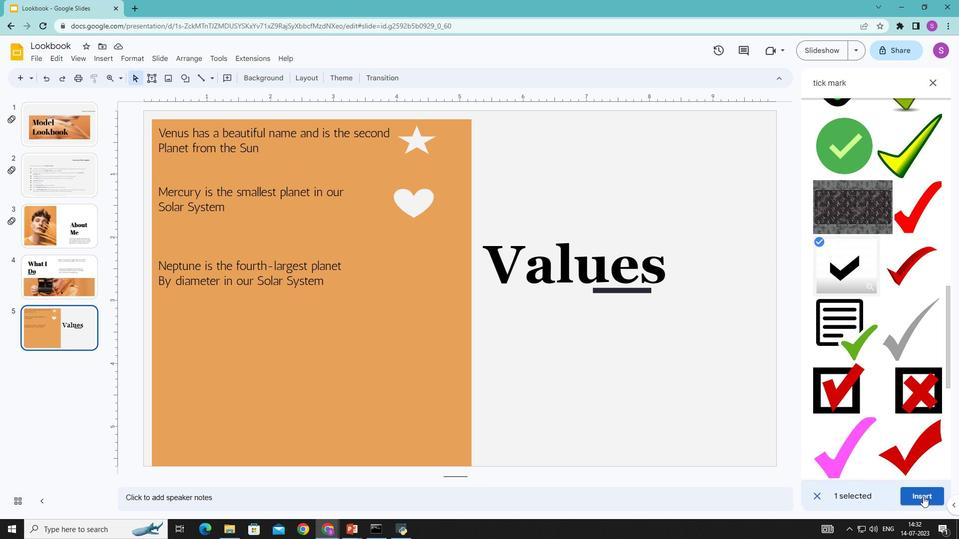 
Action: Mouse moved to (335, 287)
Screenshot: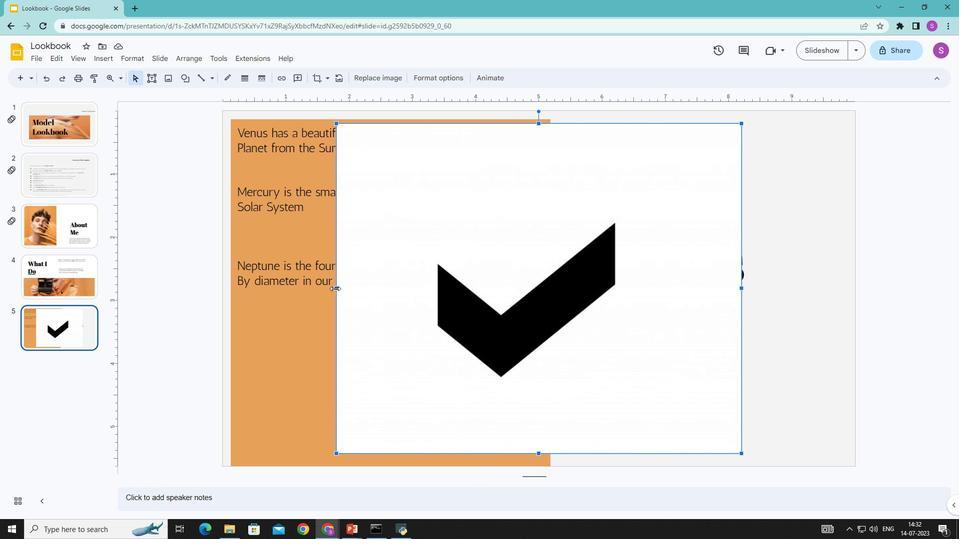 
Action: Mouse pressed left at (335, 287)
Screenshot: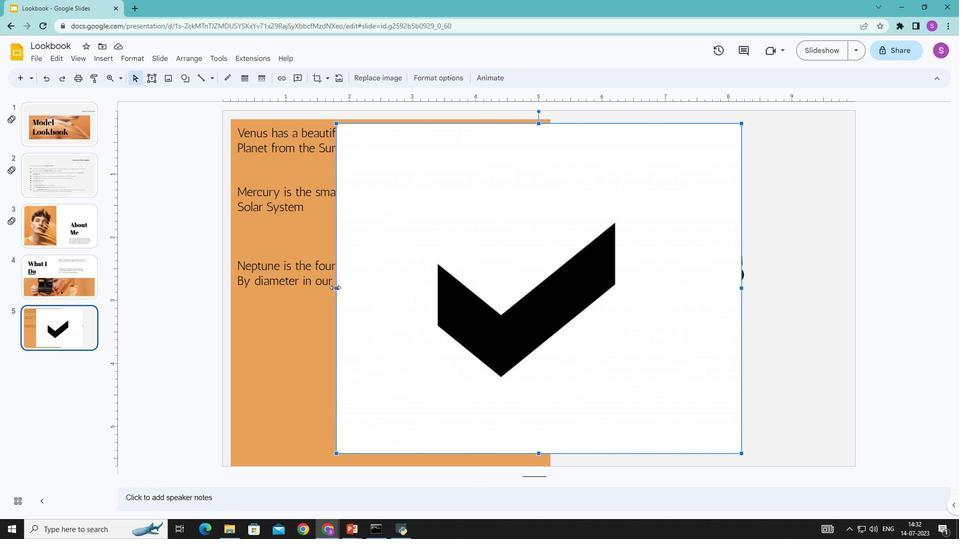 
Action: Mouse moved to (666, 452)
Screenshot: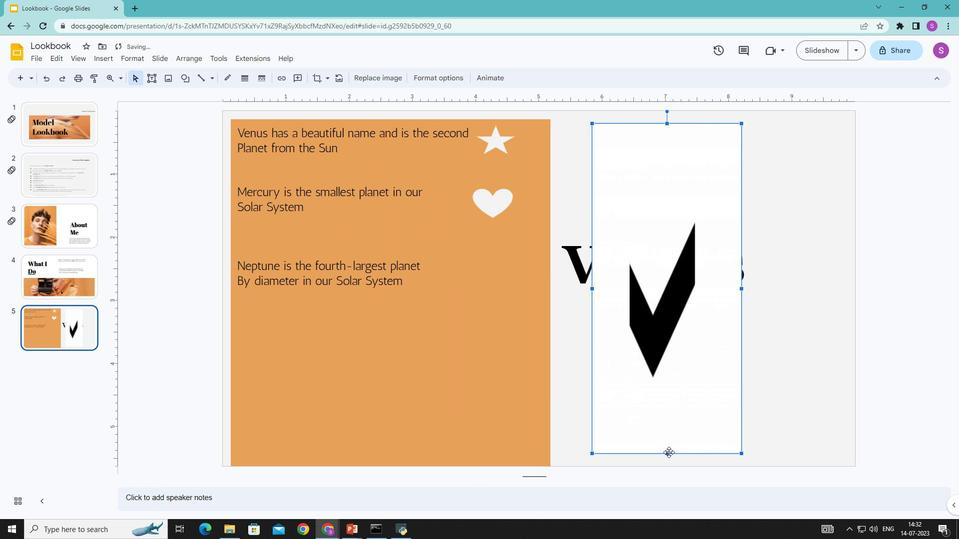 
Action: Mouse pressed left at (666, 452)
Screenshot: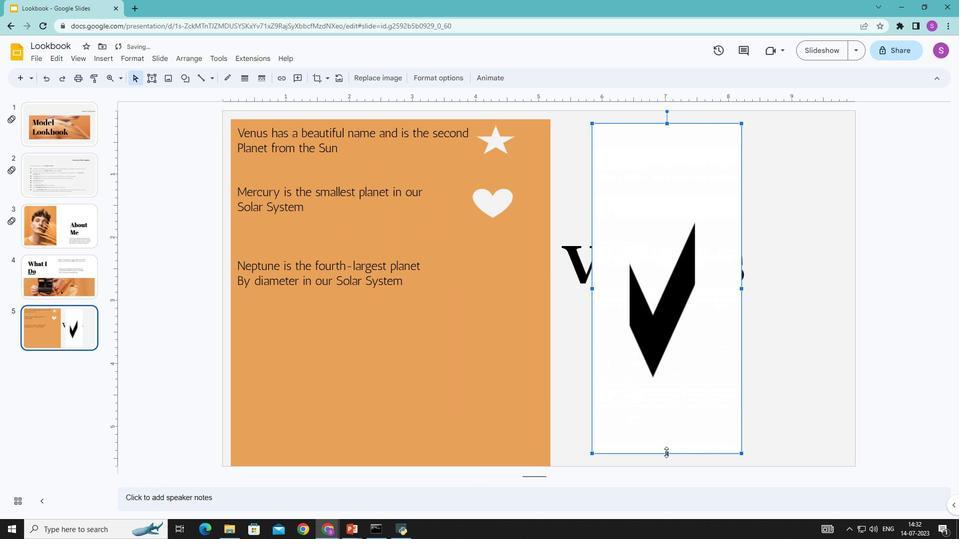 
Action: Mouse moved to (667, 122)
Screenshot: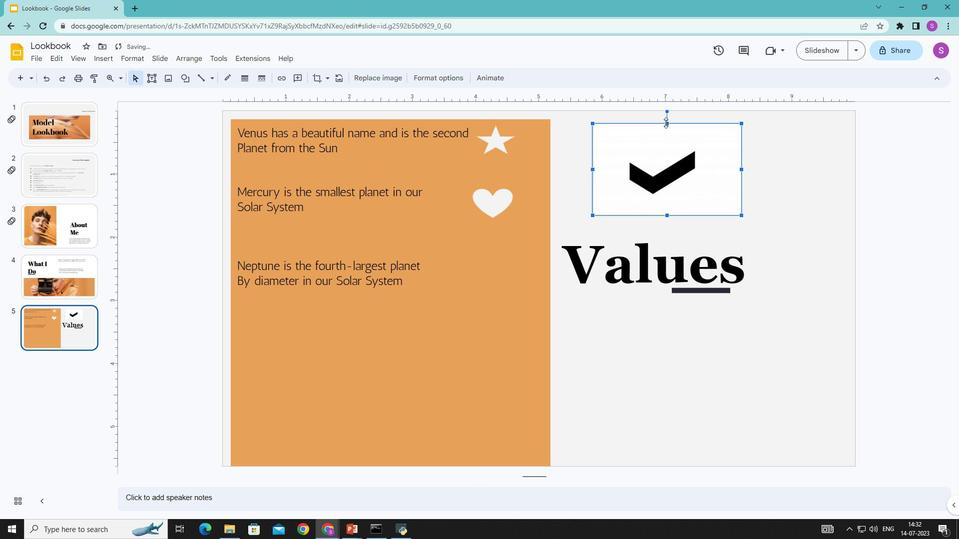 
Action: Mouse pressed left at (667, 122)
Screenshot: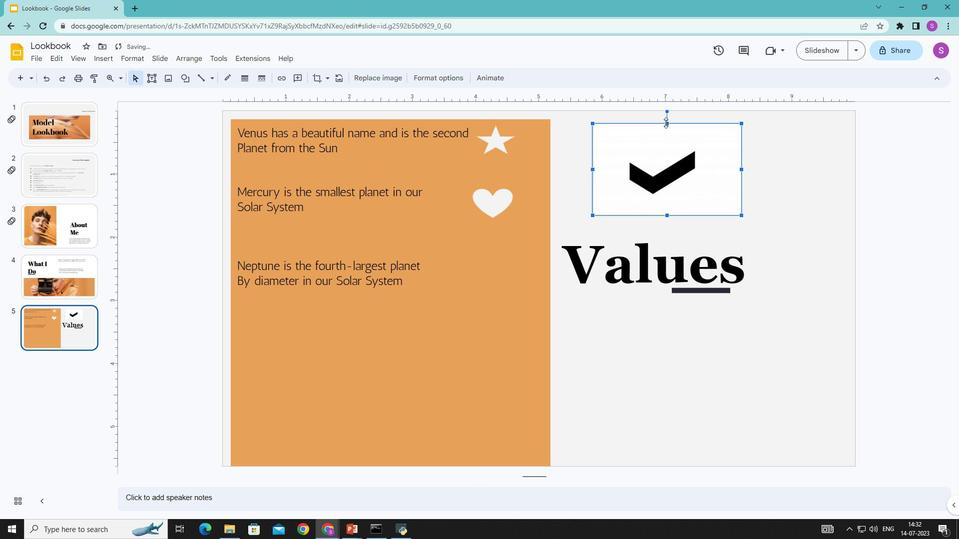 
Action: Mouse moved to (593, 180)
Screenshot: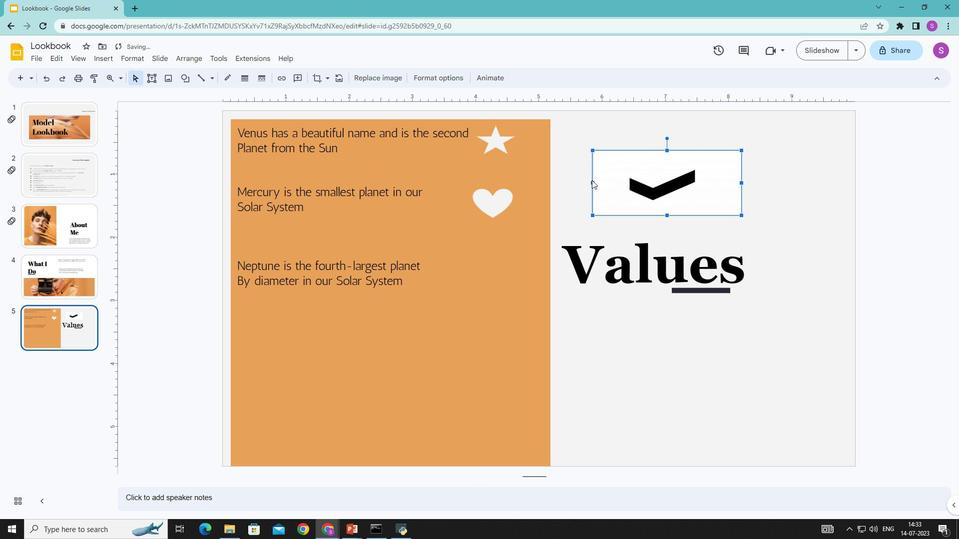 
Action: Mouse pressed left at (593, 180)
Screenshot: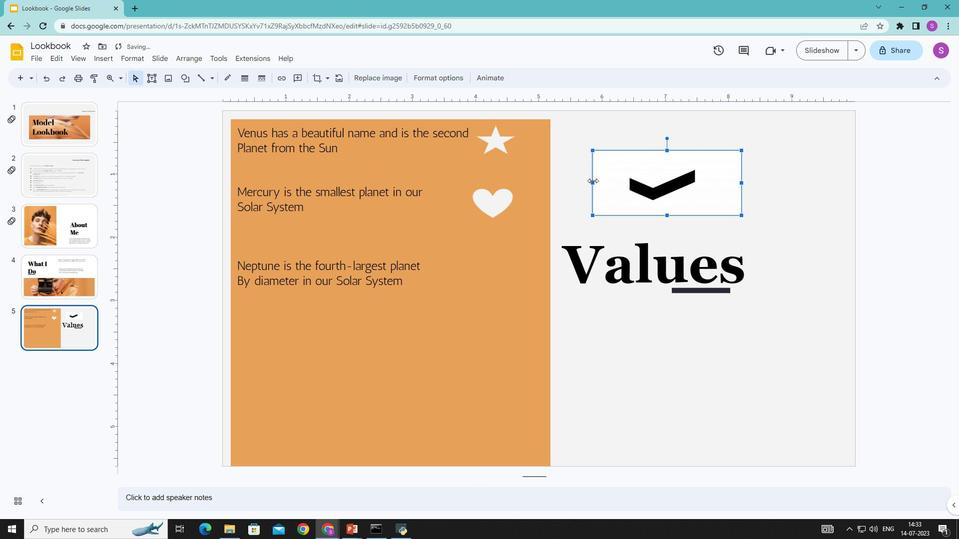 
Action: Mouse moved to (743, 183)
Screenshot: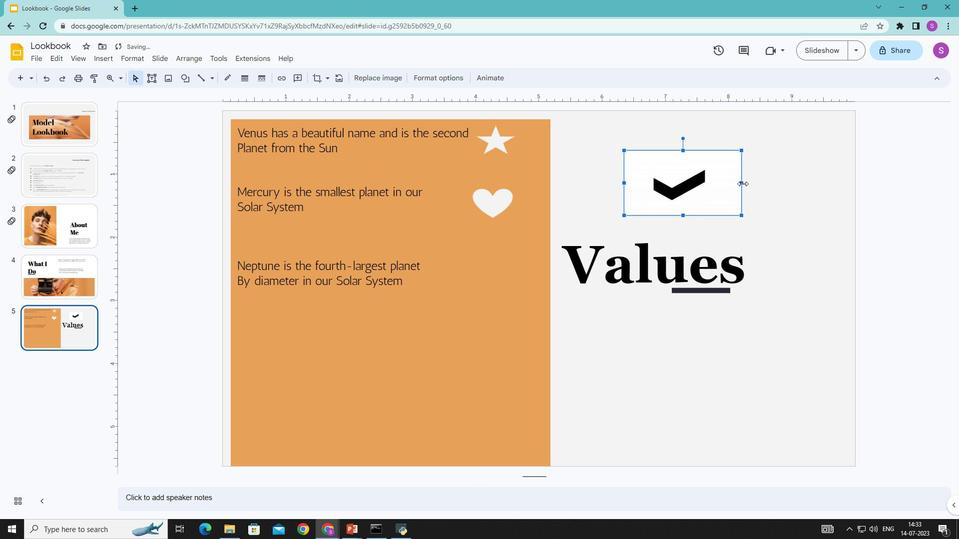 
Action: Mouse pressed left at (743, 183)
Screenshot: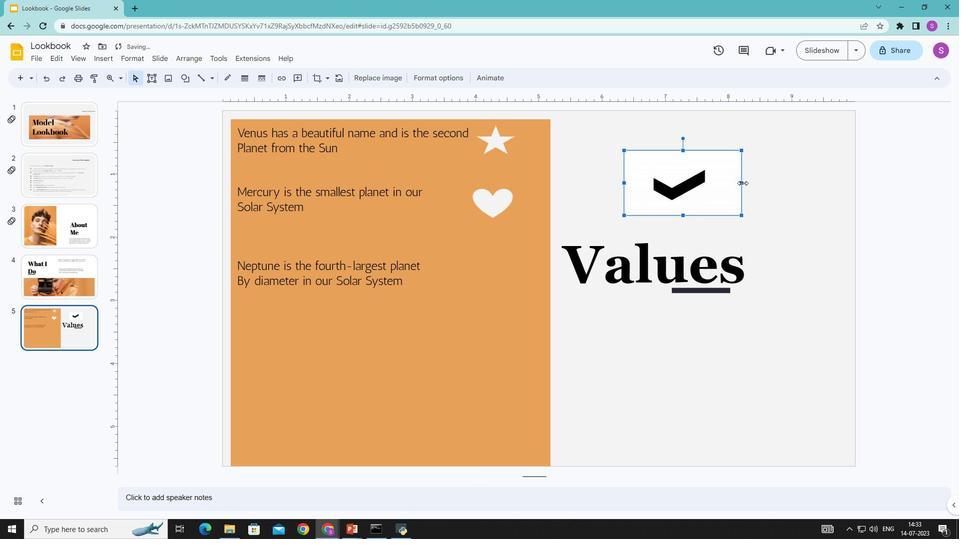 
Action: Mouse moved to (656, 189)
Screenshot: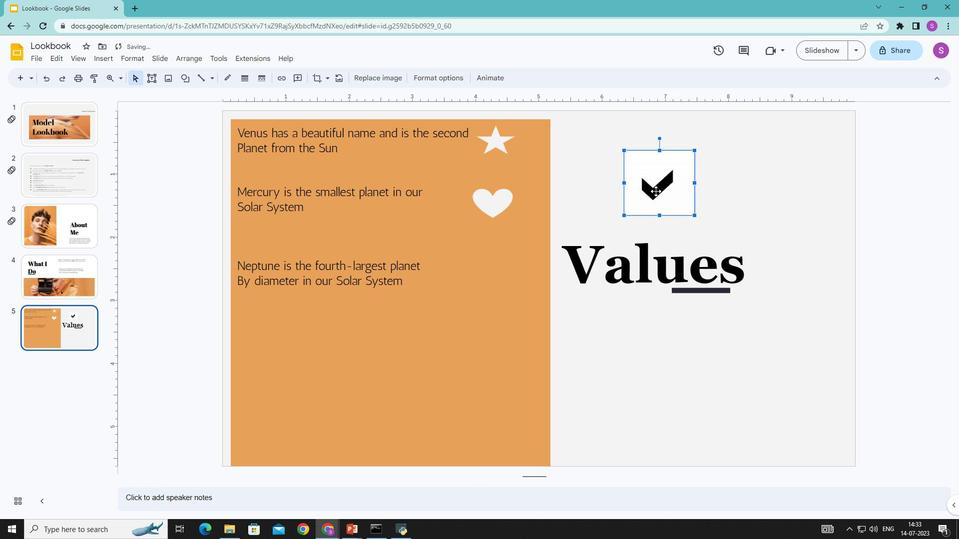 
Action: Mouse pressed left at (656, 189)
Screenshot: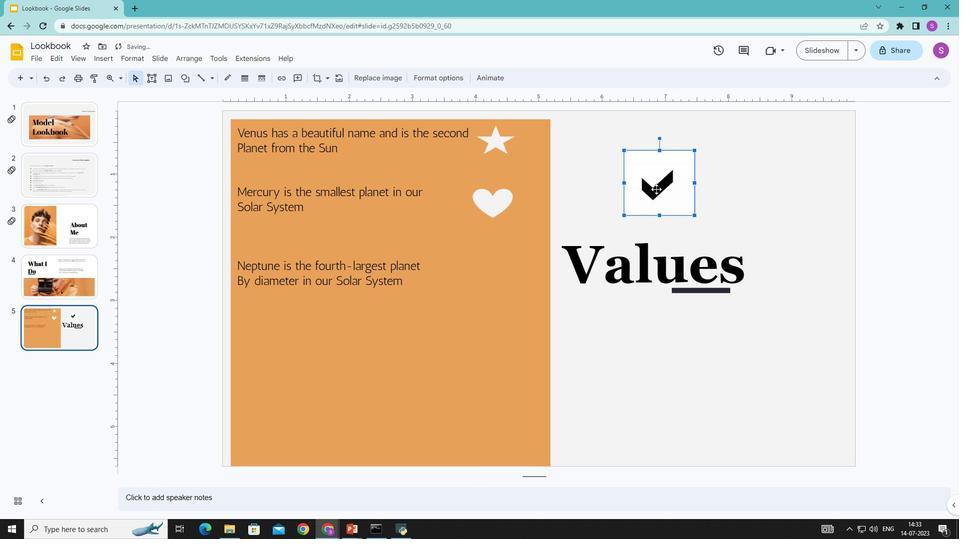 
Action: Mouse moved to (495, 339)
Screenshot: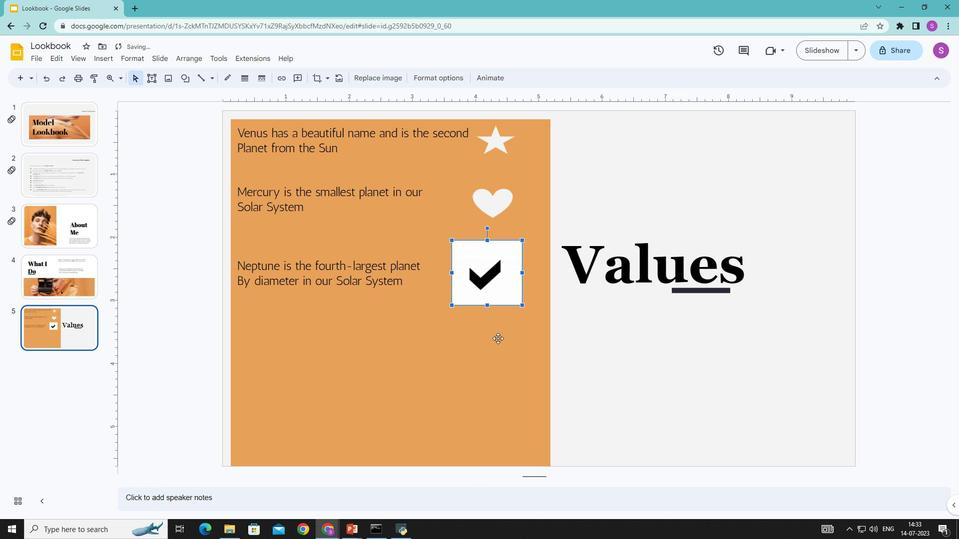 
Action: Mouse pressed left at (495, 339)
Screenshot: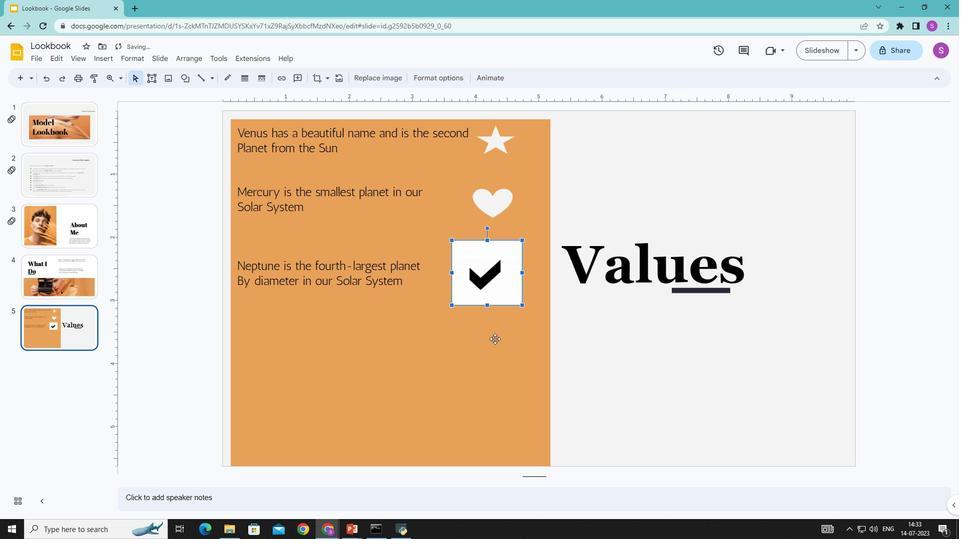 
Action: Mouse moved to (485, 276)
Screenshot: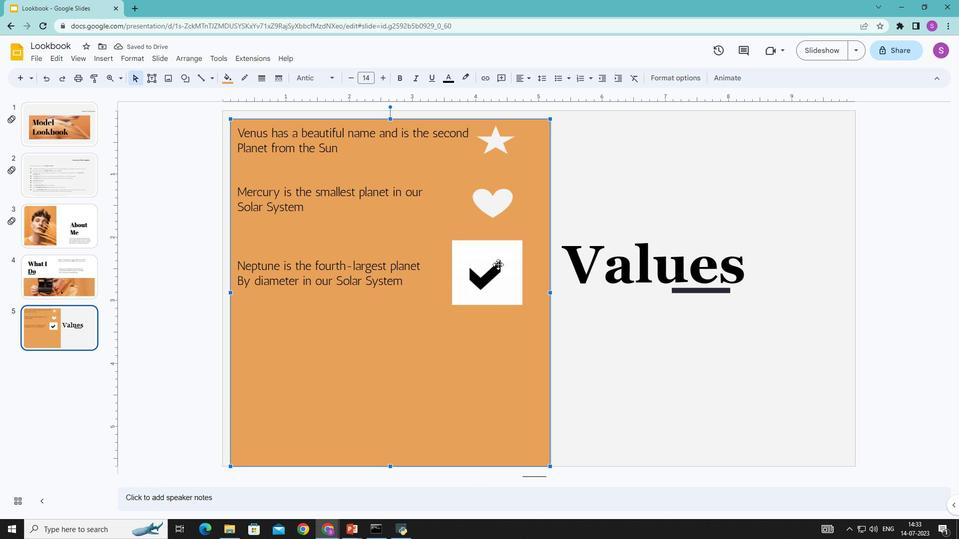 
Action: Mouse pressed left at (485, 276)
Screenshot: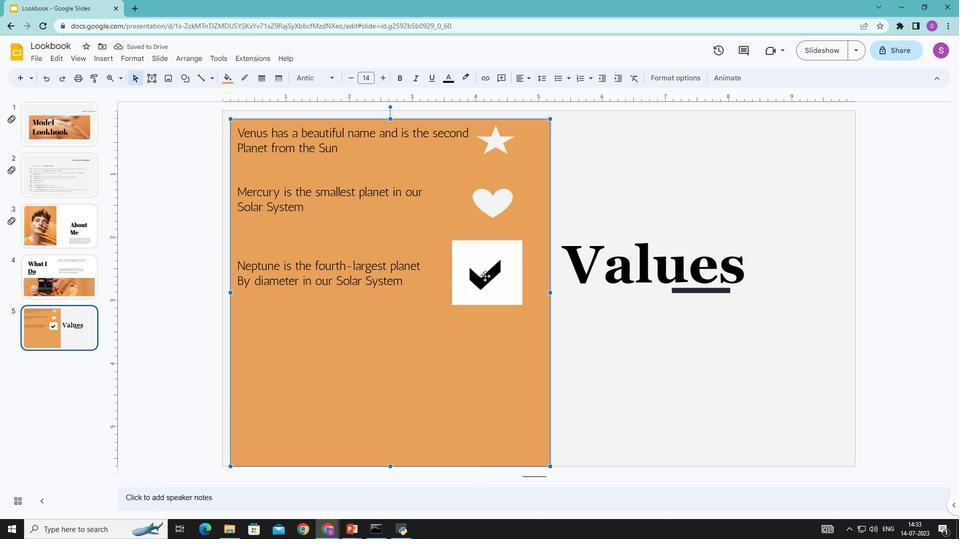 
Action: Mouse moved to (487, 240)
Screenshot: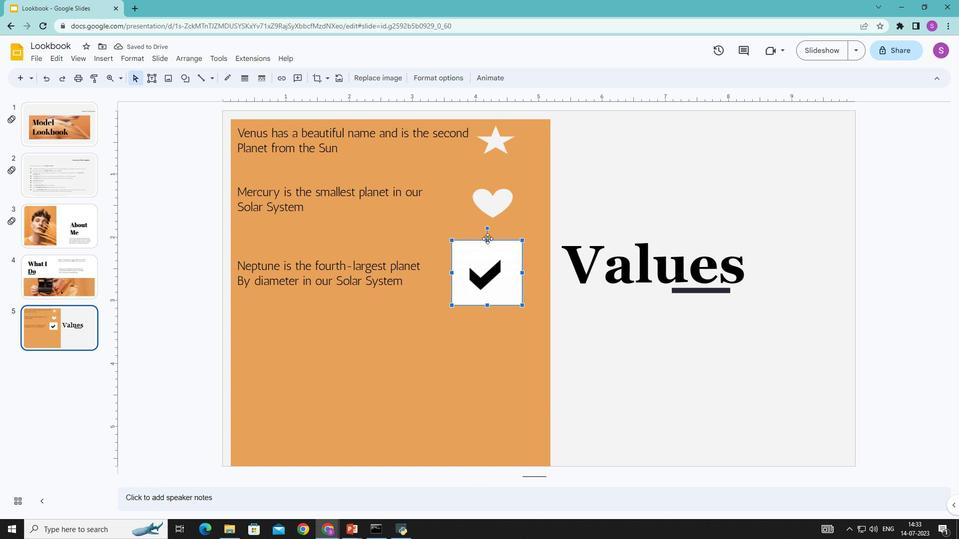 
Action: Mouse pressed left at (487, 240)
Screenshot: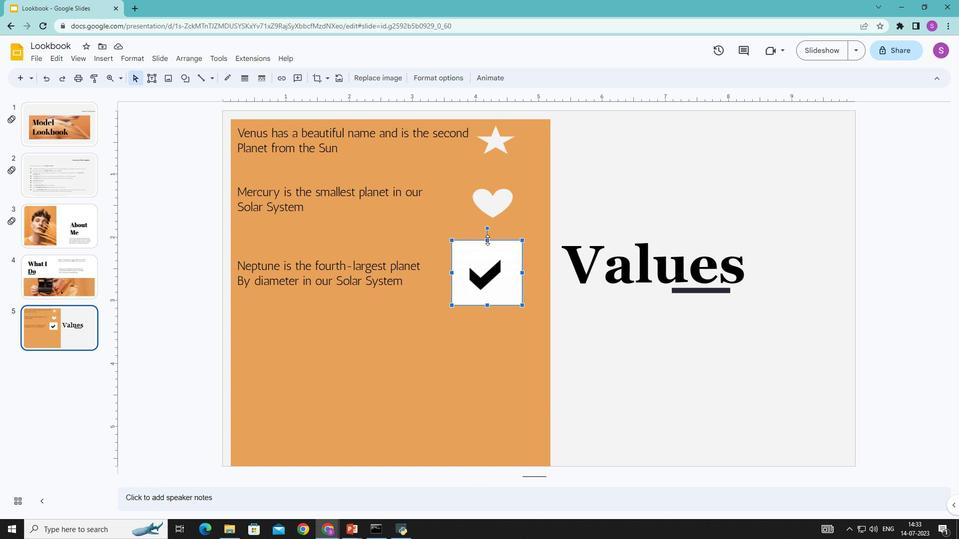 
Action: Mouse moved to (451, 278)
Screenshot: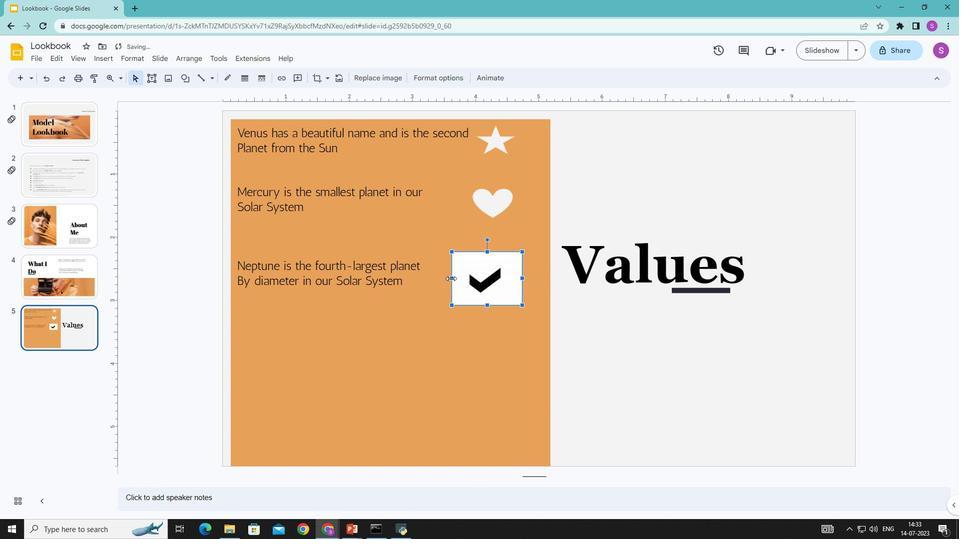 
Action: Mouse pressed left at (451, 278)
Screenshot: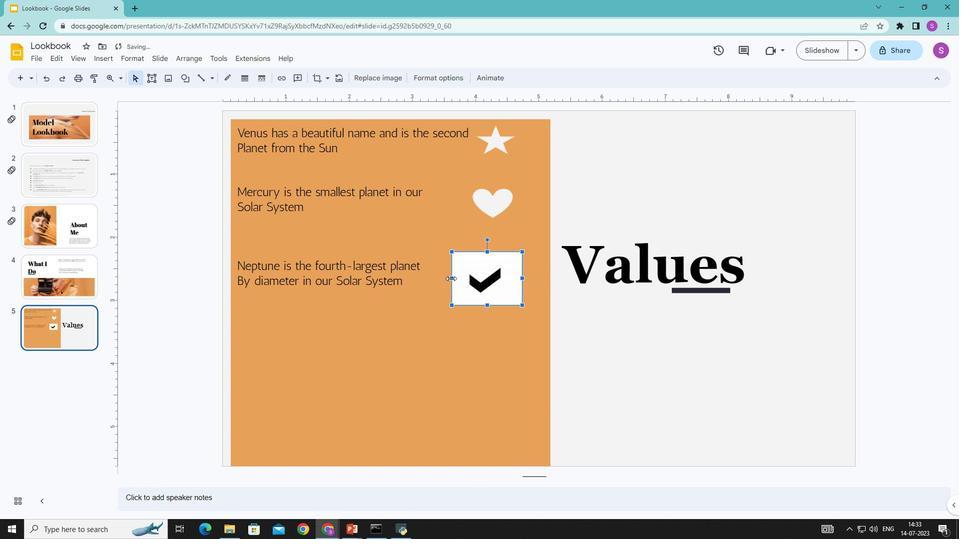 
Action: Mouse moved to (492, 305)
Screenshot: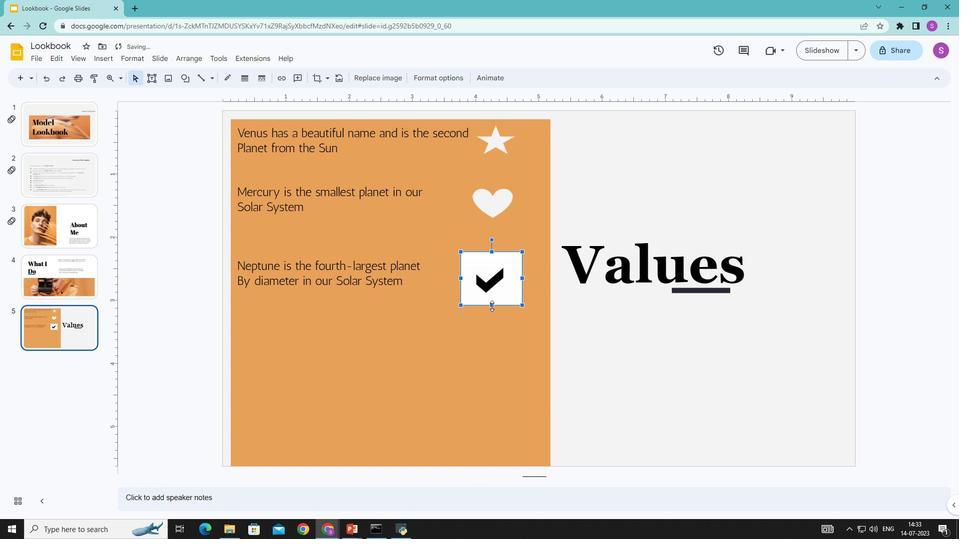 
Action: Mouse pressed left at (492, 305)
Screenshot: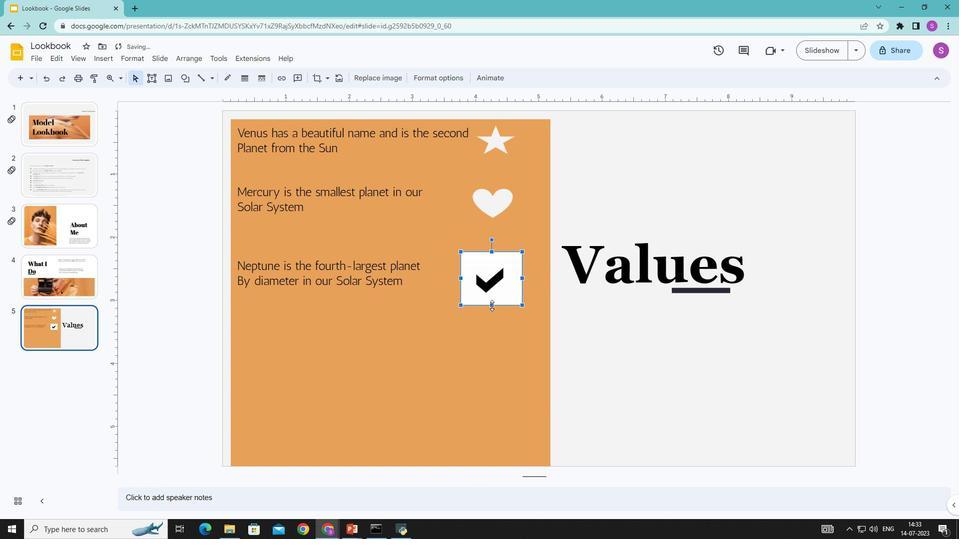 
Action: Mouse moved to (522, 273)
Screenshot: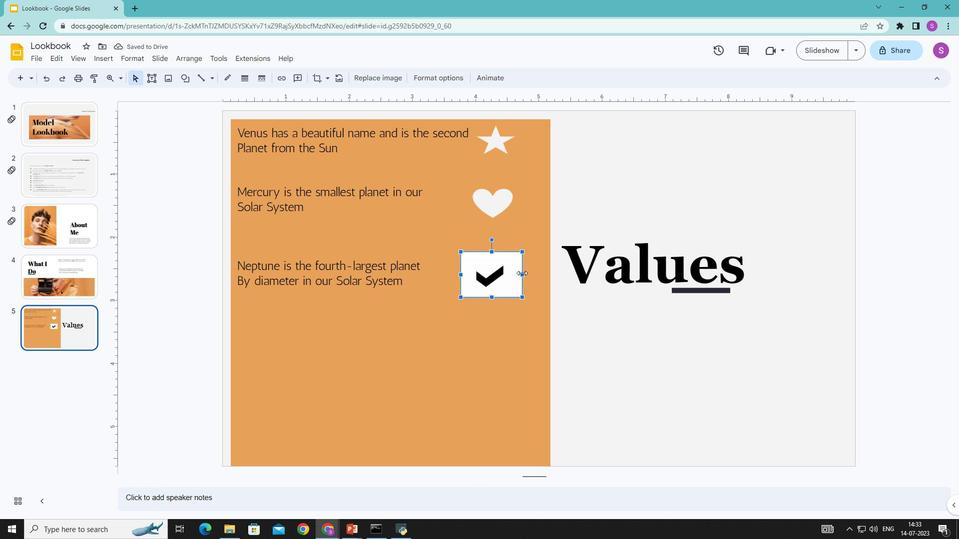 
Action: Mouse pressed left at (522, 273)
Screenshot: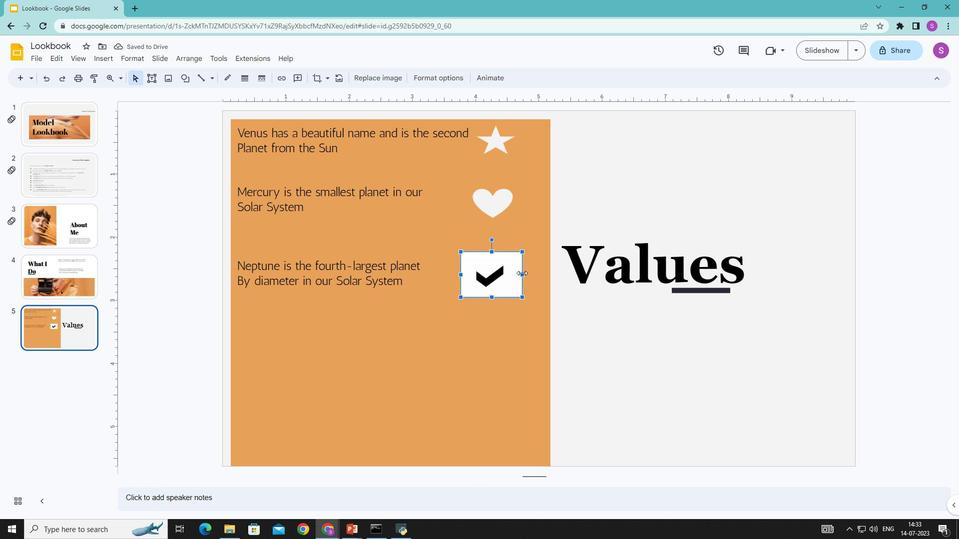
Action: Mouse moved to (491, 277)
Screenshot: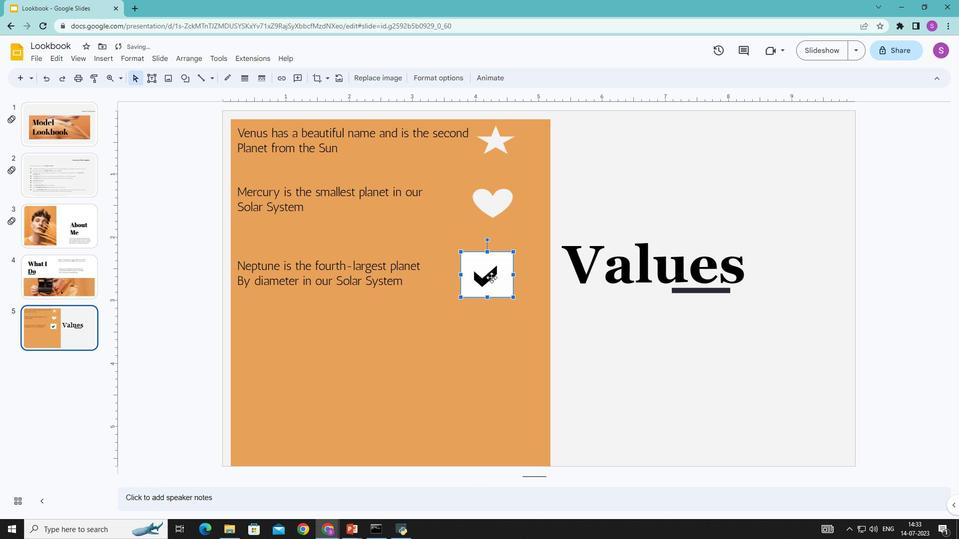 
Action: Mouse pressed left at (491, 277)
Screenshot: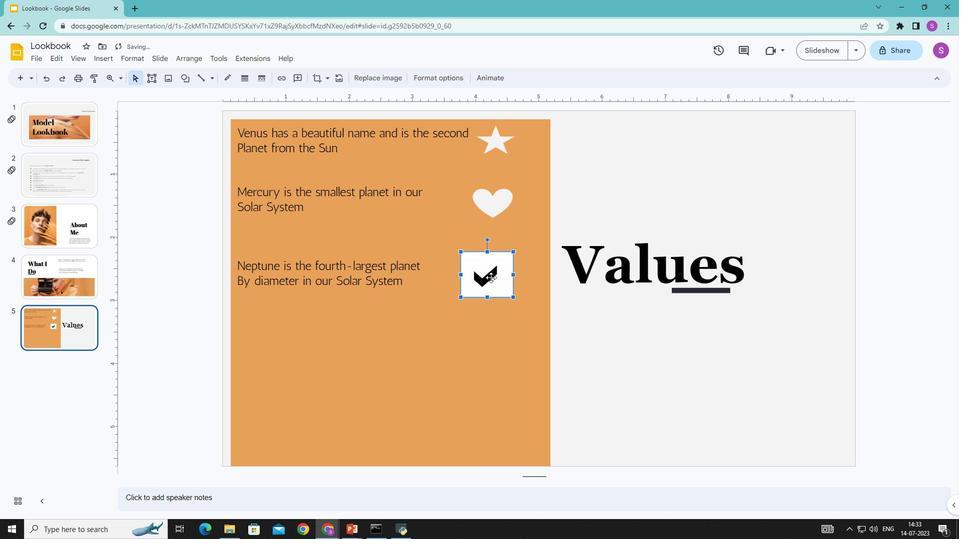 
Action: Mouse moved to (469, 355)
Screenshot: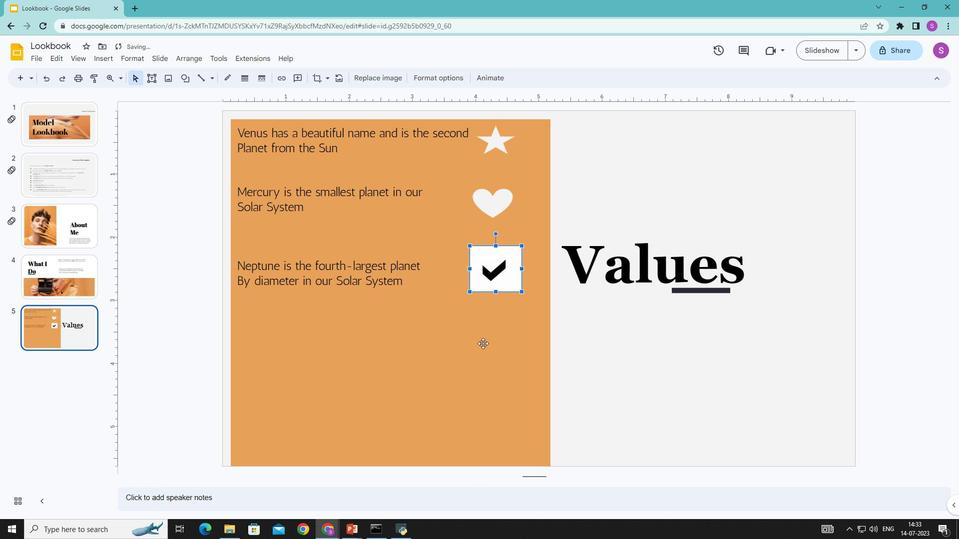 
Action: Mouse pressed left at (469, 355)
Screenshot: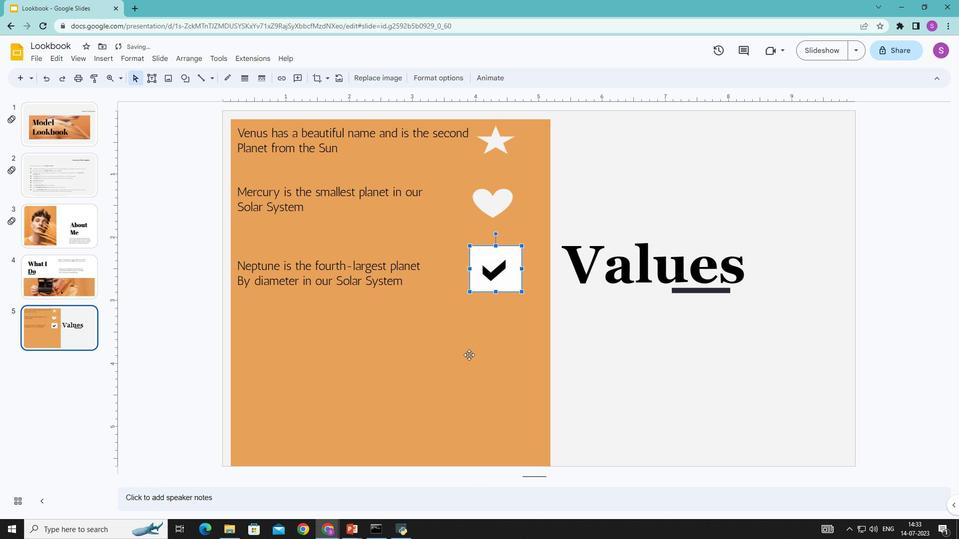 
Action: Mouse moved to (407, 286)
Screenshot: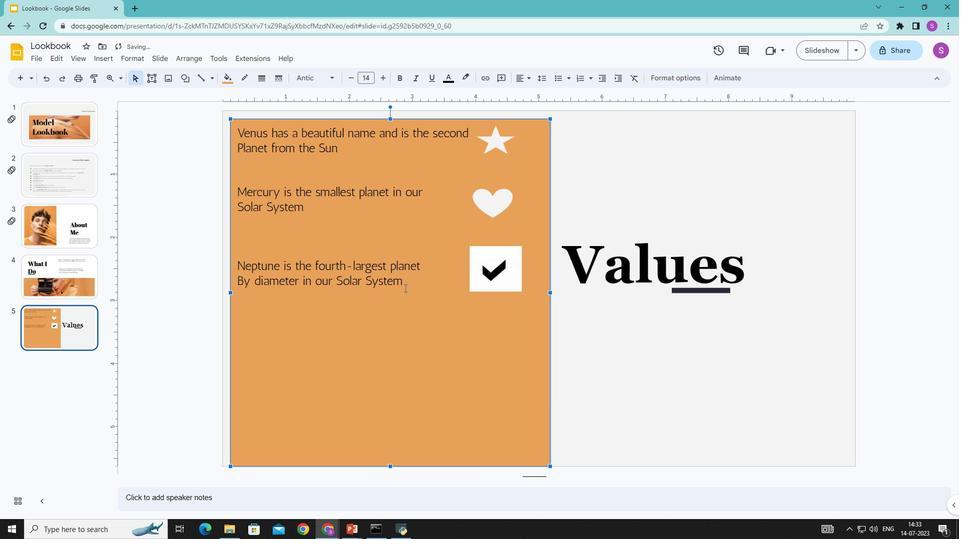 
Action: Mouse pressed left at (407, 286)
Screenshot: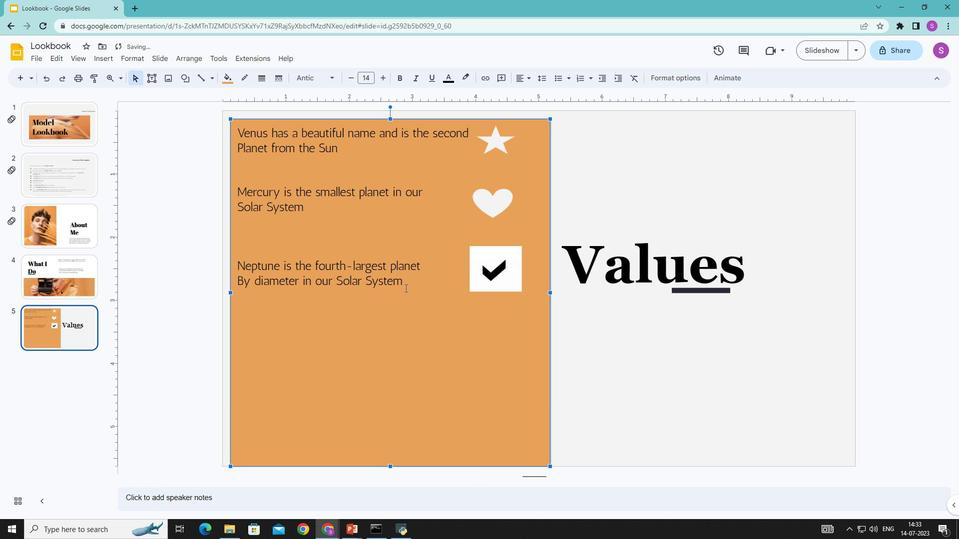 
Action: Key pressed <Key.enter><Key.enter><Key.enter><Key.enter><Key.enter>
Screenshot: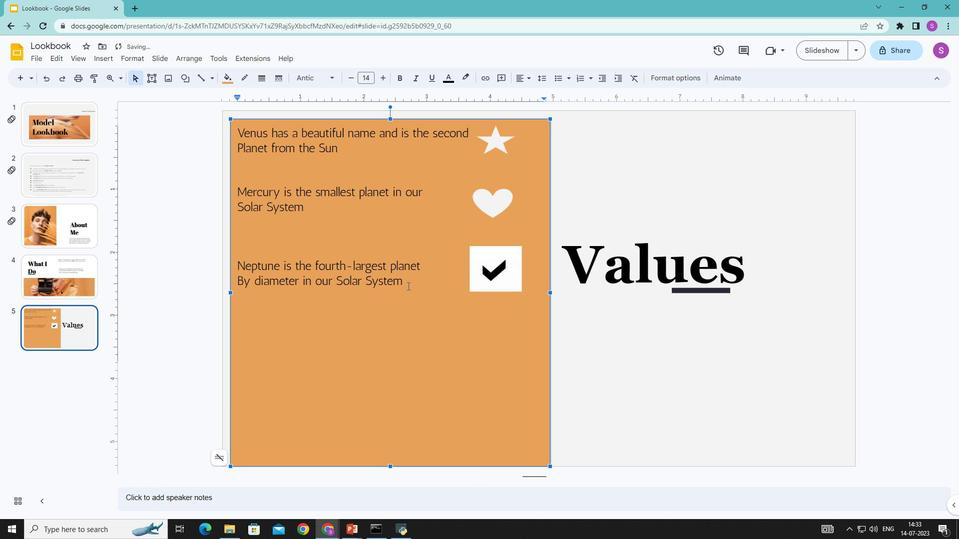 
Action: Mouse moved to (353, 372)
Screenshot: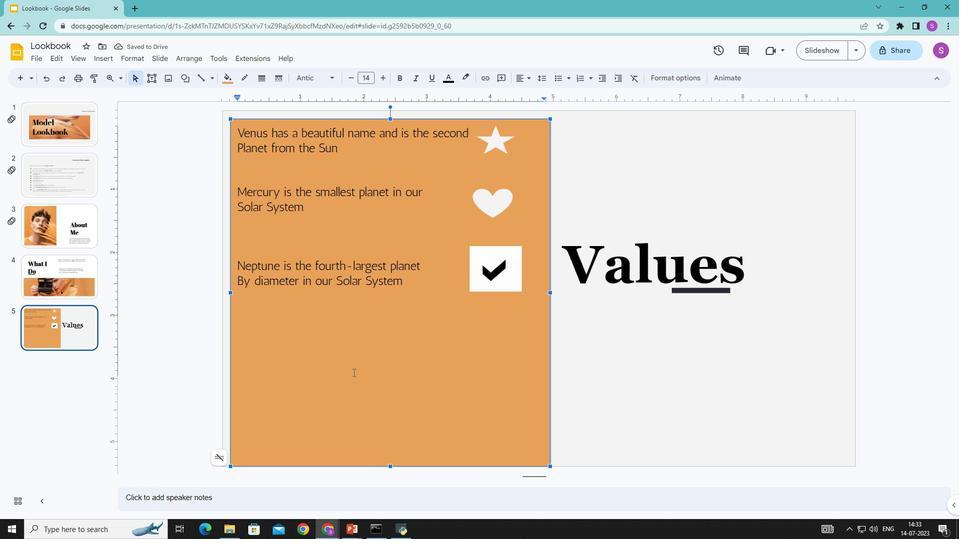 
Action: Key pressed <Key.shift>Satum<Key.space>is<Key.space>composed<Key.space>mostly<Key.space>of<Key.space>hydrogen<Key.enter>and<Key.space>helium
Screenshot: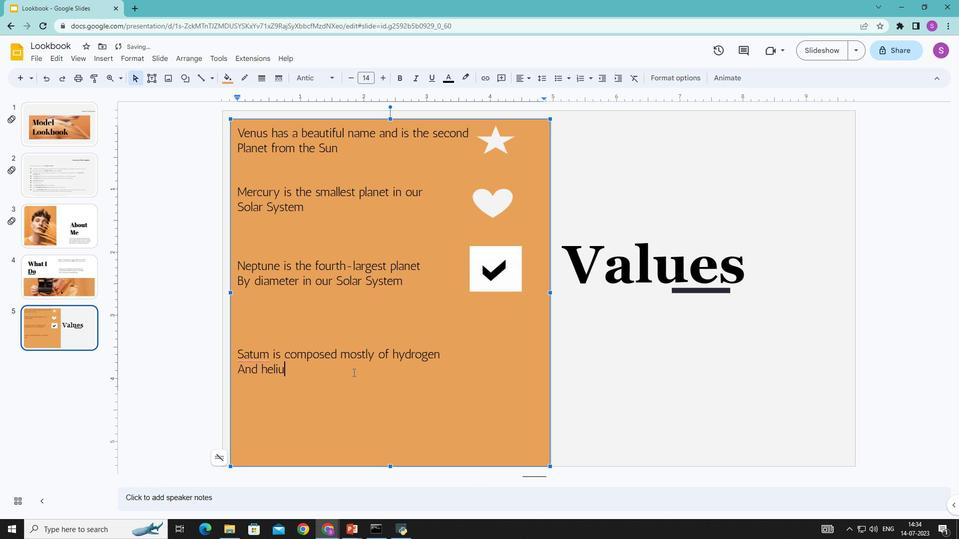
Action: Mouse moved to (97, 59)
Screenshot: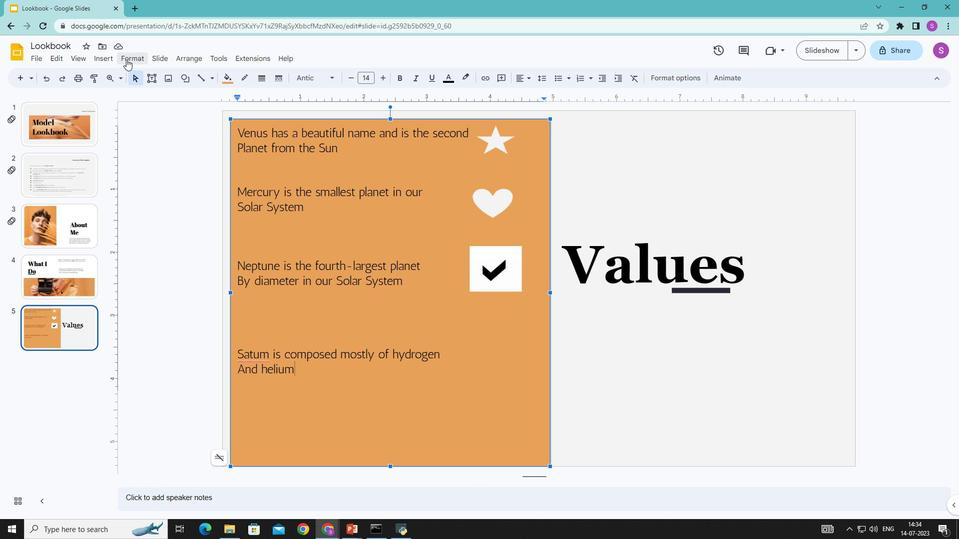 
Action: Mouse pressed left at (97, 59)
Screenshot: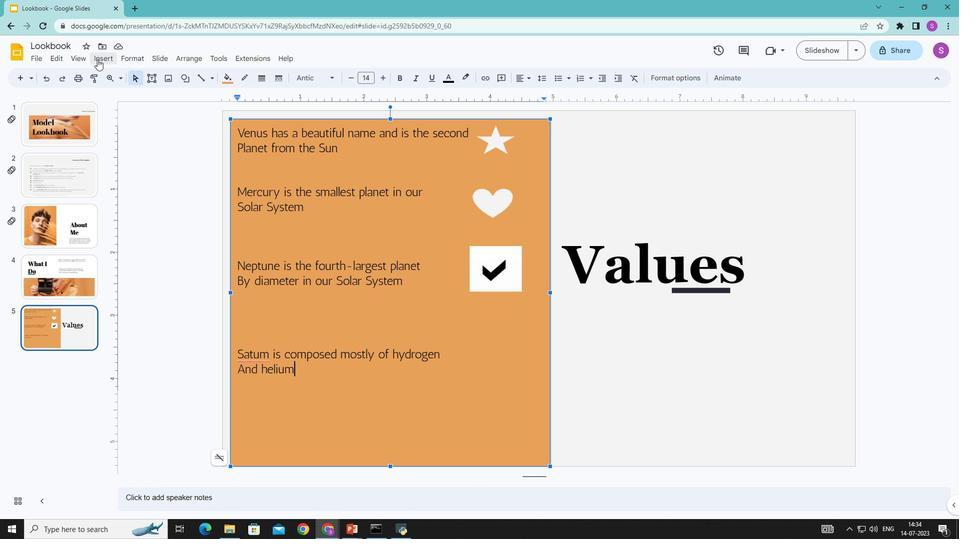 
Action: Mouse moved to (281, 90)
Screenshot: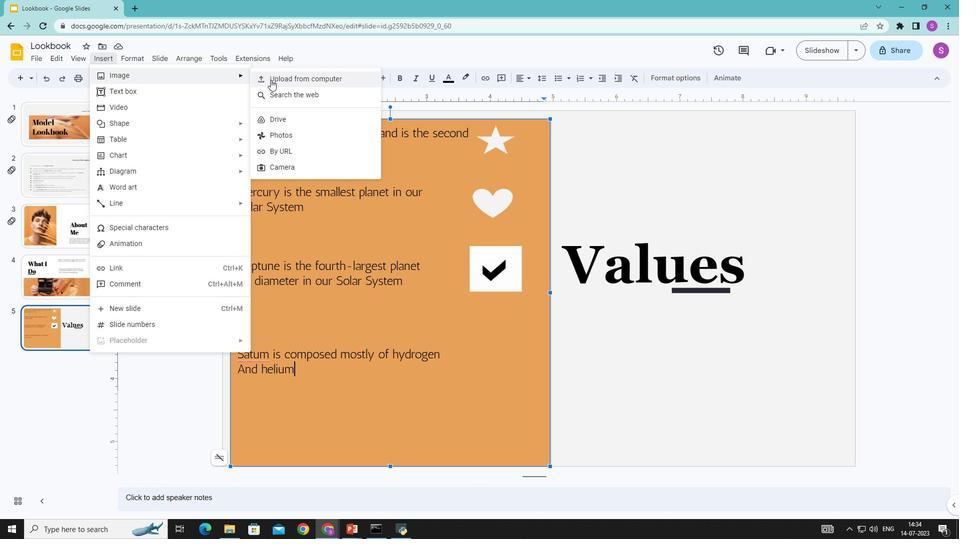 
Action: Mouse pressed left at (281, 90)
Screenshot: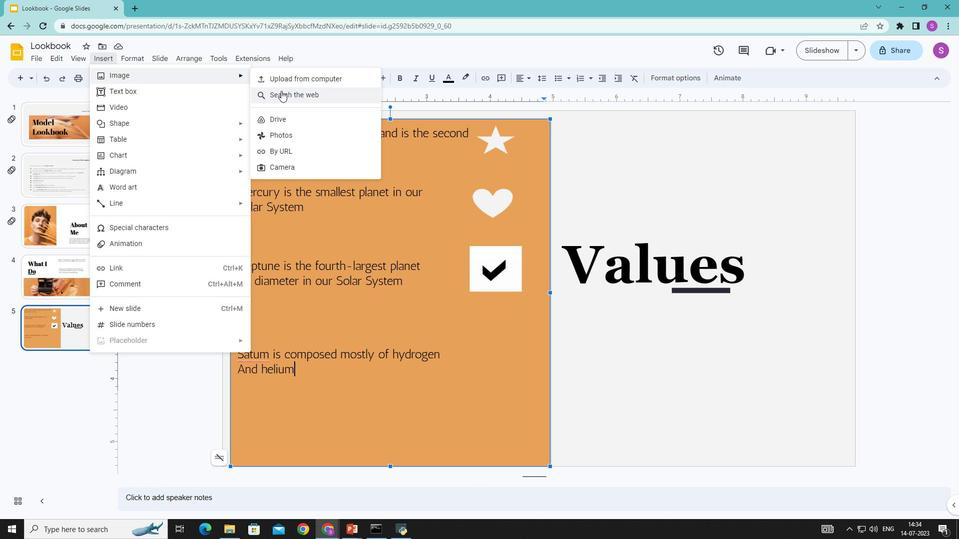 
Action: Mouse moved to (935, 84)
Screenshot: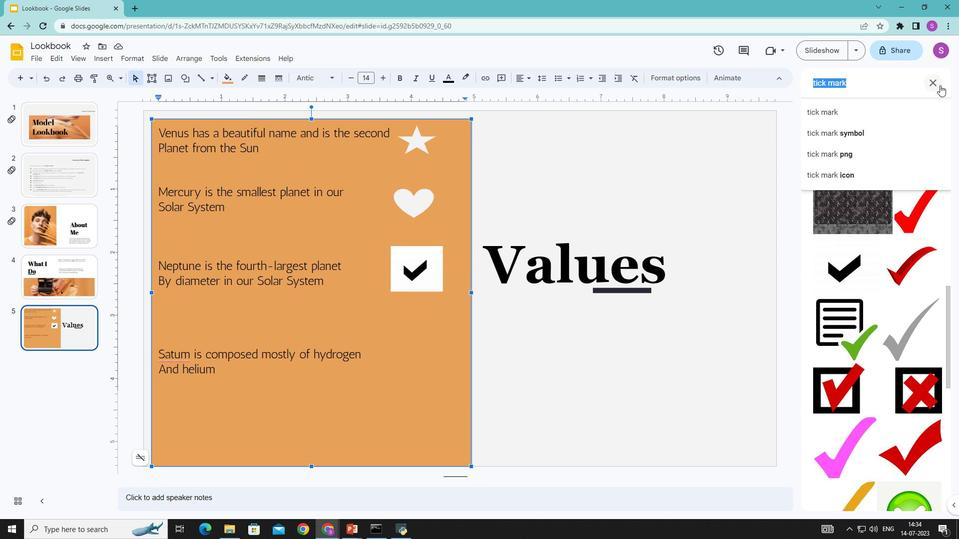 
Action: Mouse pressed left at (935, 84)
Screenshot: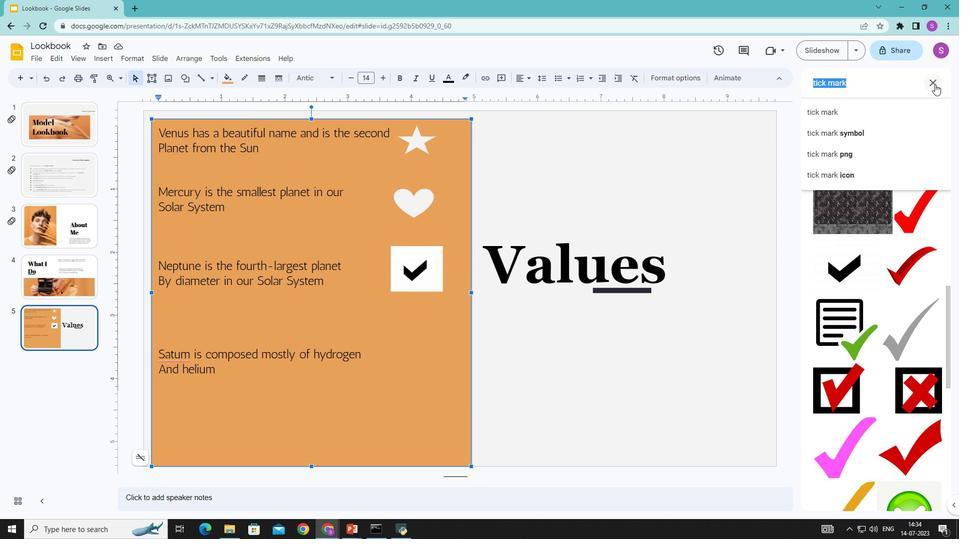 
Action: Mouse moved to (582, 144)
Screenshot: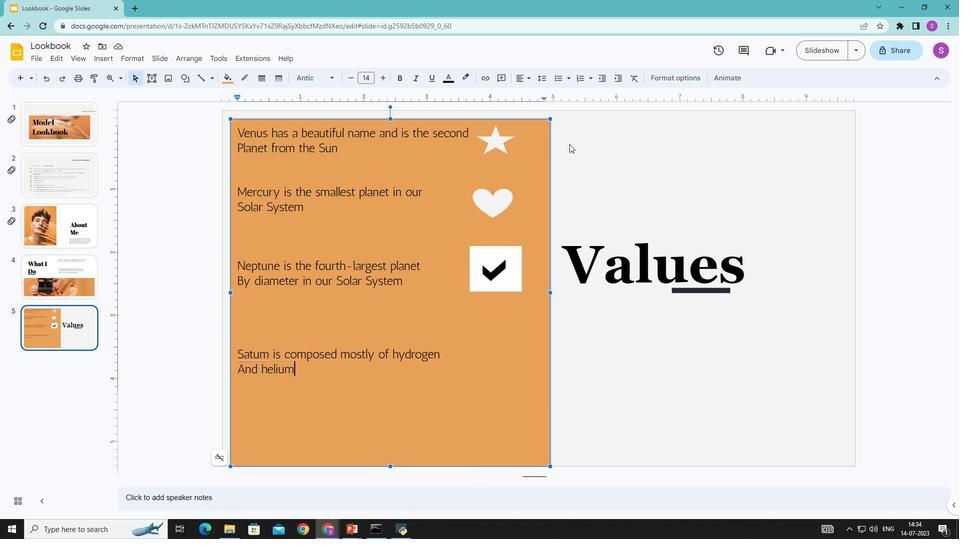 
Action: Mouse pressed left at (582, 144)
Screenshot: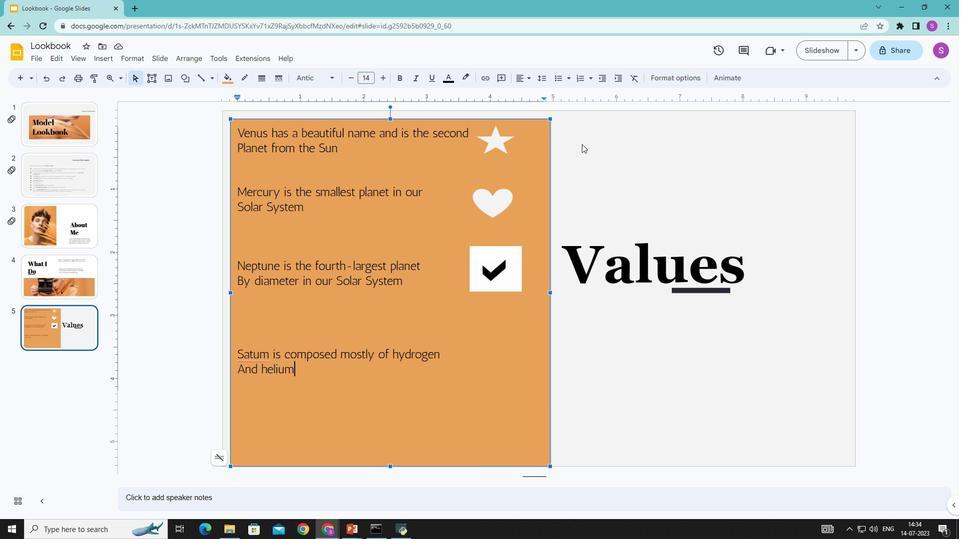 
Action: Mouse moved to (102, 58)
Screenshot: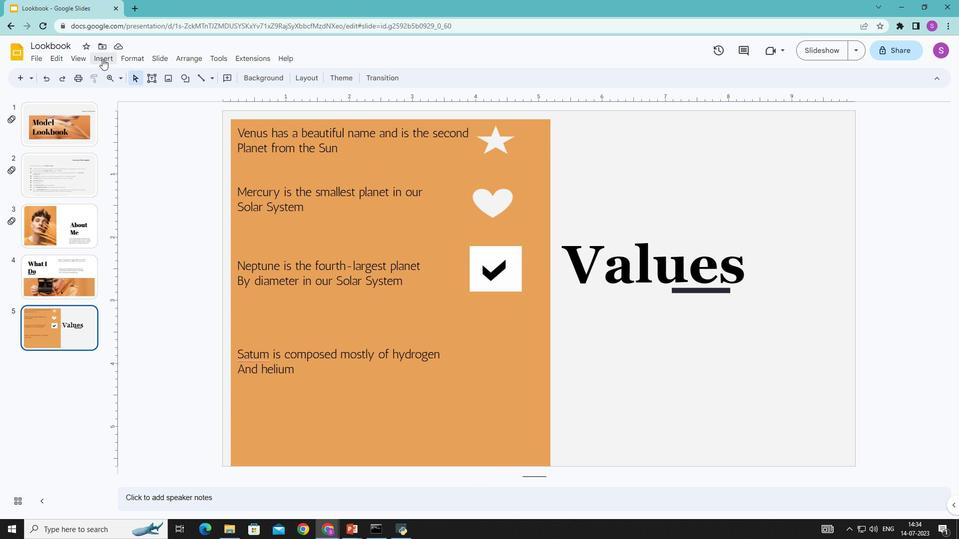 
Action: Mouse pressed left at (102, 58)
Screenshot: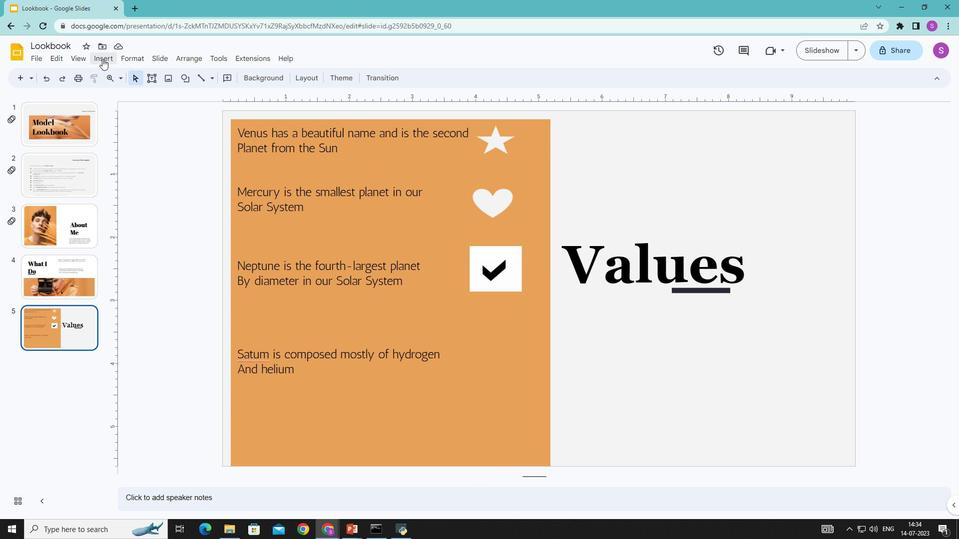 
Action: Mouse moved to (291, 92)
Screenshot: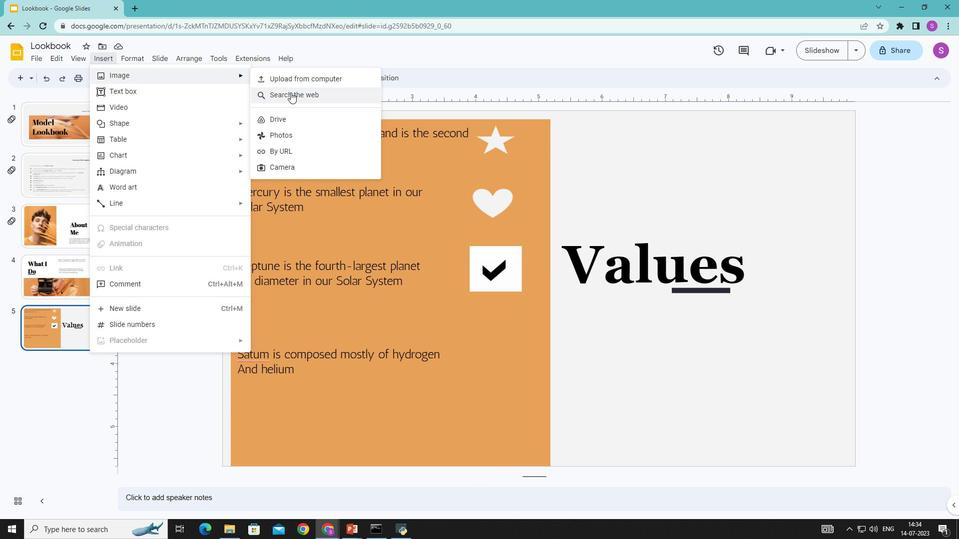 
Action: Mouse pressed left at (291, 92)
Screenshot: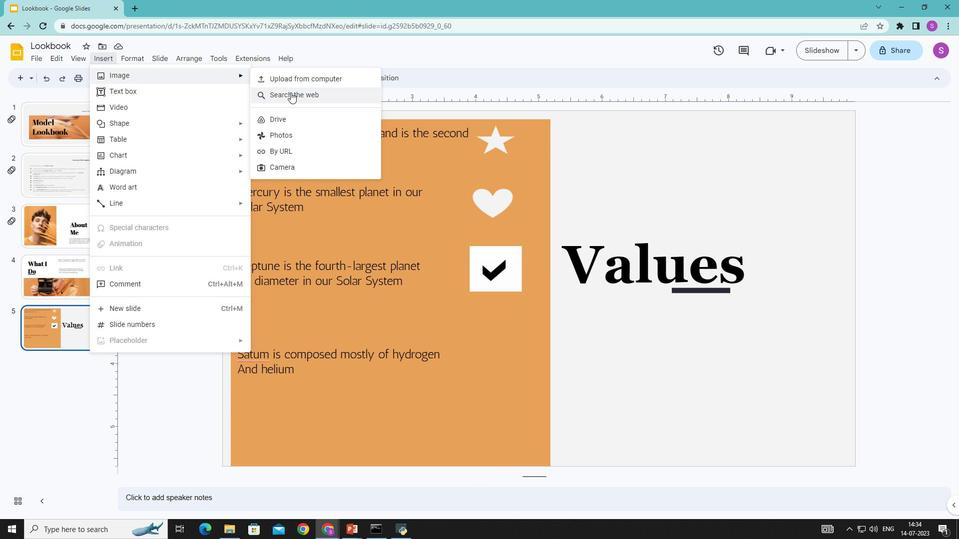 
Action: Mouse moved to (848, 82)
Screenshot: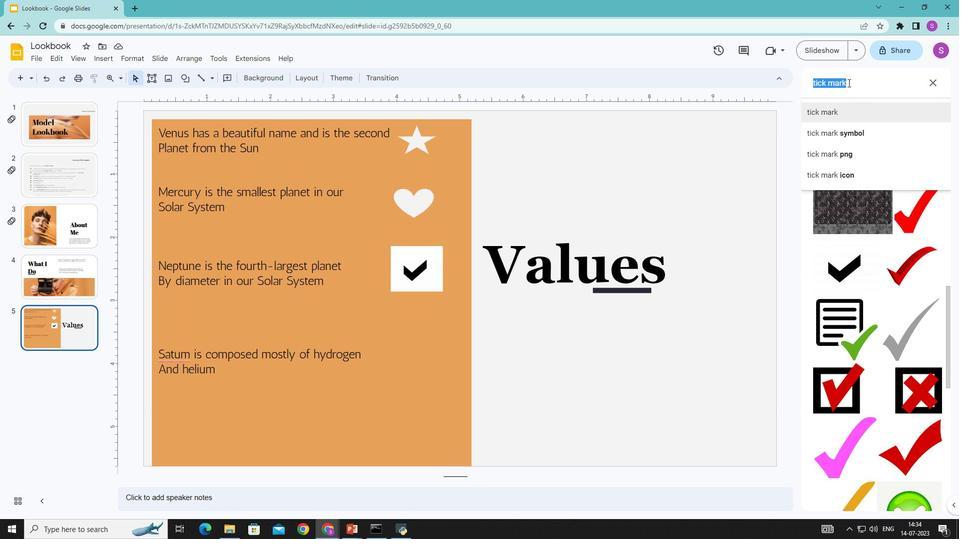
Action: Key pressed <Key.backspace>
Screenshot: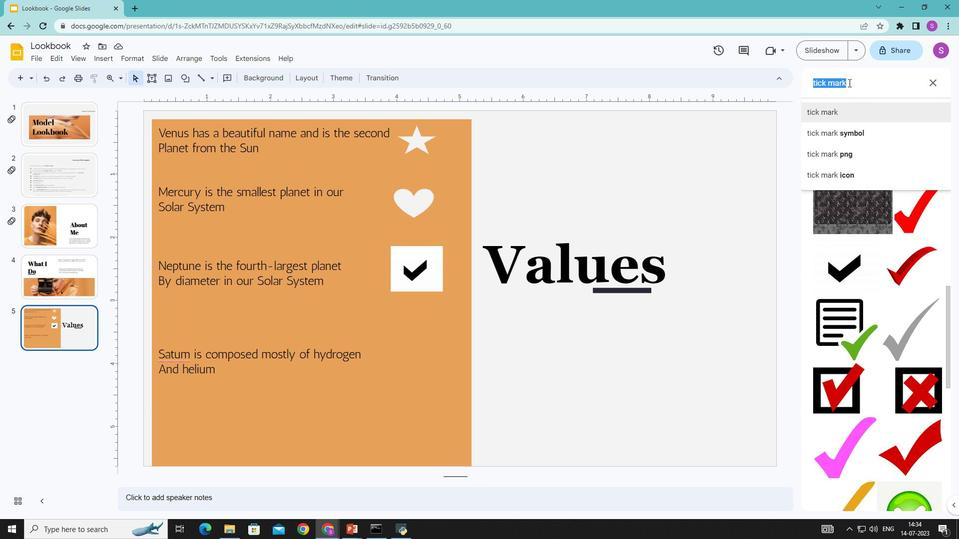 
Action: Mouse moved to (771, 40)
Screenshot: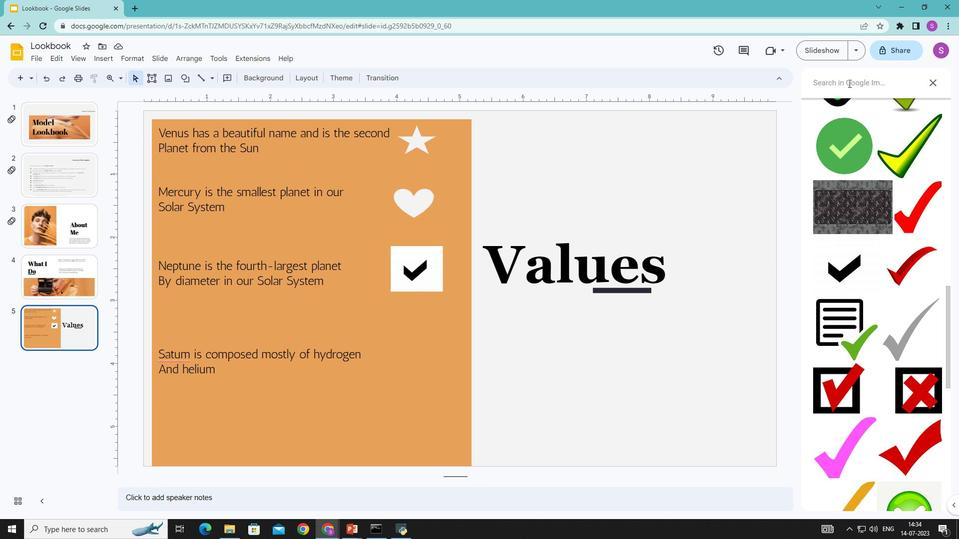 
Action: Key pressed <Key.shift>Bulb<Key.space>shap
Screenshot: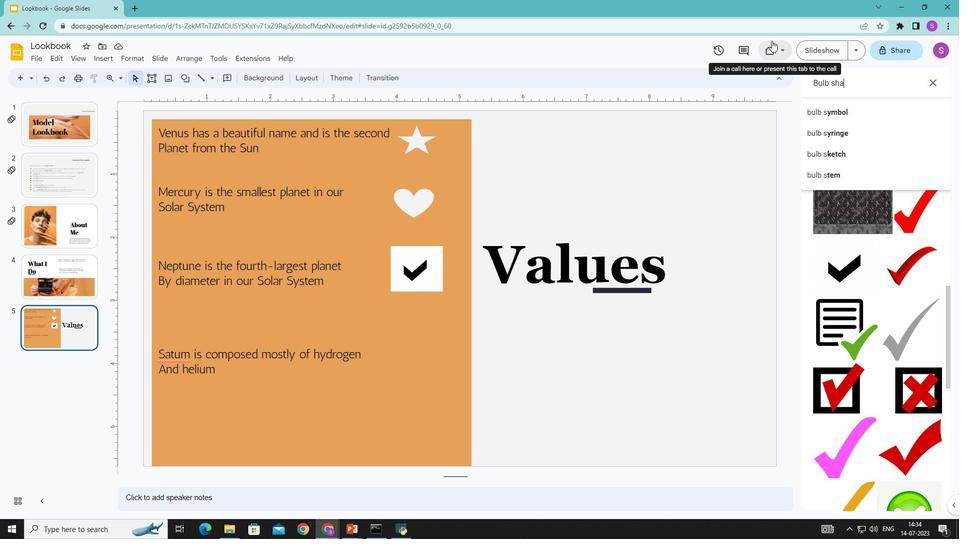 
Action: Mouse moved to (823, 115)
Screenshot: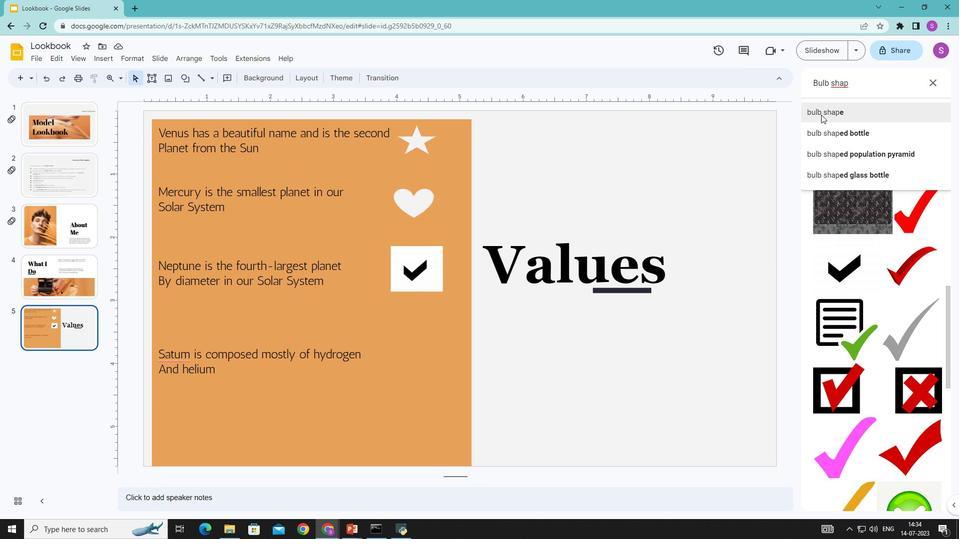 
Action: Mouse pressed left at (823, 115)
Screenshot: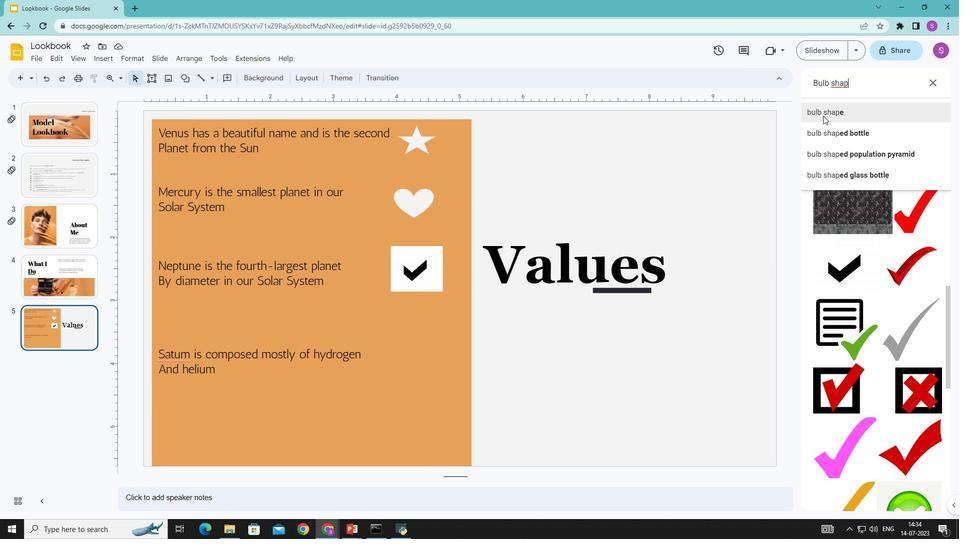 
Action: Mouse moved to (880, 266)
Screenshot: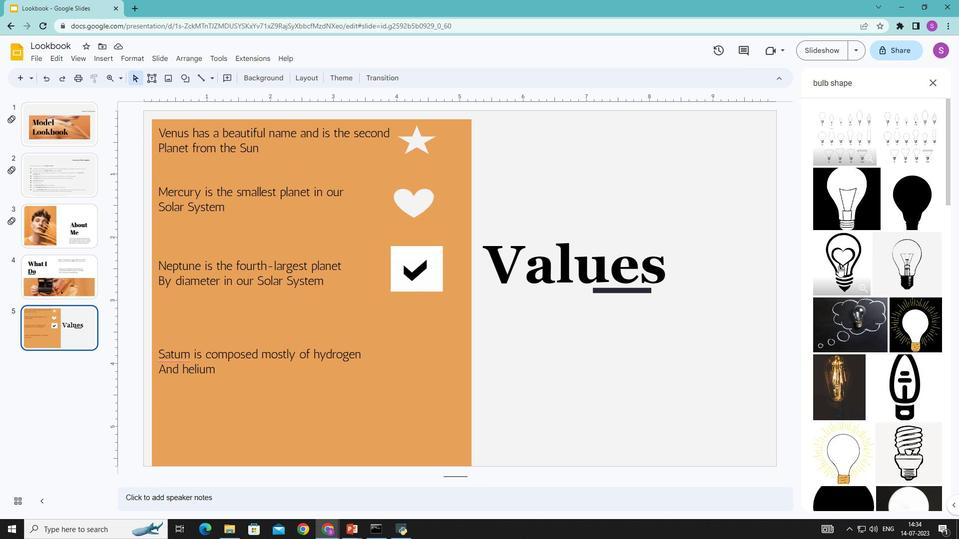 
Action: Mouse scrolled (880, 265) with delta (0, 0)
Screenshot: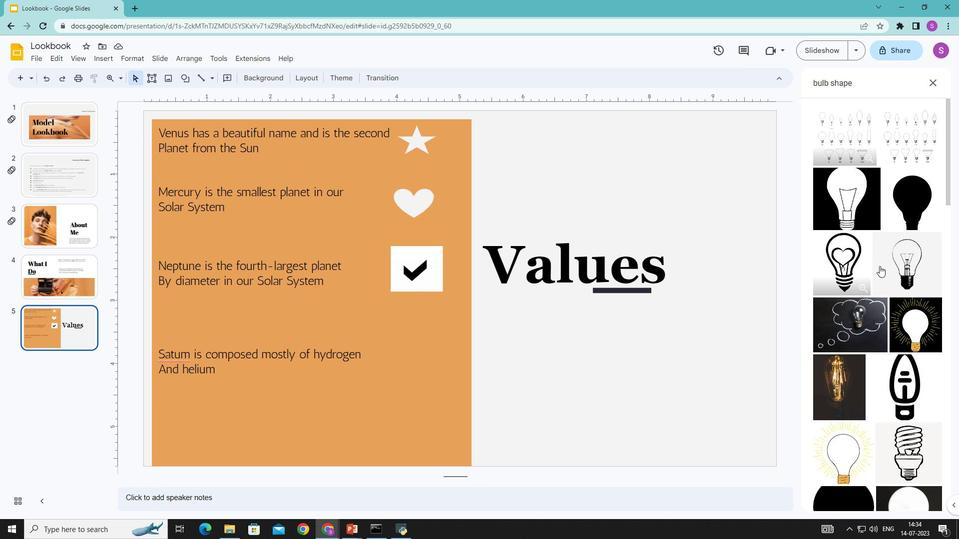 
Action: Mouse scrolled (880, 265) with delta (0, 0)
Screenshot: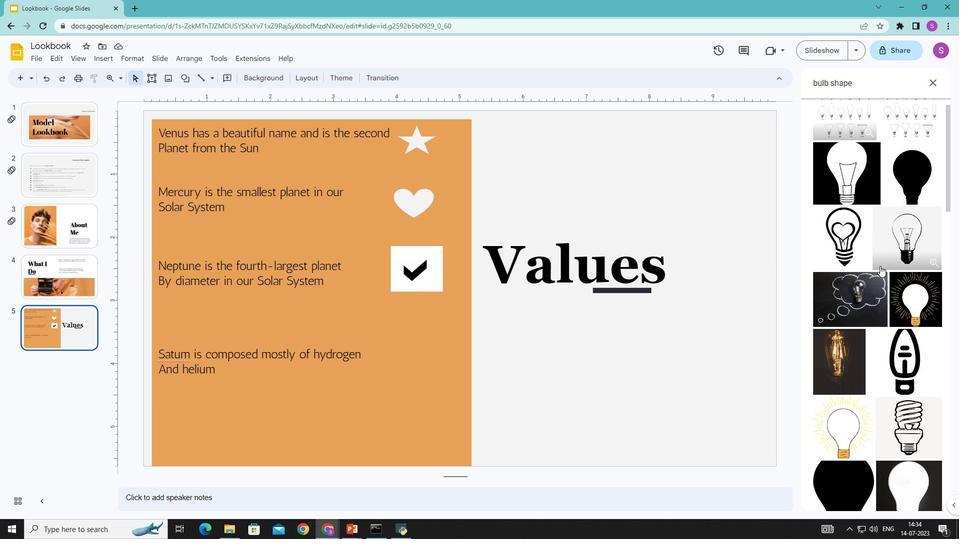
Action: Mouse moved to (927, 220)
Screenshot: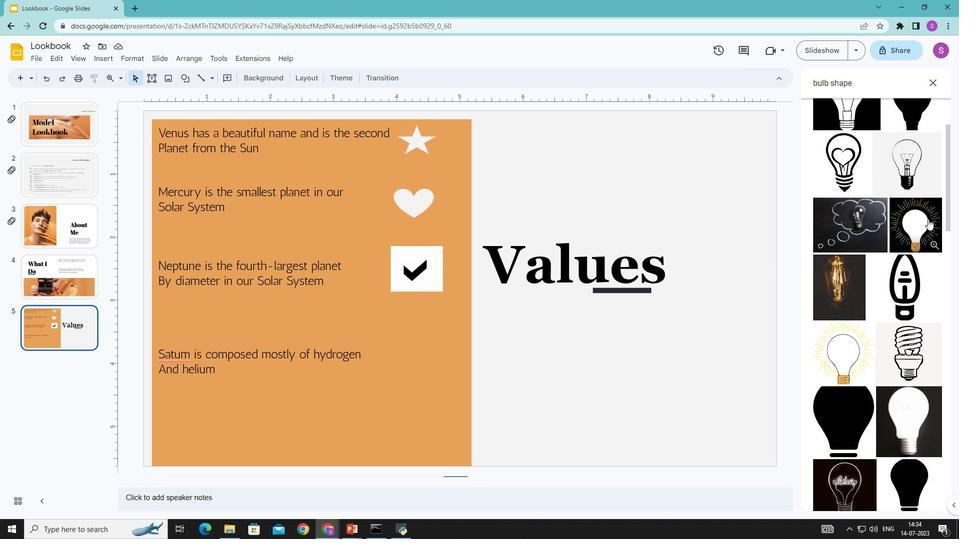 
Action: Mouse pressed left at (927, 220)
Screenshot: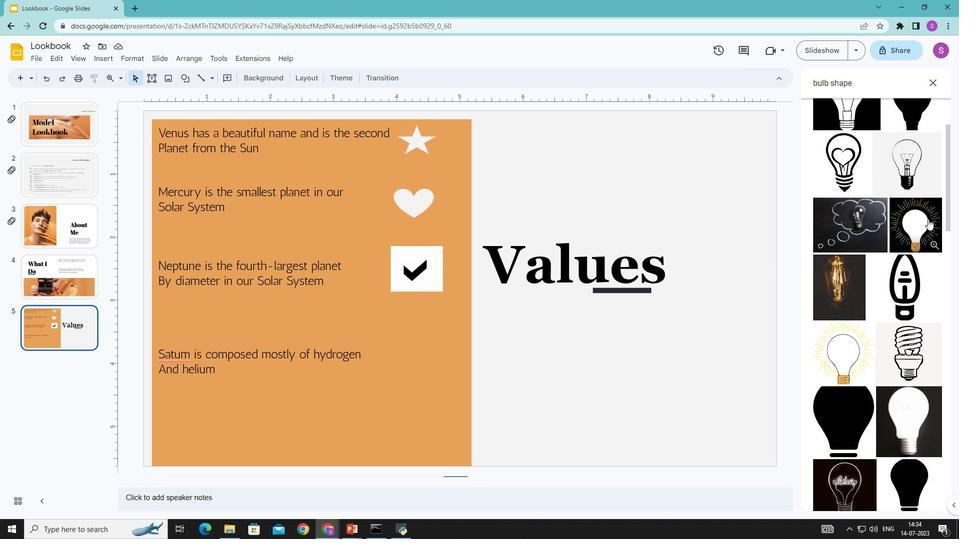 
Action: Mouse moved to (914, 495)
Screenshot: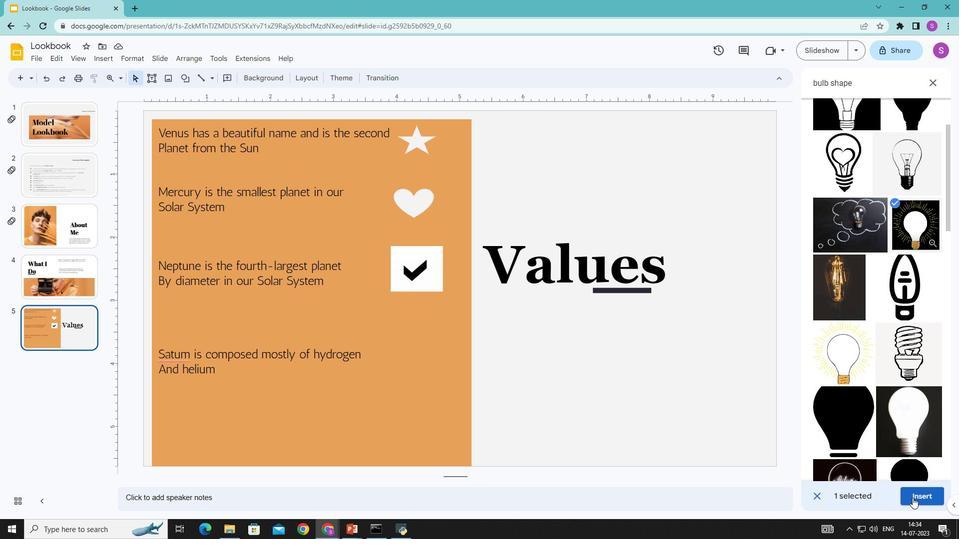 
Action: Mouse pressed left at (914, 495)
Screenshot: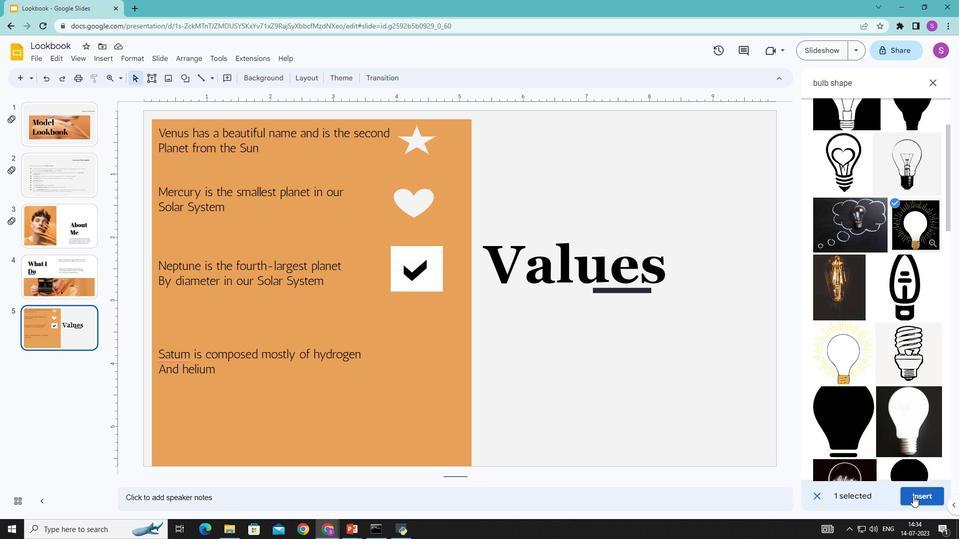 
Action: Mouse moved to (362, 288)
Screenshot: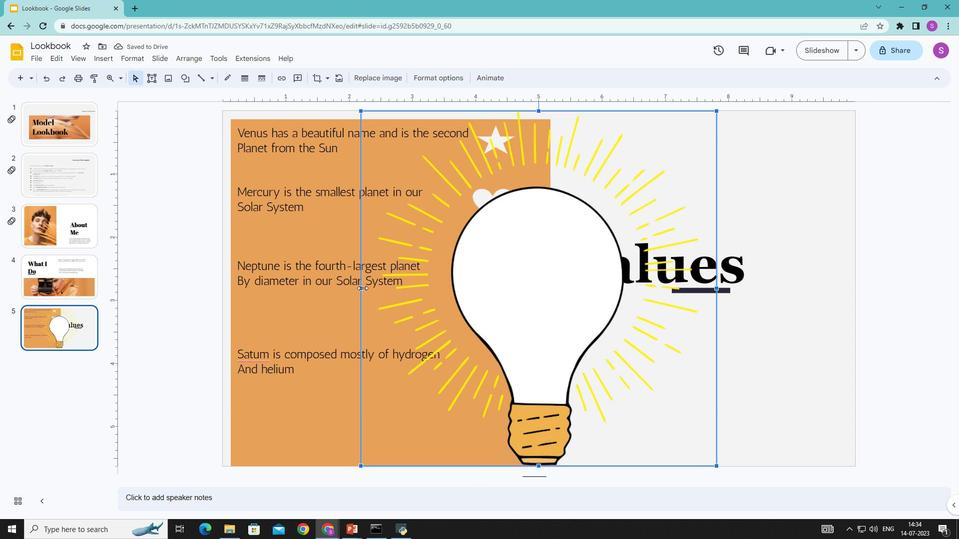 
Action: Mouse pressed left at (362, 288)
Screenshot: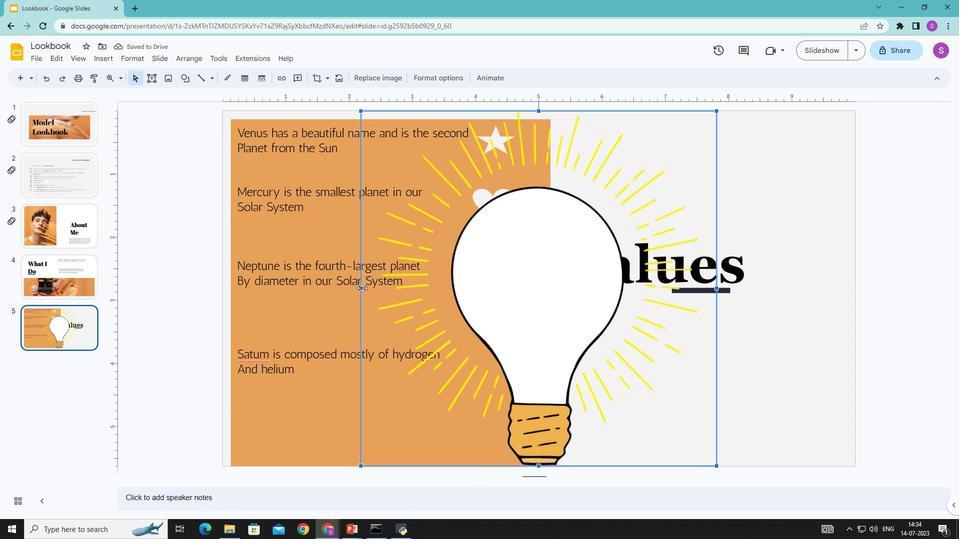 
Action: Mouse moved to (641, 109)
Screenshot: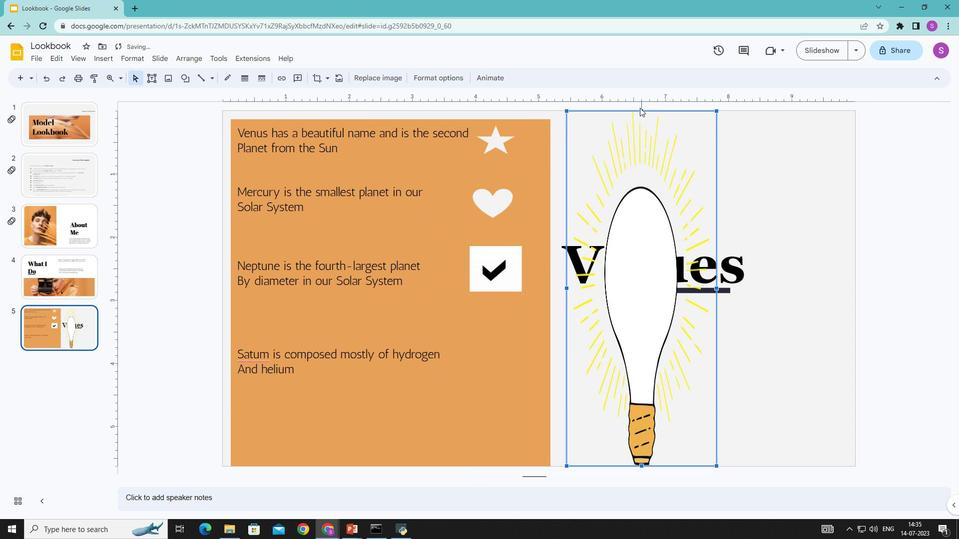 
Action: Mouse pressed left at (641, 109)
Screenshot: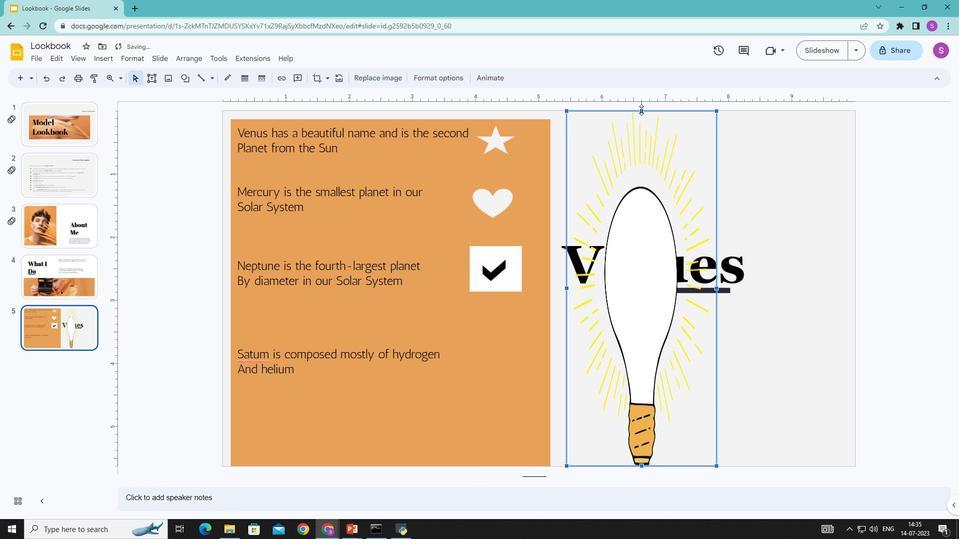 
Action: Mouse moved to (643, 467)
Screenshot: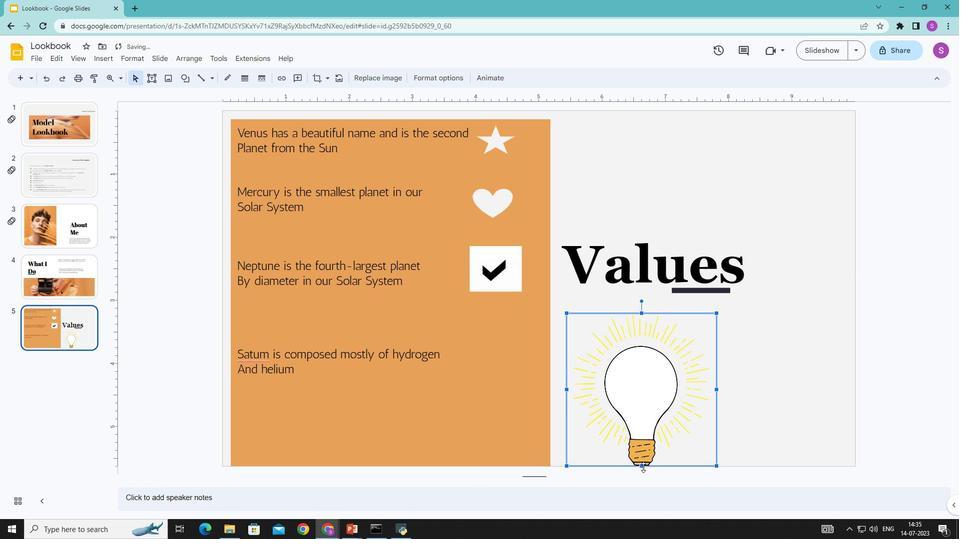
Action: Mouse pressed left at (643, 467)
Screenshot: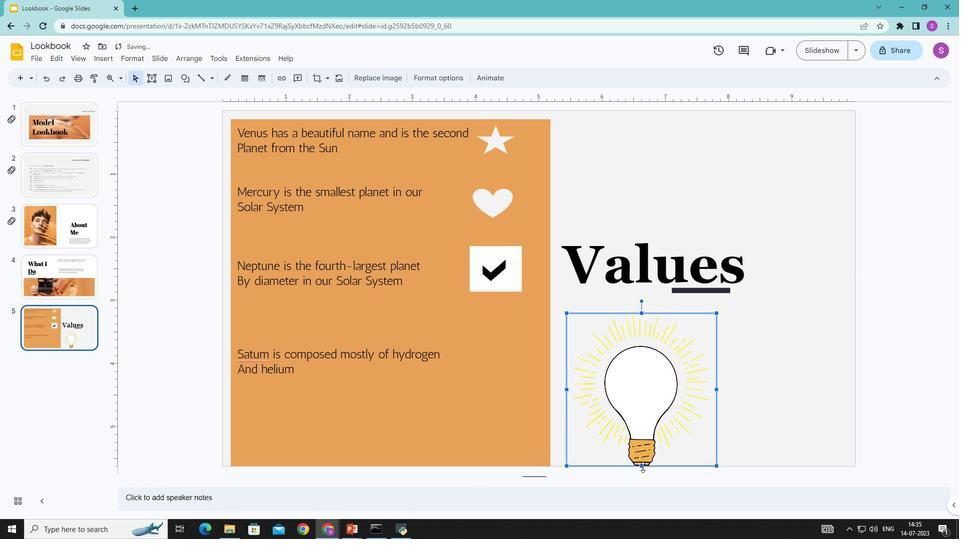 
Action: Mouse moved to (566, 349)
Screenshot: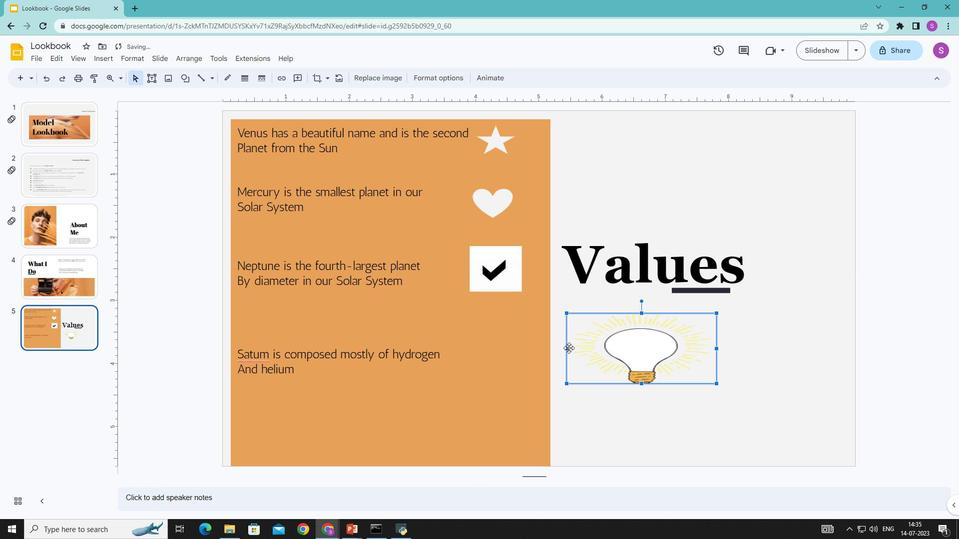 
Action: Mouse pressed left at (566, 349)
Screenshot: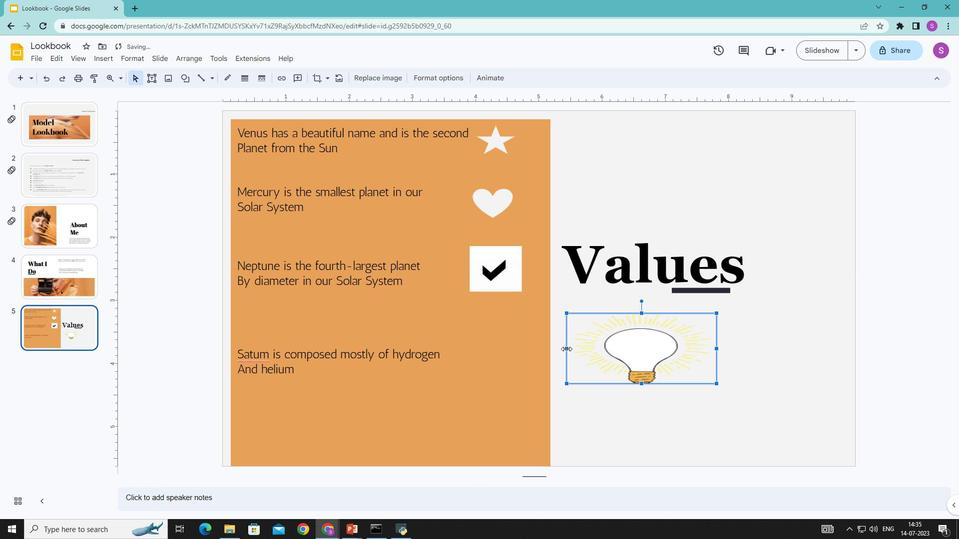 
Action: Mouse moved to (716, 348)
Screenshot: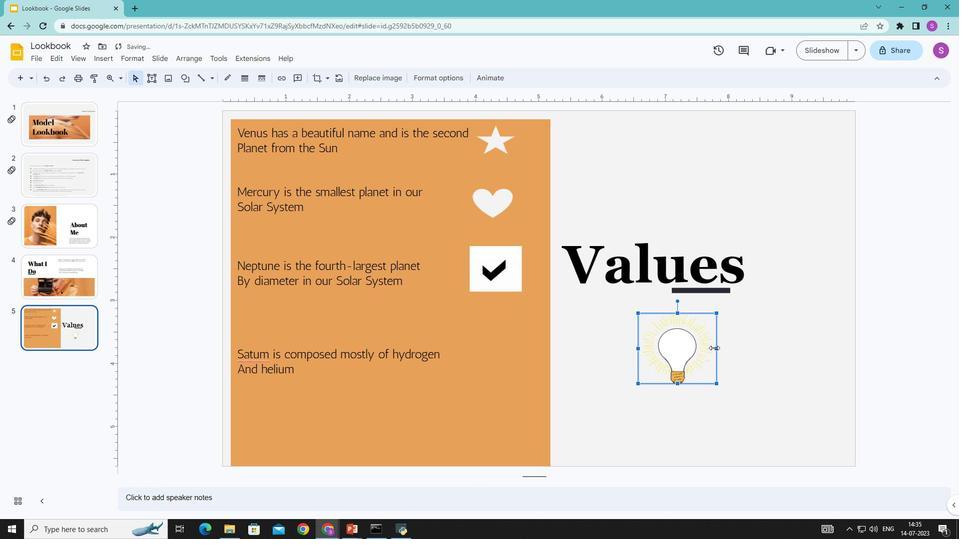 
Action: Mouse pressed left at (716, 348)
Screenshot: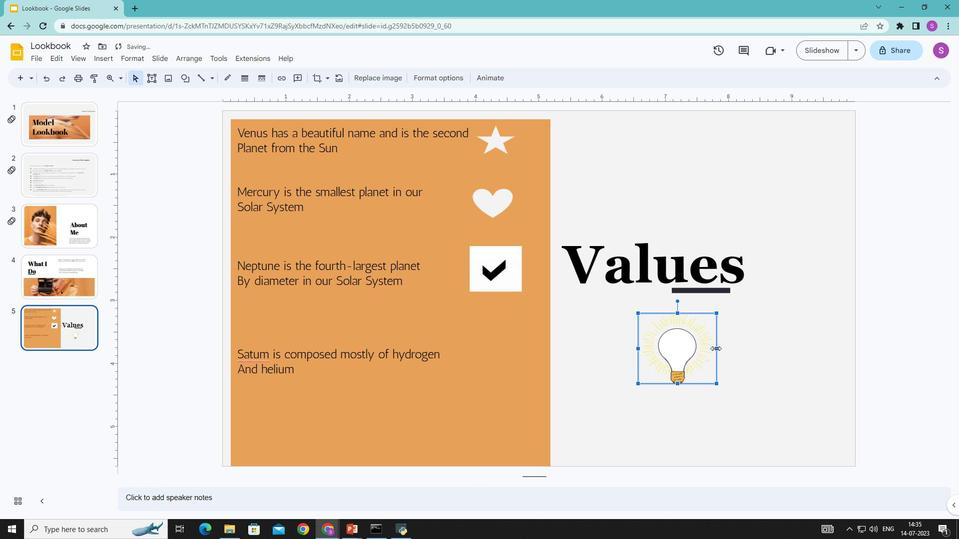 
Action: Mouse moved to (669, 384)
Screenshot: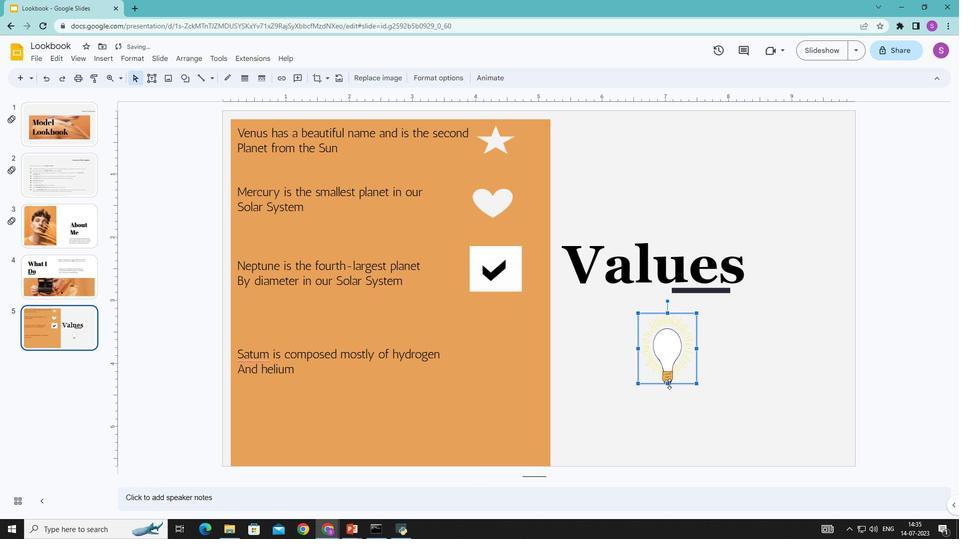 
Action: Mouse pressed left at (669, 384)
Screenshot: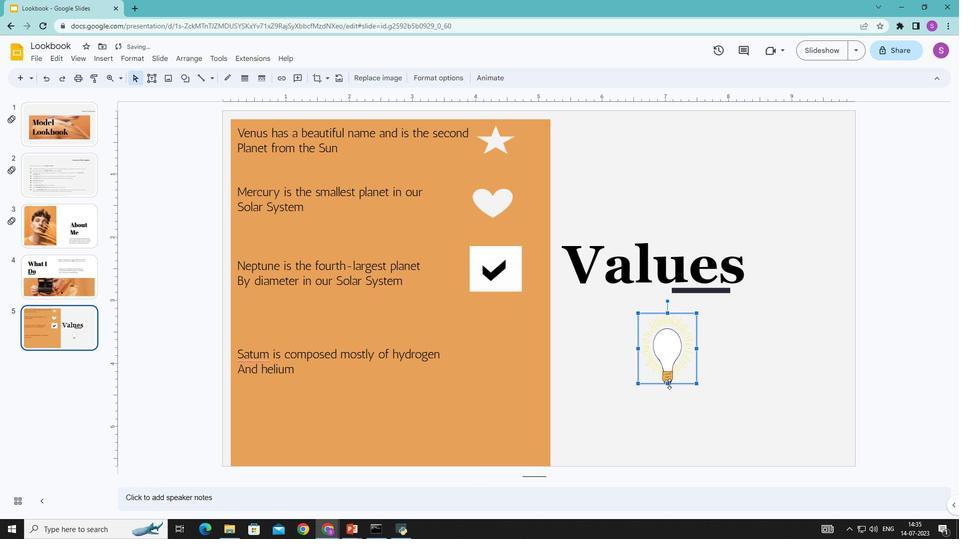 
Action: Mouse moved to (668, 334)
Screenshot: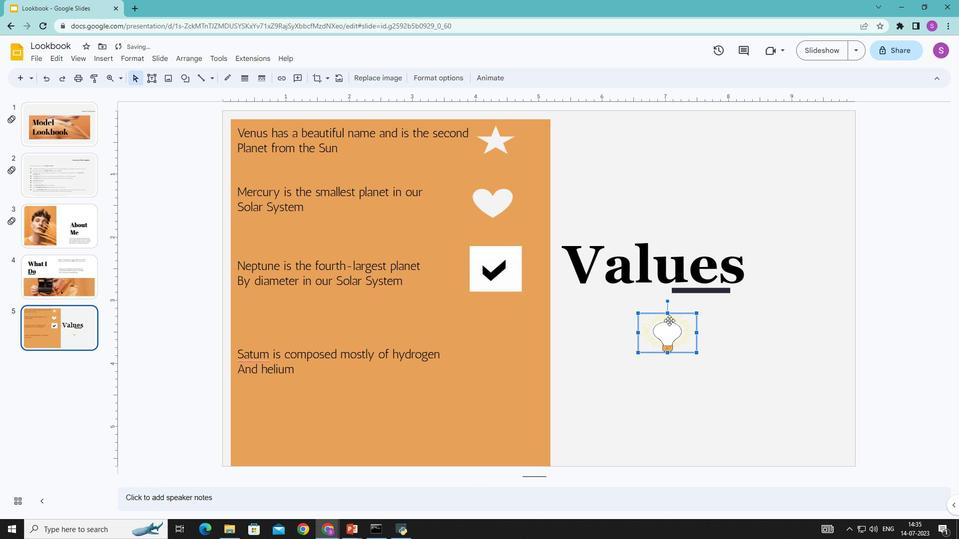 
Action: Mouse pressed left at (668, 334)
Screenshot: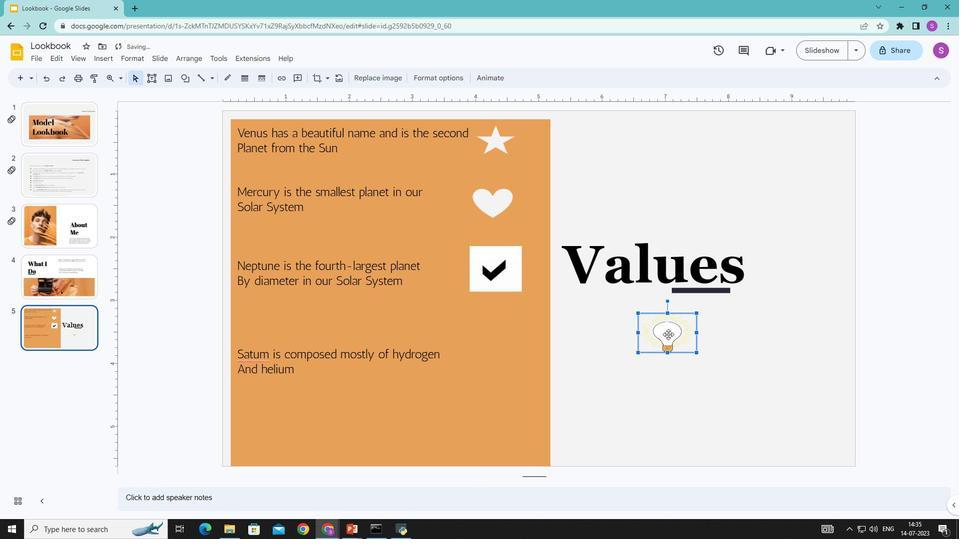 
Action: Mouse moved to (608, 369)
Screenshot: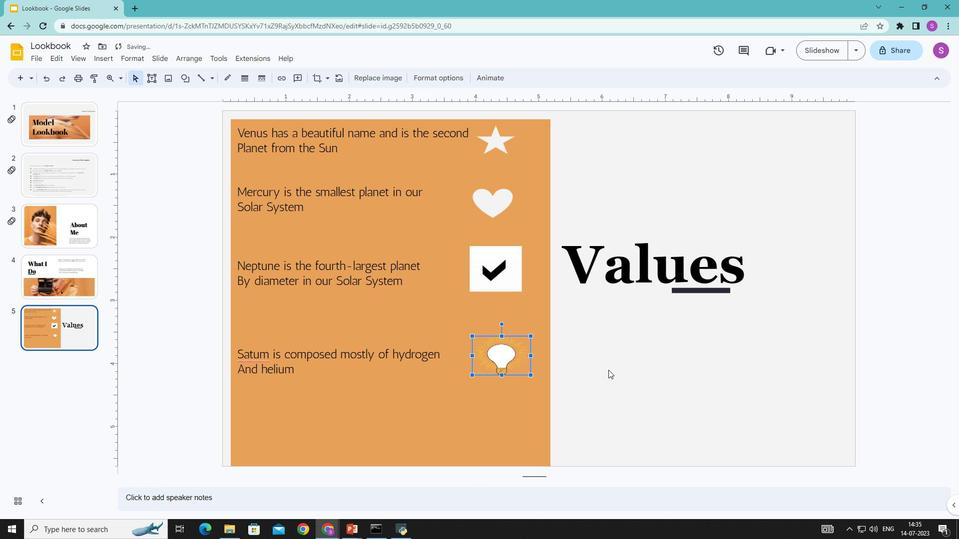 
Action: Mouse pressed left at (608, 369)
Screenshot: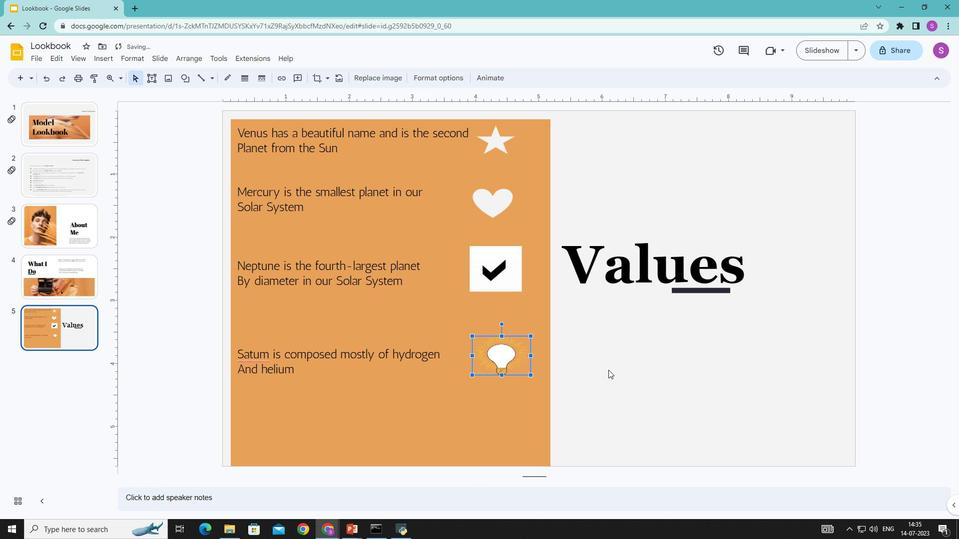 
Action: Mouse moved to (337, 149)
Screenshot: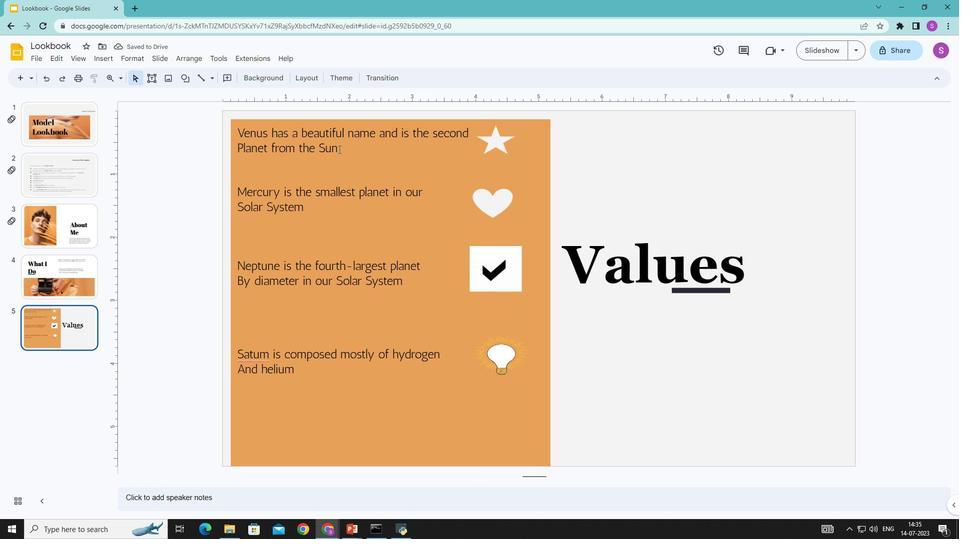
Action: Mouse pressed left at (337, 149)
Screenshot: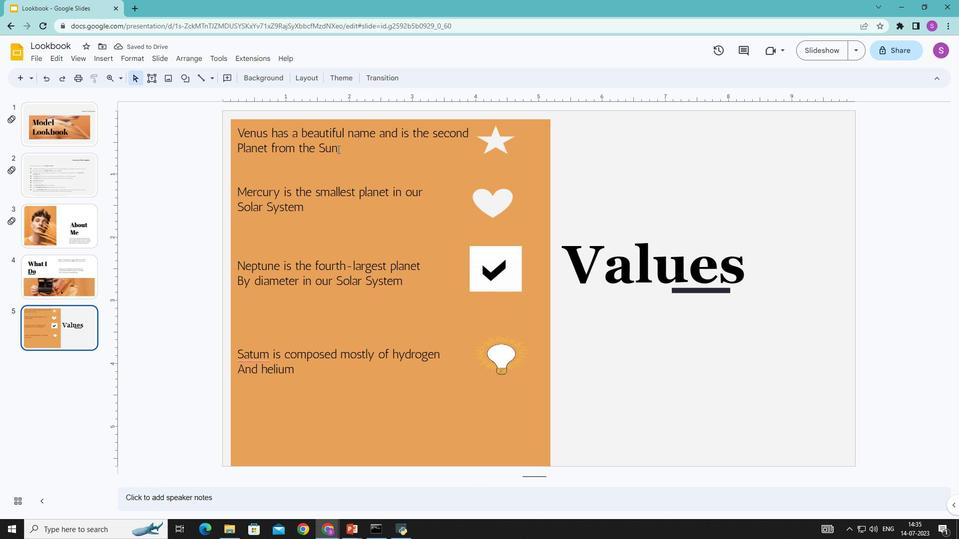 
Action: Mouse moved to (445, 79)
Screenshot: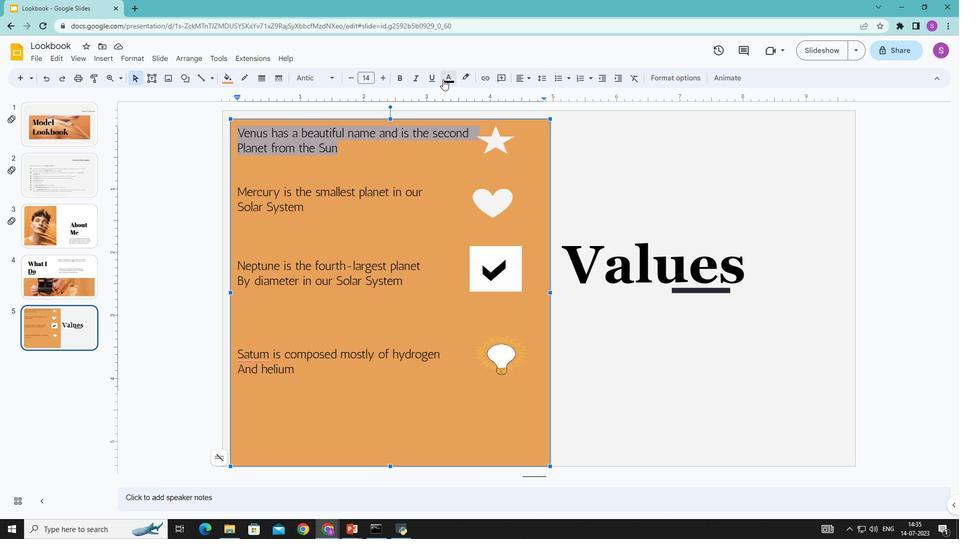
Action: Mouse pressed left at (445, 79)
Screenshot: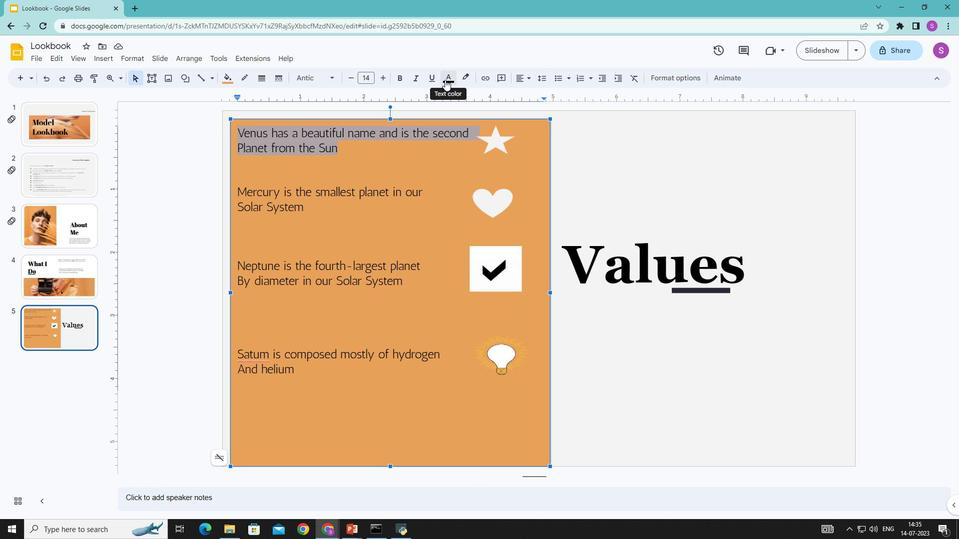 
Action: Mouse moved to (448, 107)
Screenshot: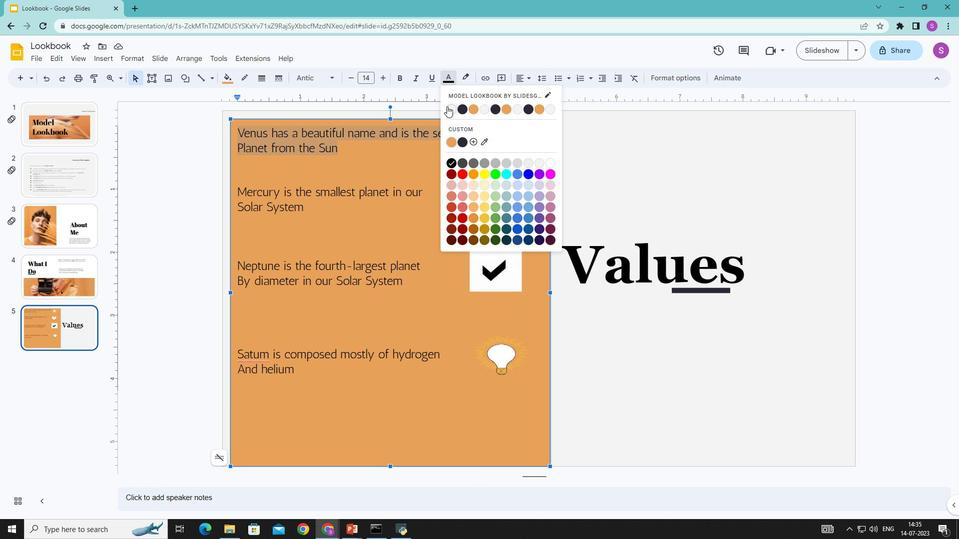 
Action: Mouse pressed left at (448, 107)
Screenshot: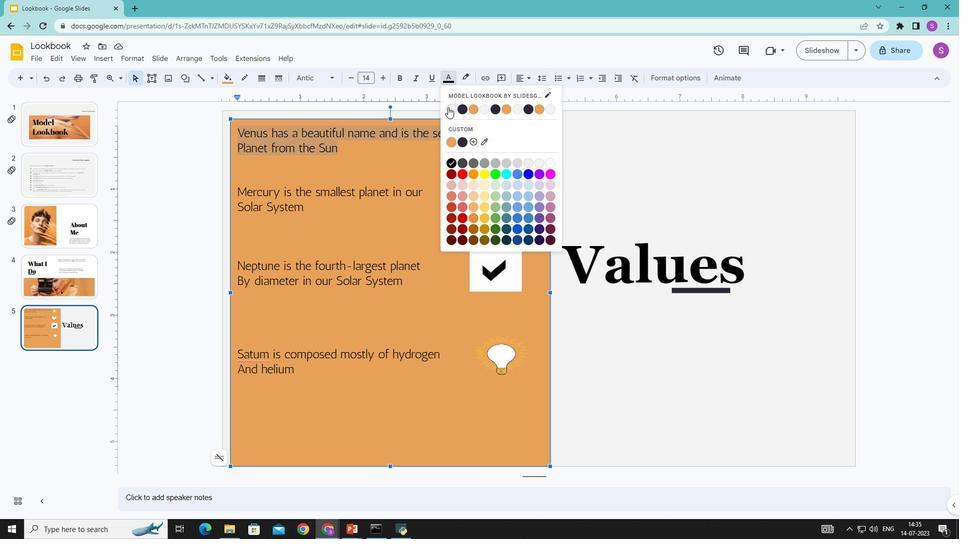 
Action: Mouse moved to (418, 214)
Screenshot: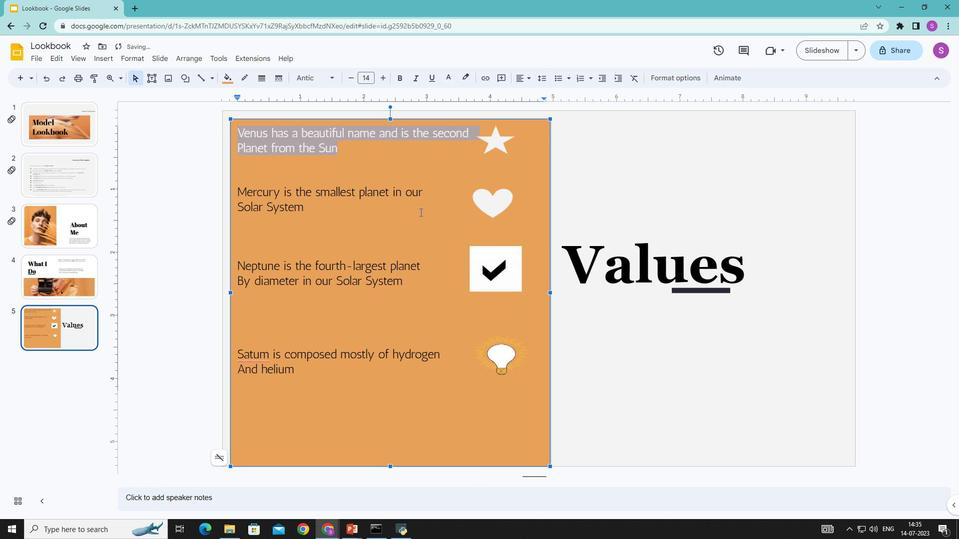 
Action: Mouse pressed left at (418, 214)
Screenshot: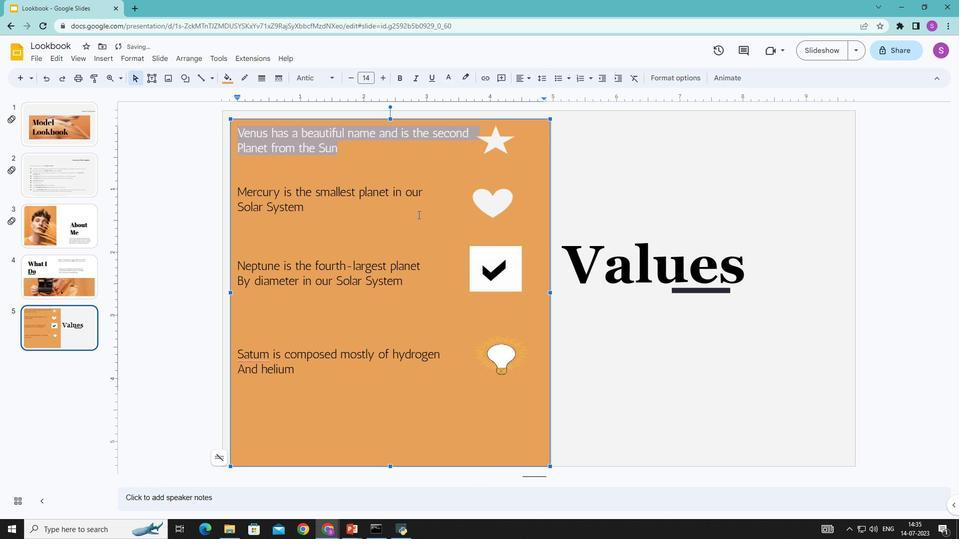 
Action: Mouse moved to (307, 204)
Screenshot: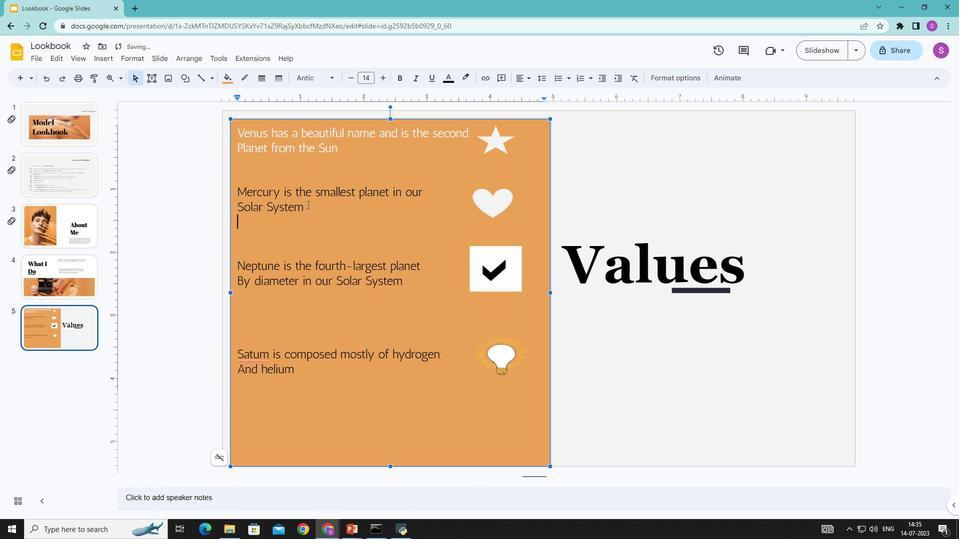 
Action: Mouse pressed left at (307, 204)
Screenshot: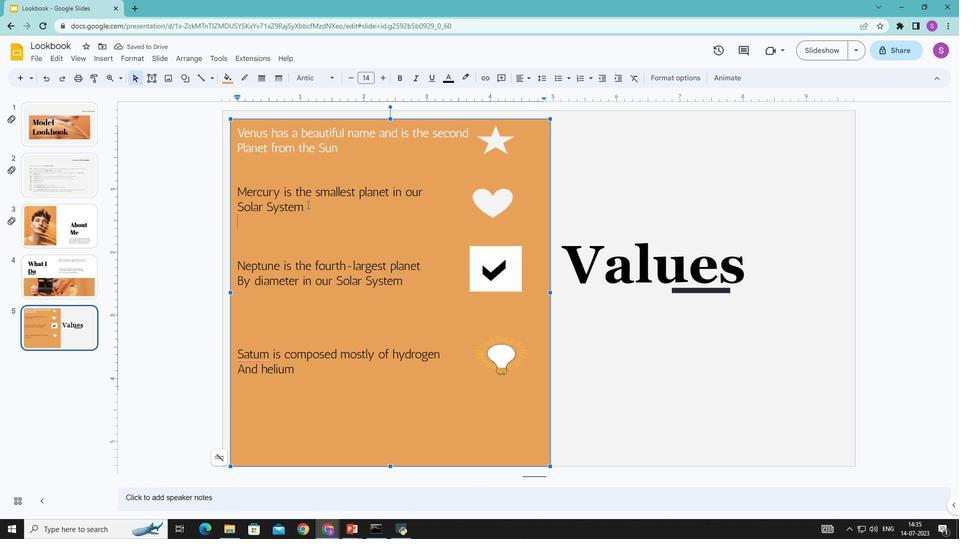 
Action: Mouse moved to (444, 78)
Screenshot: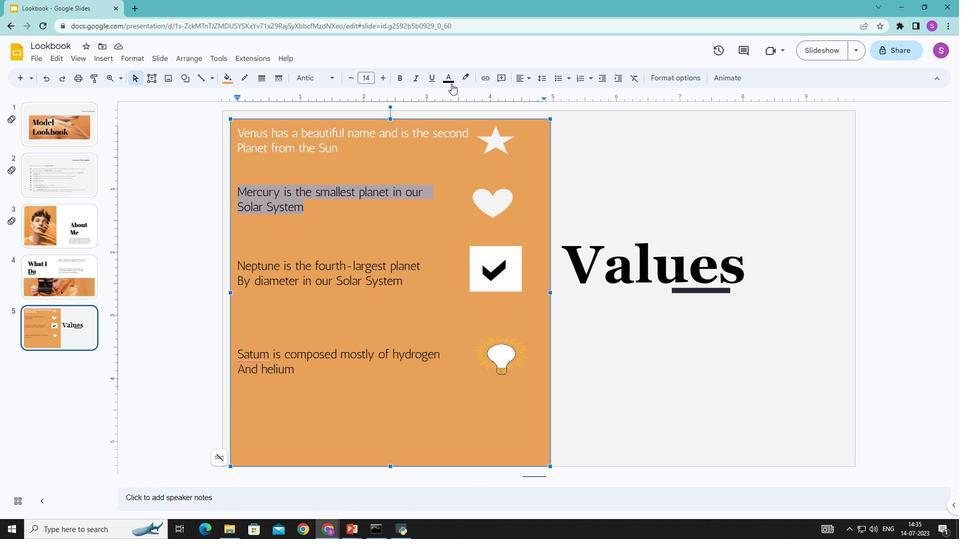 
Action: Mouse pressed left at (444, 78)
Screenshot: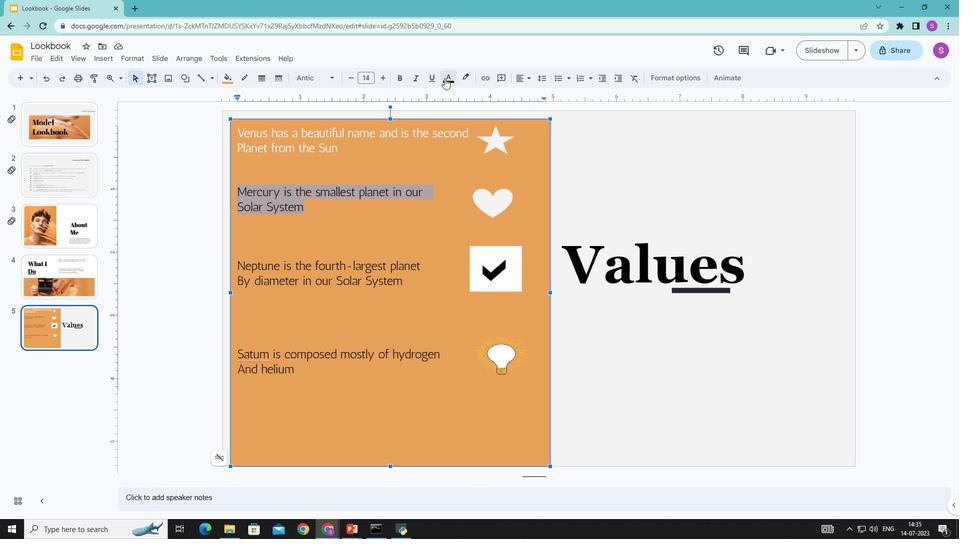 
Action: Mouse moved to (450, 106)
Screenshot: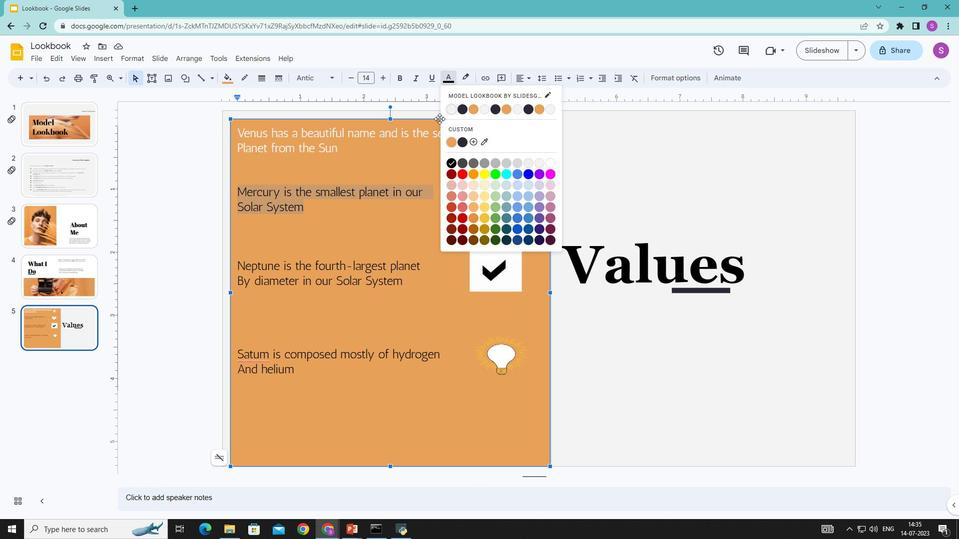 
Action: Mouse pressed left at (450, 106)
Screenshot: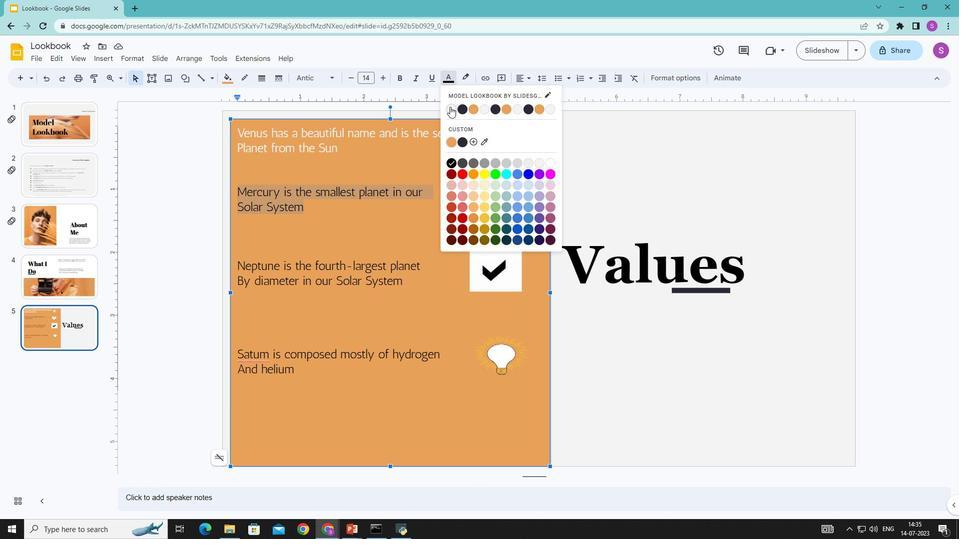 
Action: Mouse moved to (402, 282)
Screenshot: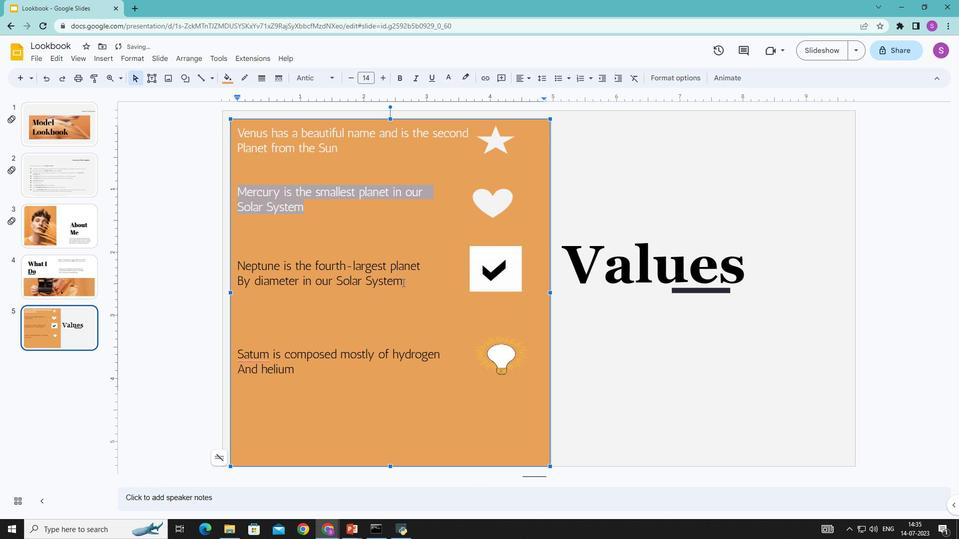 
Action: Mouse pressed left at (402, 282)
Screenshot: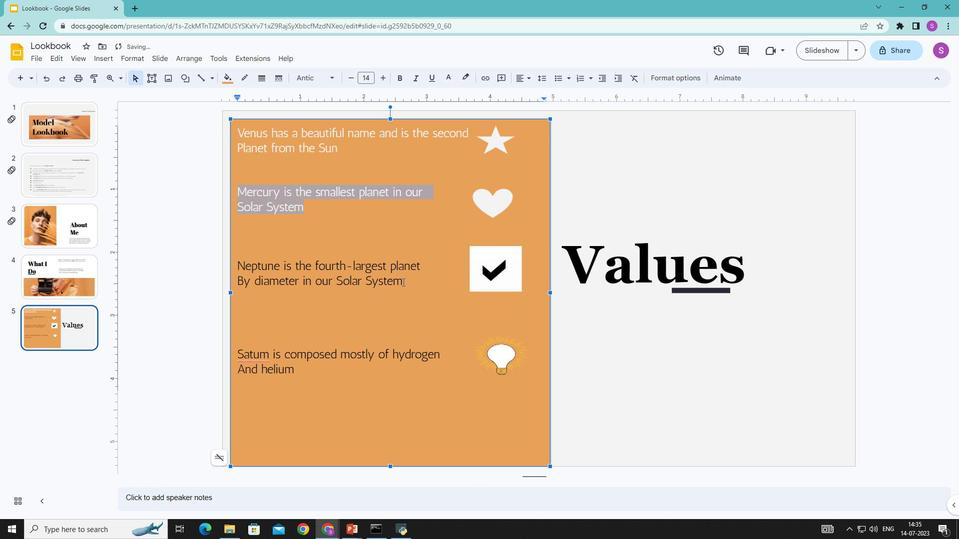 
Action: Mouse moved to (451, 79)
Screenshot: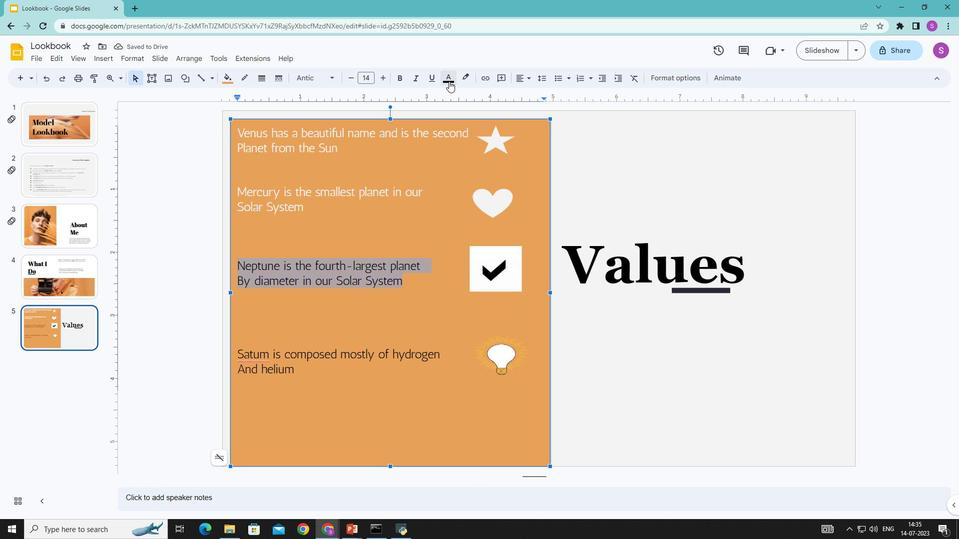 
Action: Mouse pressed left at (451, 79)
Screenshot: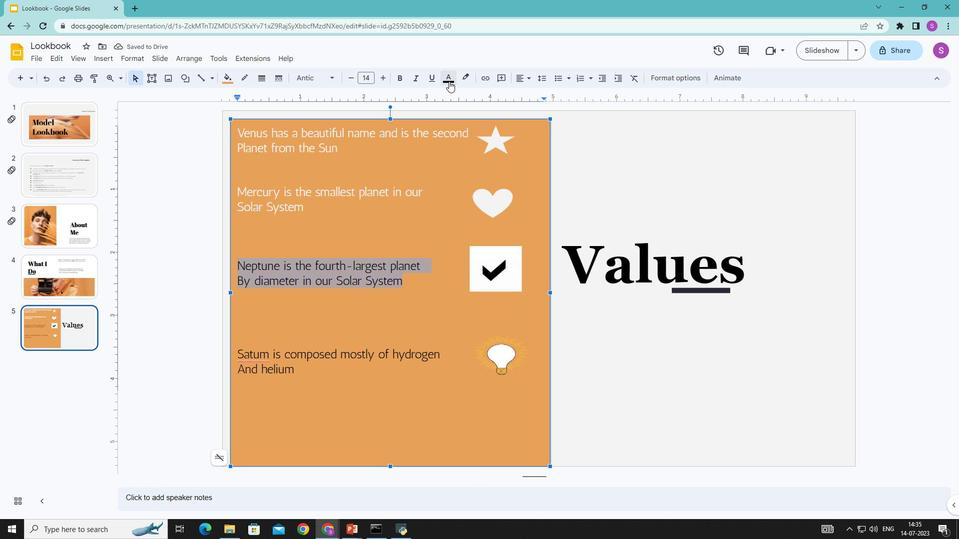 
Action: Mouse moved to (452, 112)
Screenshot: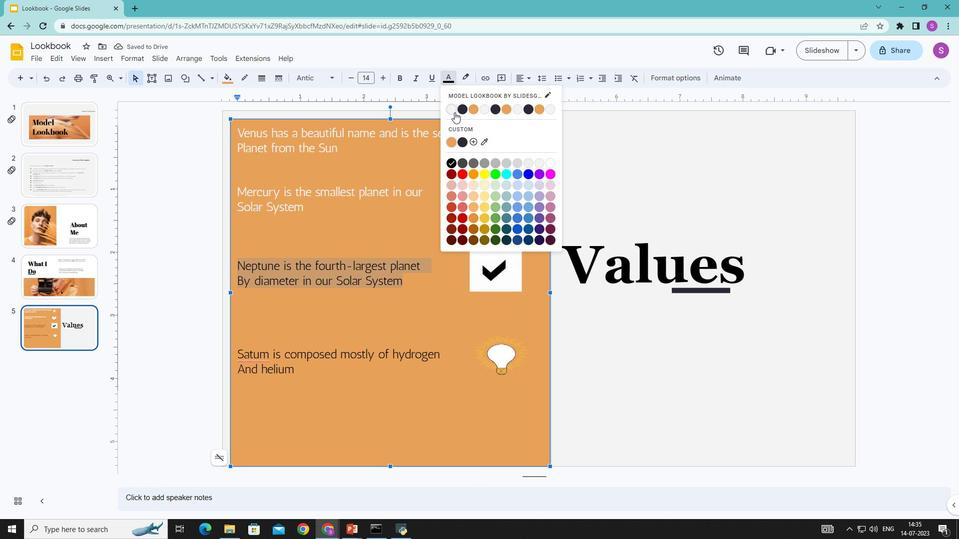 
Action: Mouse pressed left at (452, 112)
Screenshot: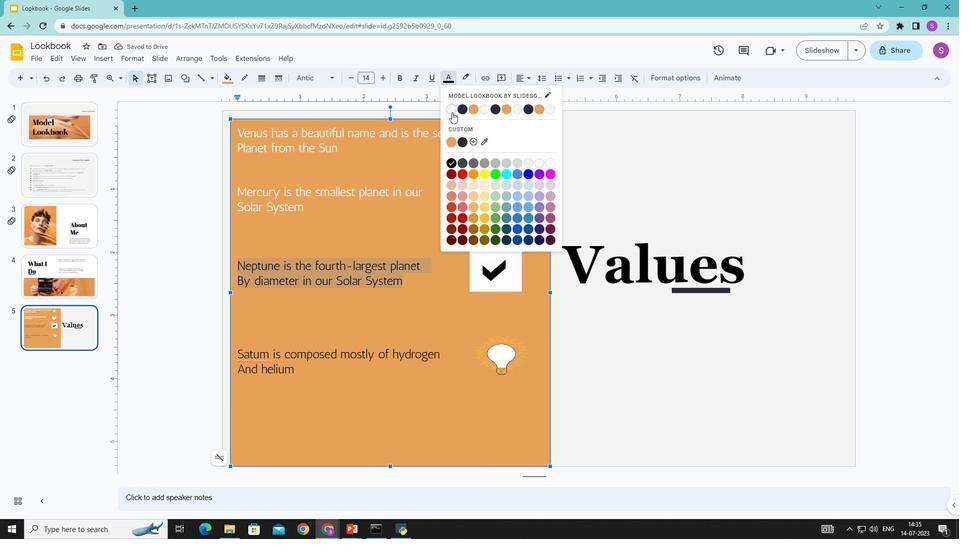 
Action: Mouse moved to (296, 369)
Screenshot: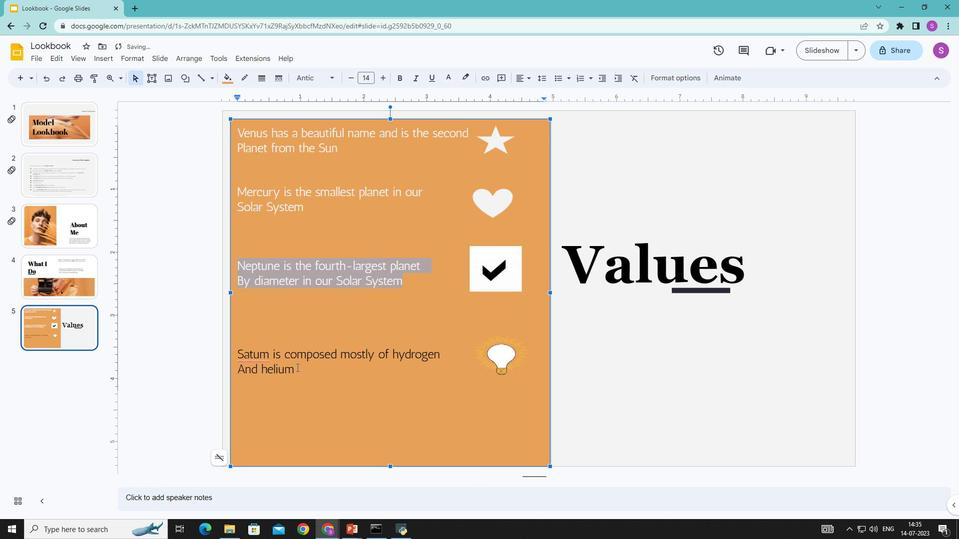 
Action: Mouse pressed left at (296, 369)
Screenshot: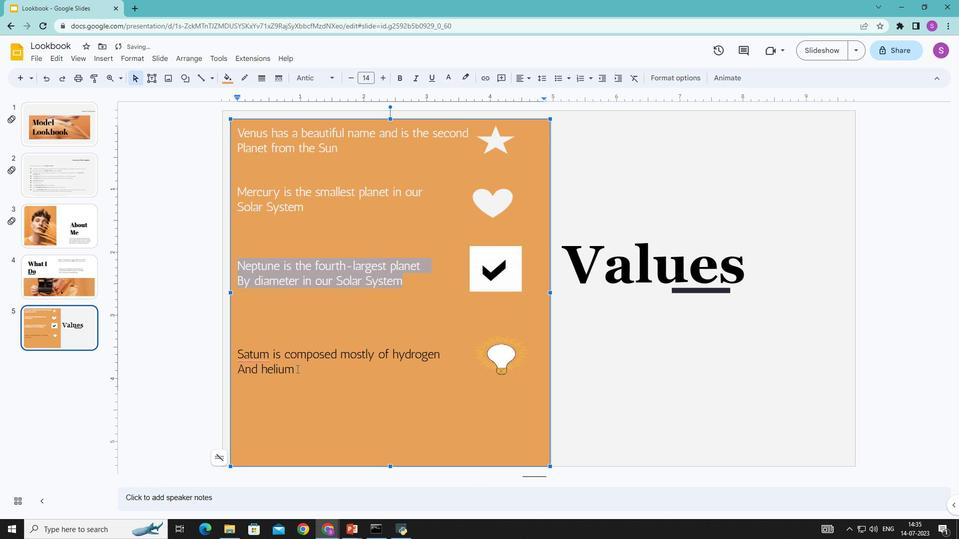 
Action: Mouse moved to (449, 81)
Screenshot: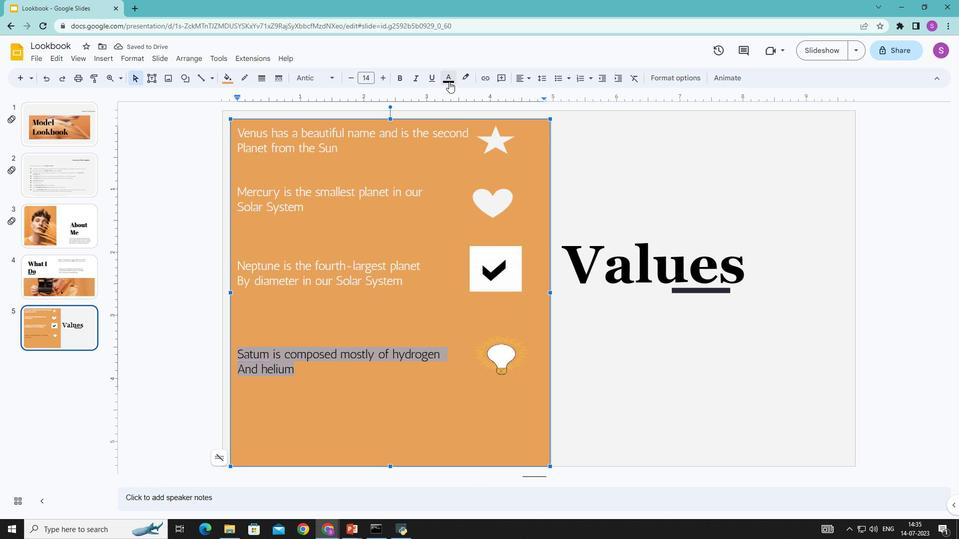 
Action: Mouse pressed left at (449, 81)
Screenshot: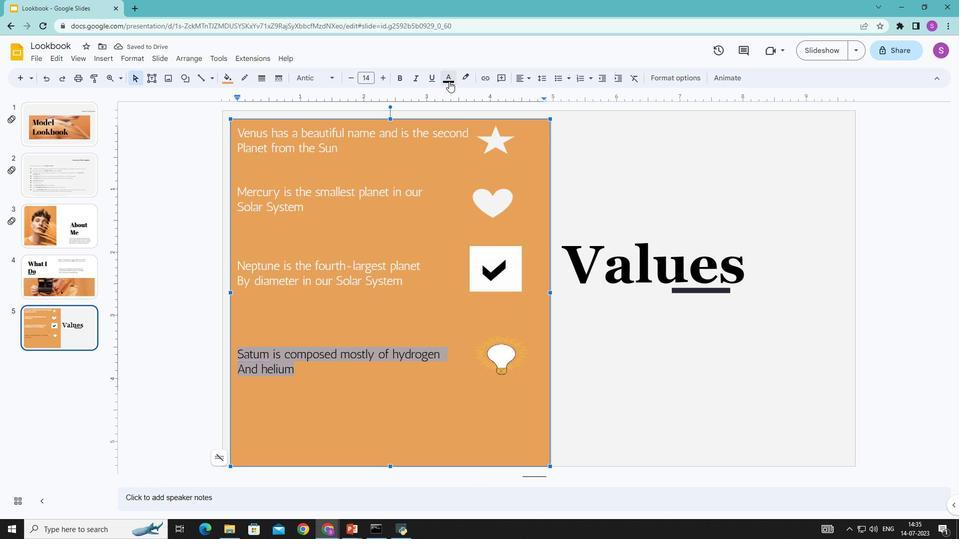 
Action: Mouse moved to (449, 109)
Screenshot: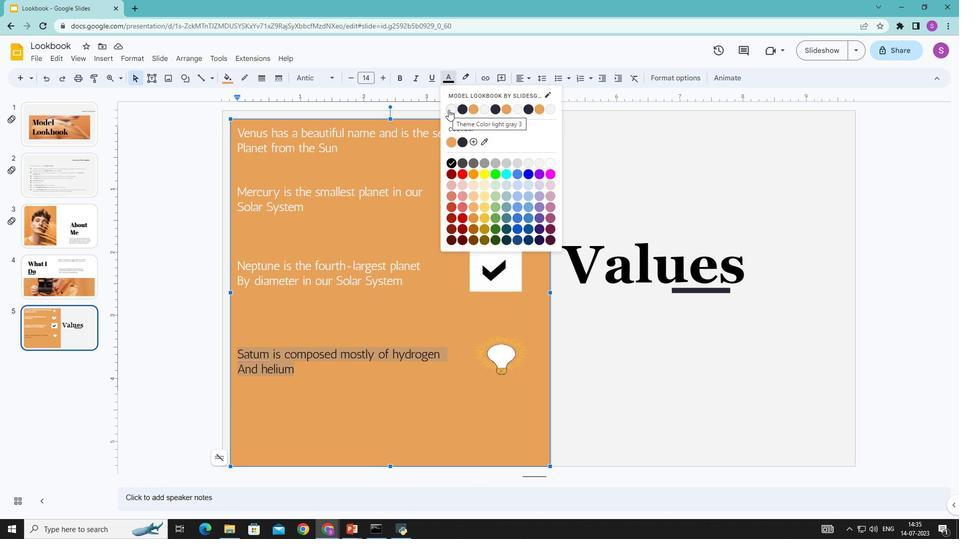 
Action: Mouse pressed left at (449, 109)
Screenshot: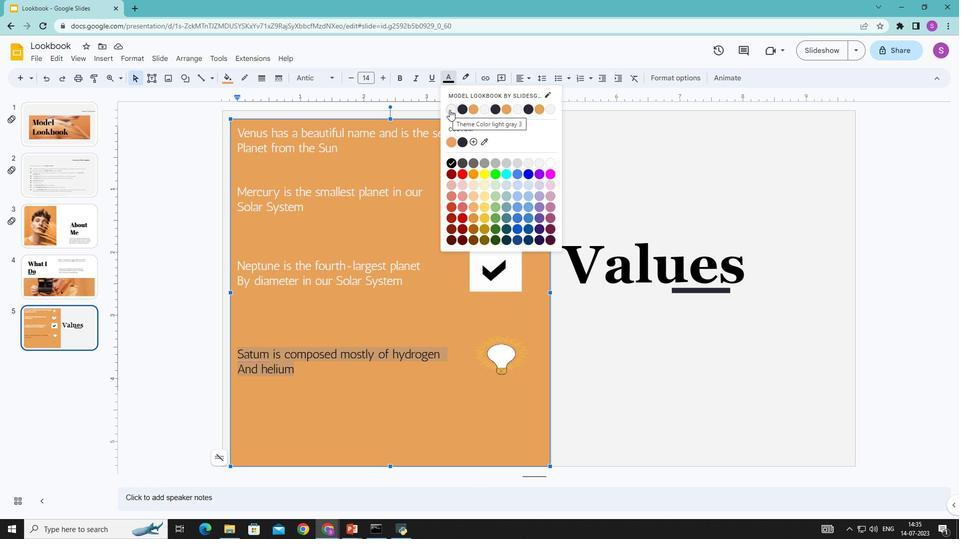 
Action: Mouse moved to (453, 412)
Screenshot: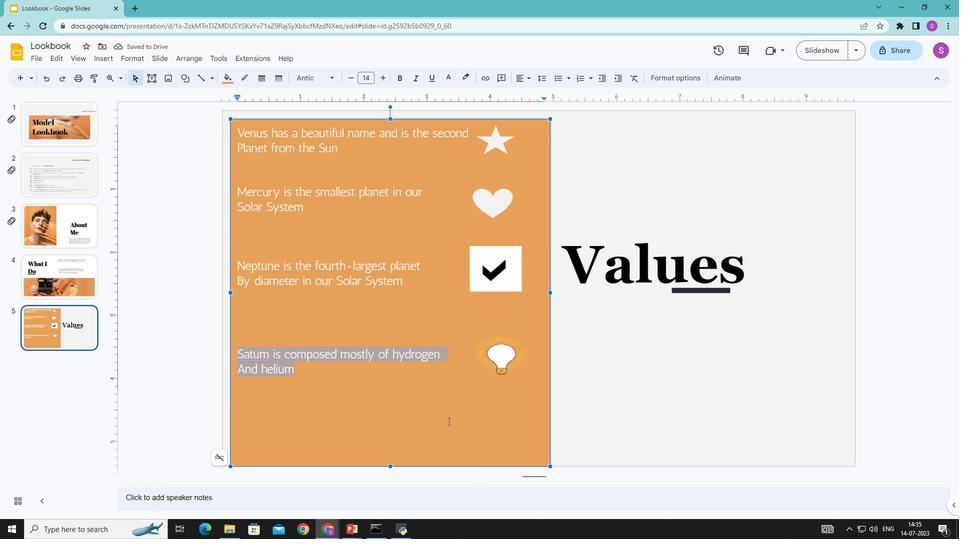 
Action: Mouse pressed left at (453, 412)
Screenshot: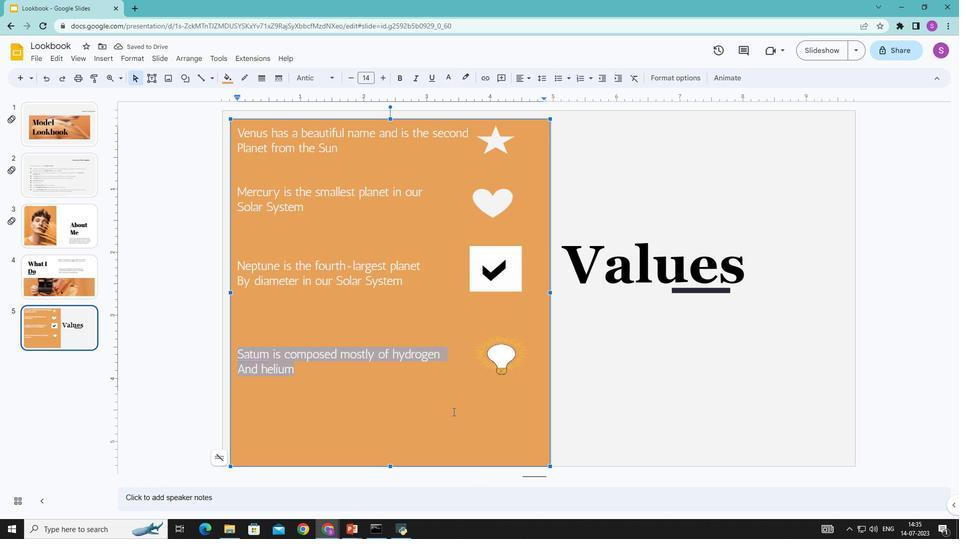 
Action: Mouse moved to (765, 264)
Screenshot: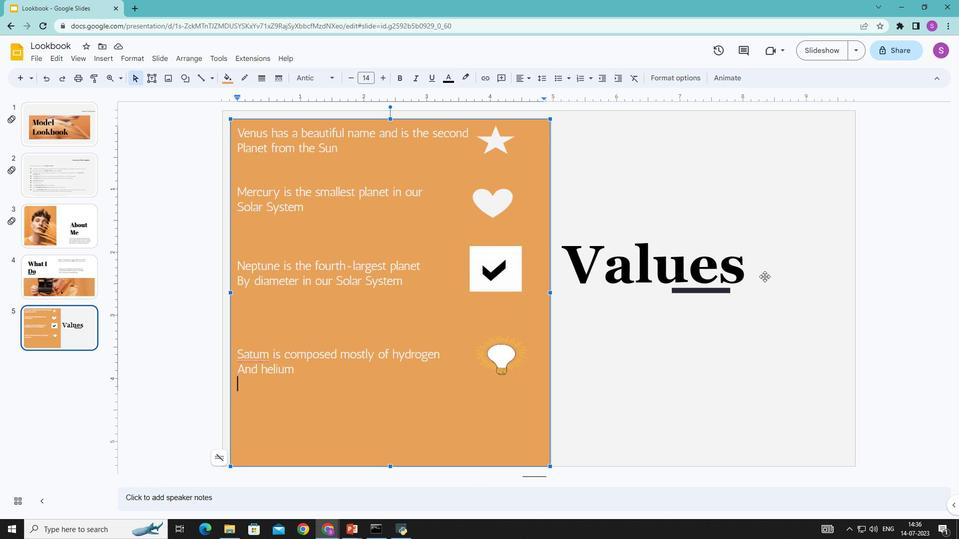 
Action: Mouse pressed left at (765, 264)
Screenshot: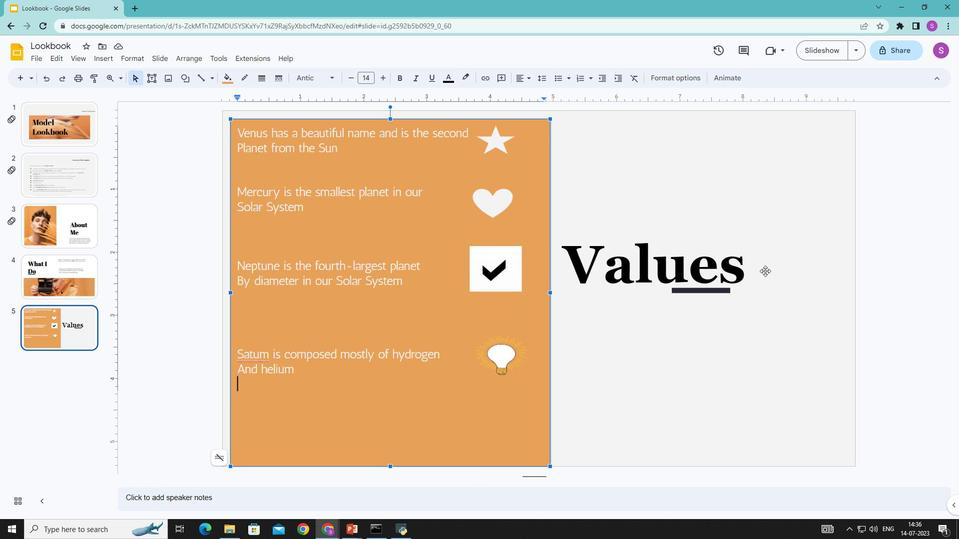 
Action: Mouse moved to (650, 237)
Screenshot: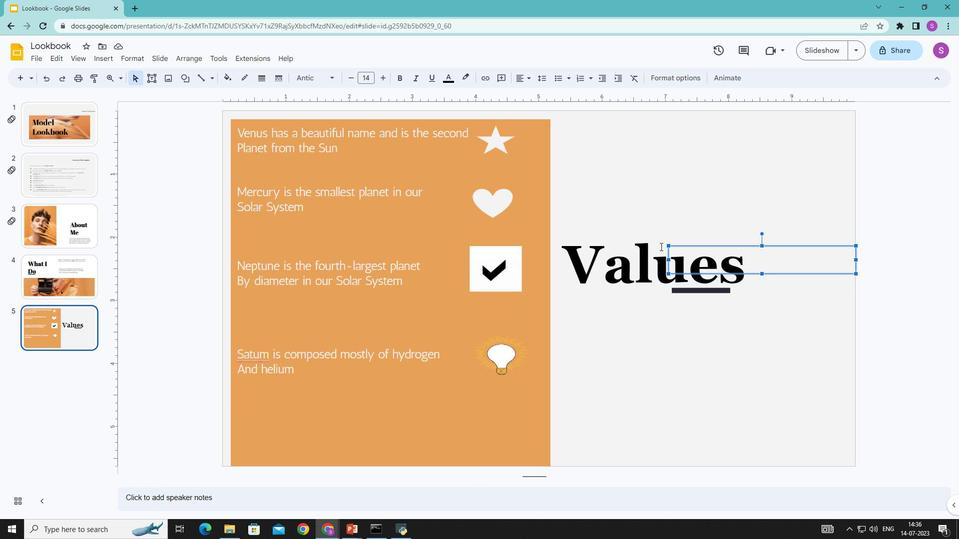 
Action: Mouse pressed left at (650, 237)
Screenshot: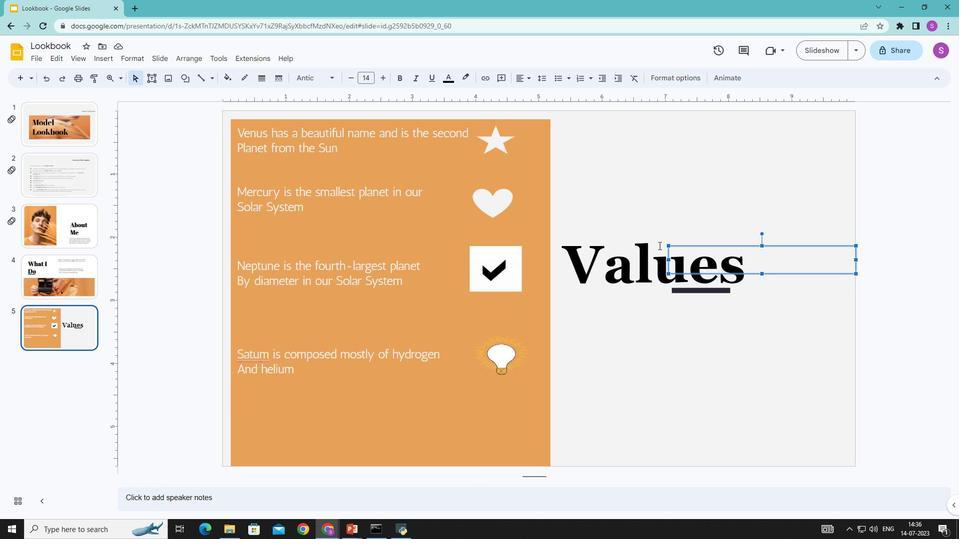 
Action: Mouse moved to (748, 270)
Screenshot: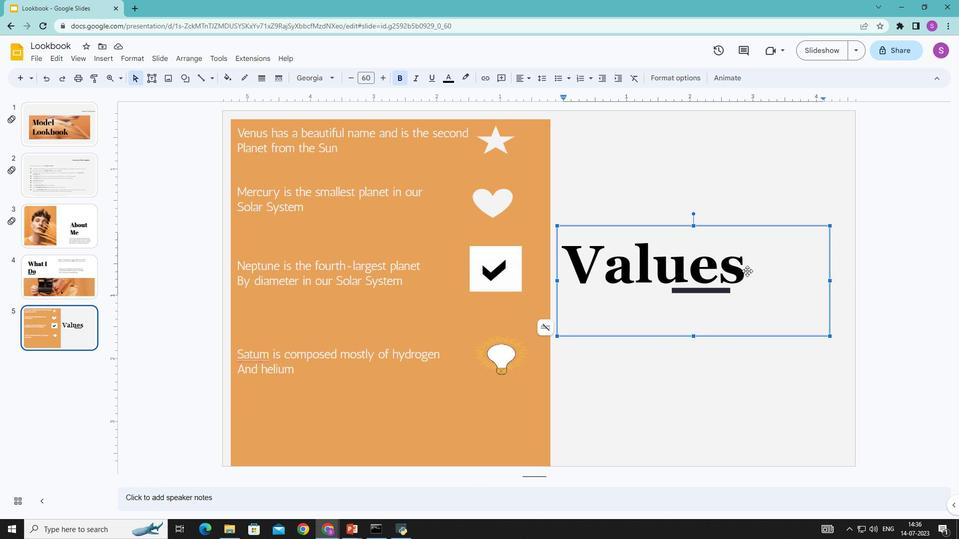 
Action: Mouse pressed left at (748, 270)
Screenshot: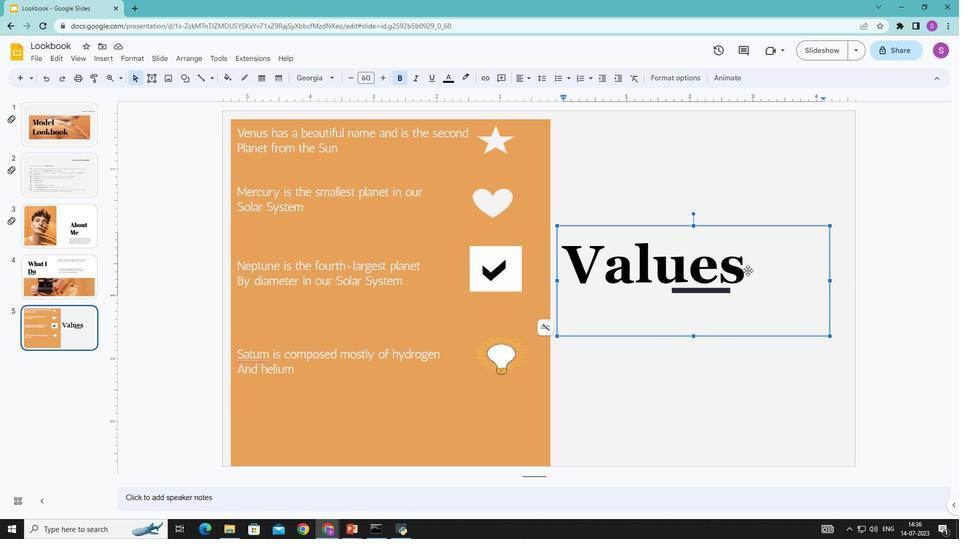 
Action: Mouse moved to (576, 266)
Screenshot: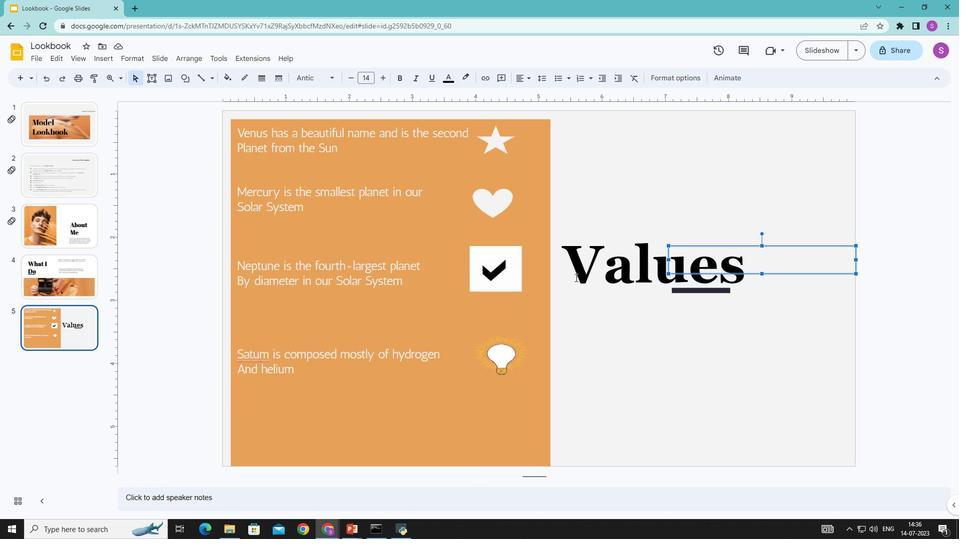 
Action: Mouse pressed left at (576, 266)
Screenshot: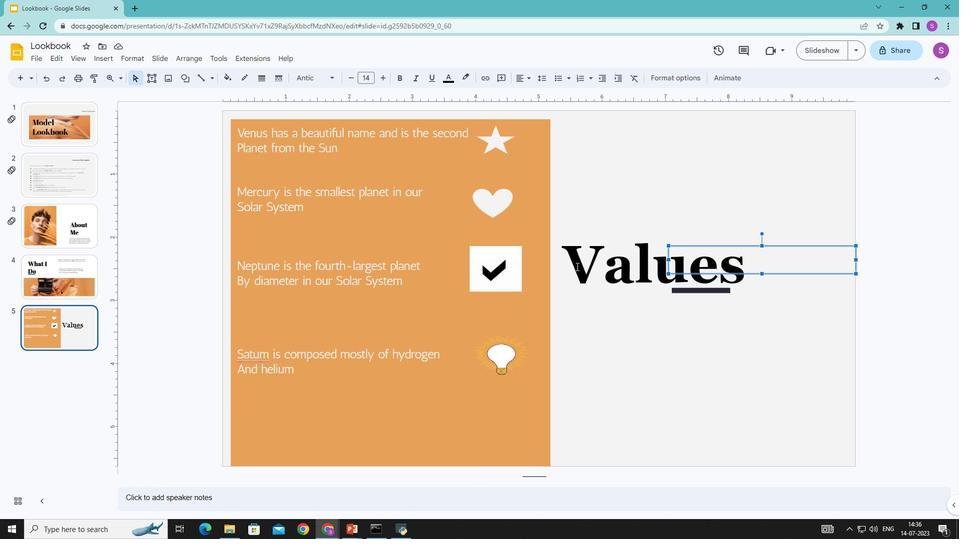 
Action: Mouse moved to (671, 159)
Screenshot: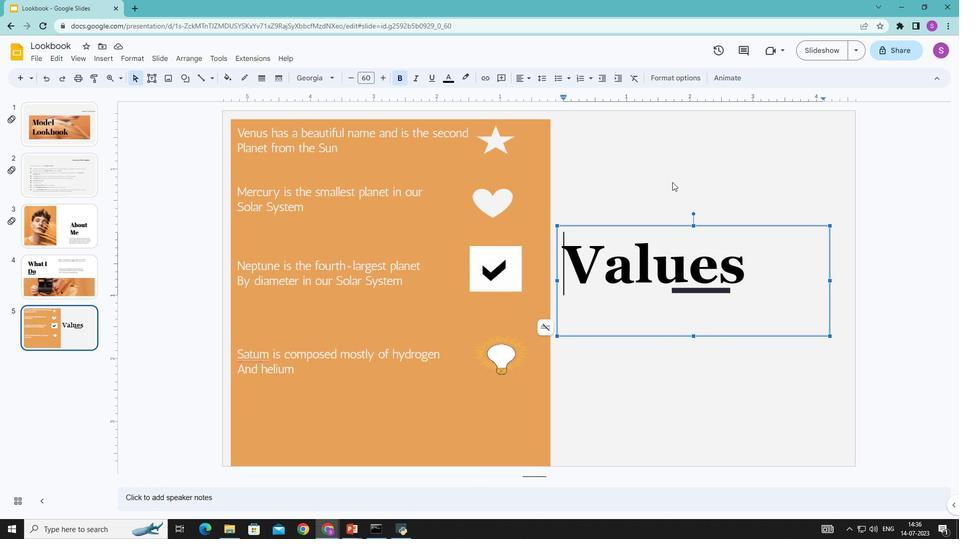 
Action: Mouse pressed left at (671, 159)
Screenshot: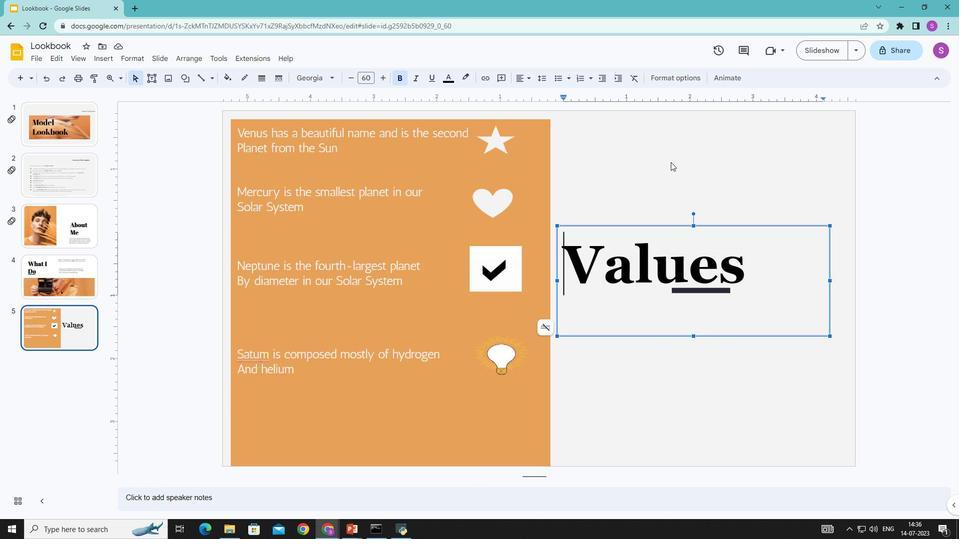 
Action: Mouse moved to (696, 376)
Screenshot: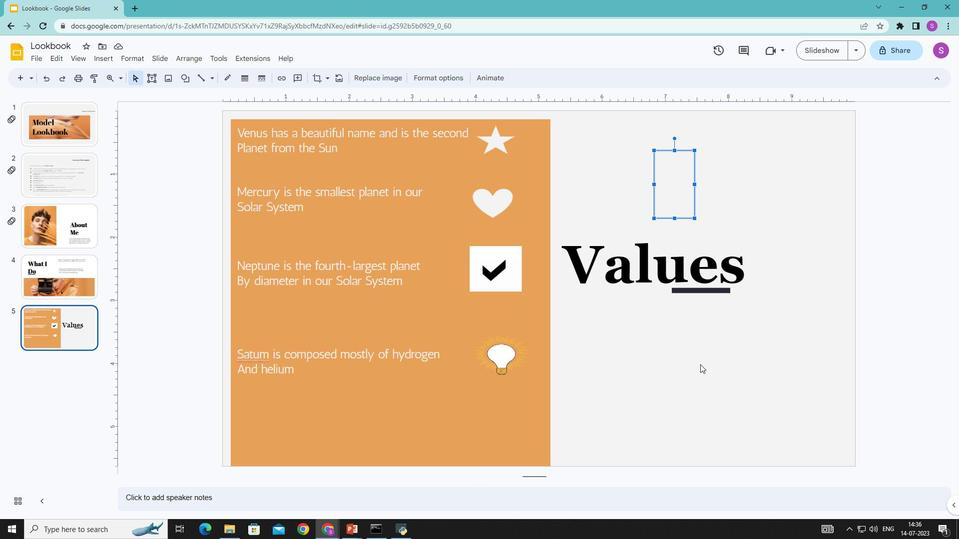 
Action: Mouse pressed left at (696, 376)
Screenshot: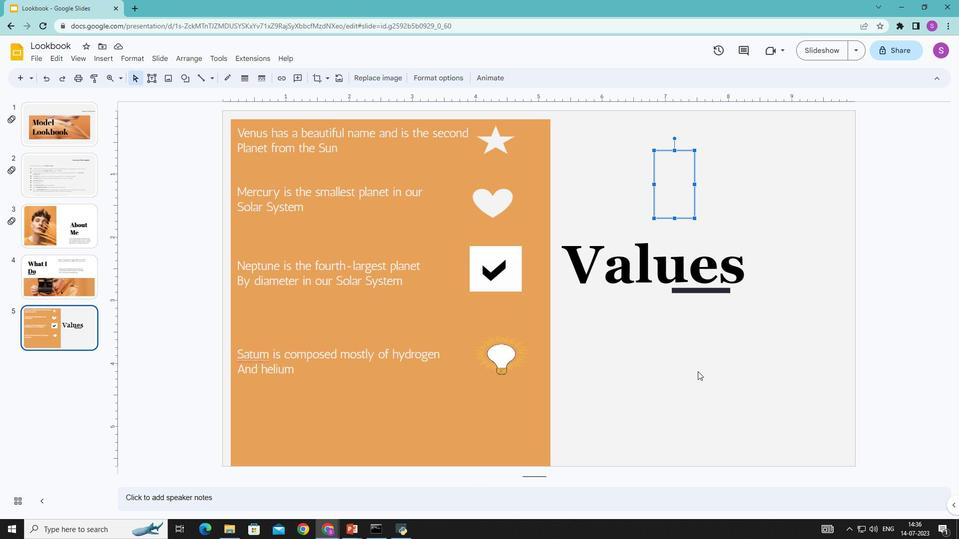 
Action: Mouse moved to (389, 78)
Screenshot: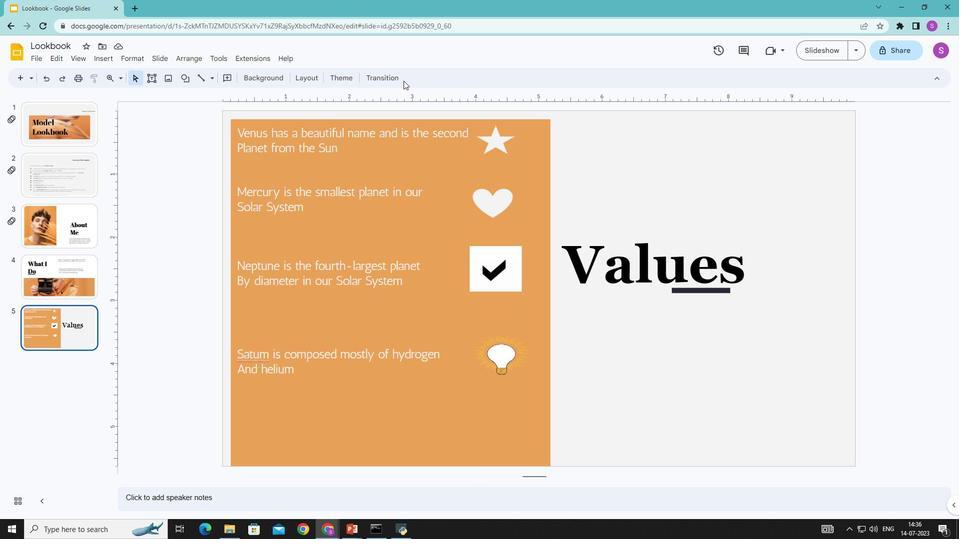 
Action: Mouse pressed left at (389, 78)
Screenshot: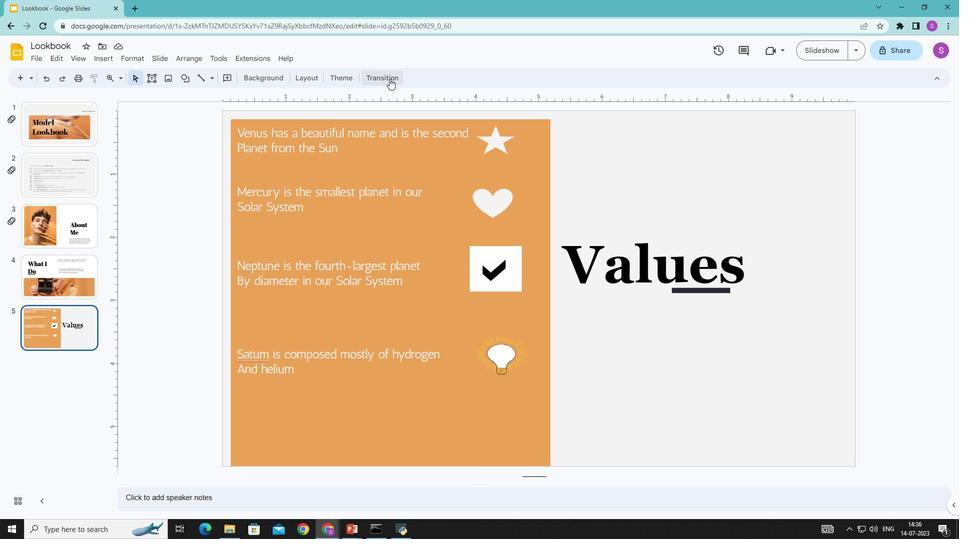 
Action: Mouse moved to (933, 170)
Screenshot: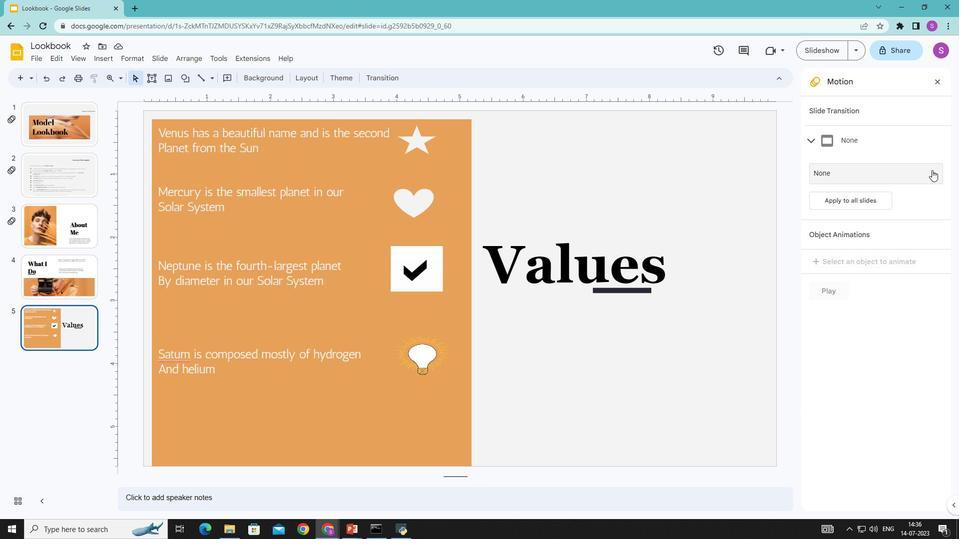 
Action: Mouse pressed left at (933, 170)
Screenshot: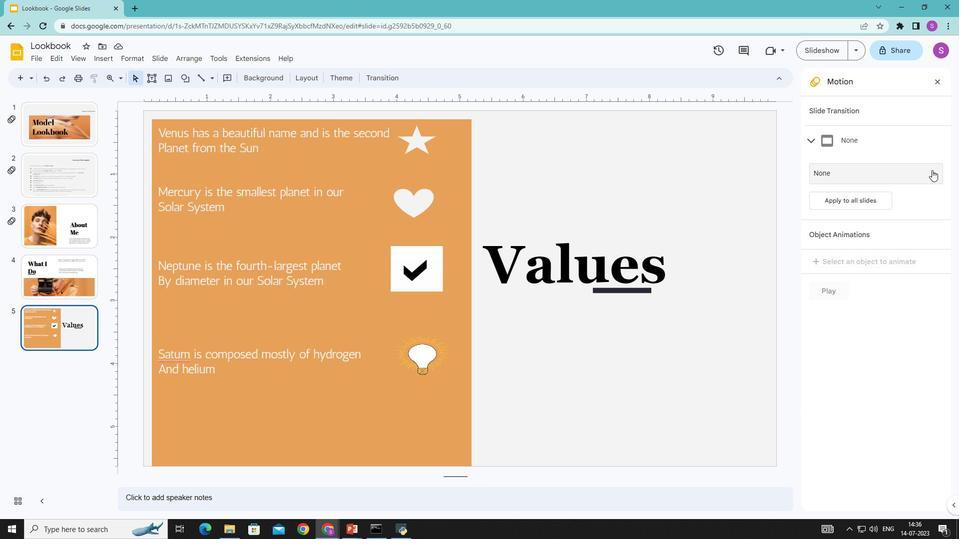 
Action: Mouse moved to (846, 284)
Screenshot: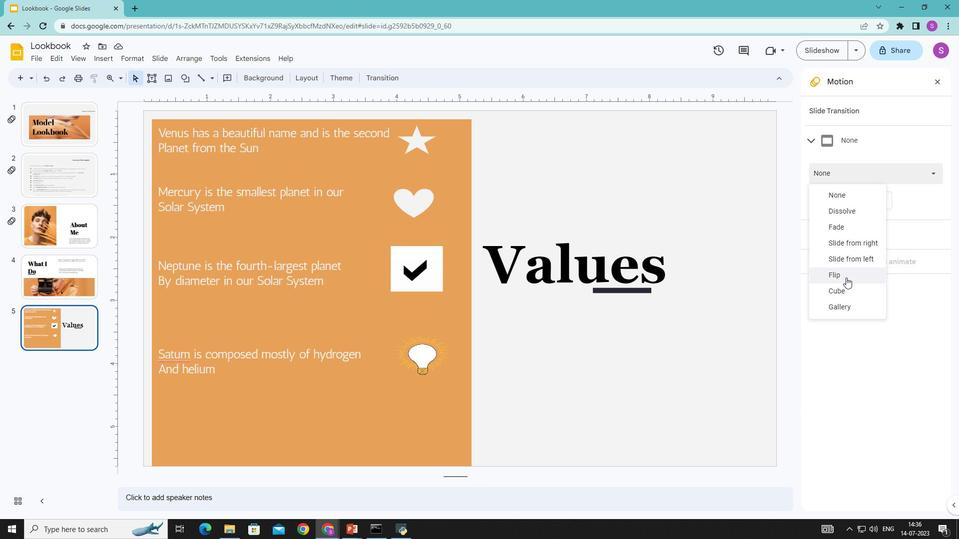 
Action: Mouse pressed left at (846, 284)
Screenshot: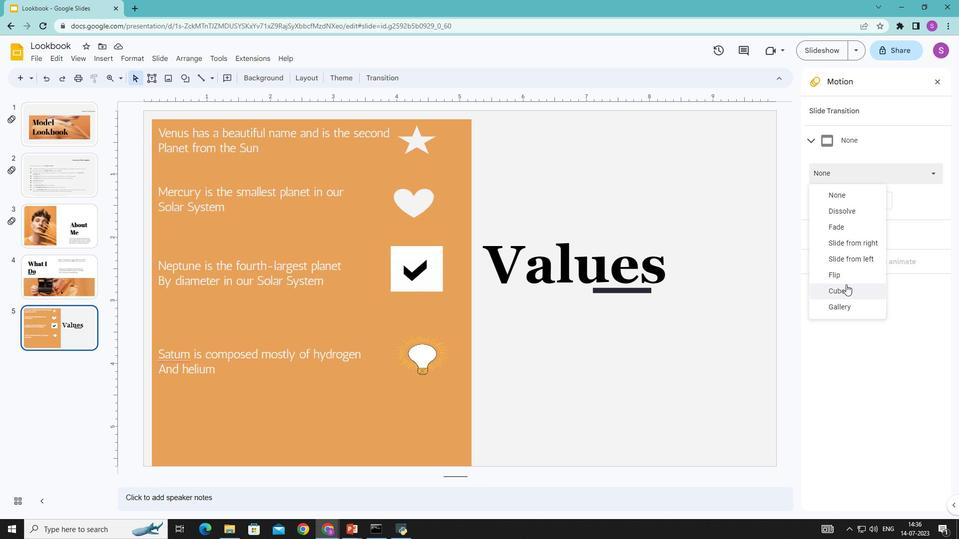 
Action: Mouse moved to (829, 323)
Screenshot: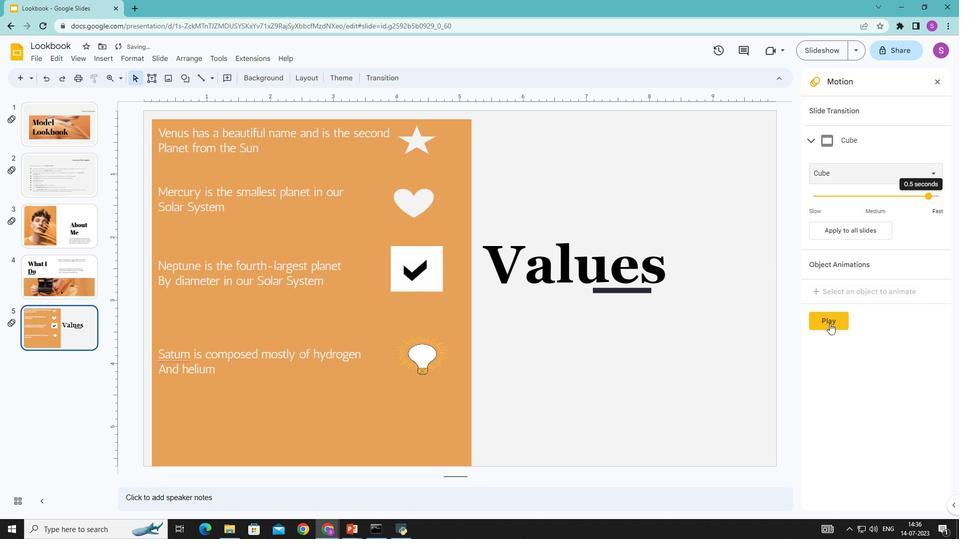 
Action: Mouse pressed left at (829, 323)
Screenshot: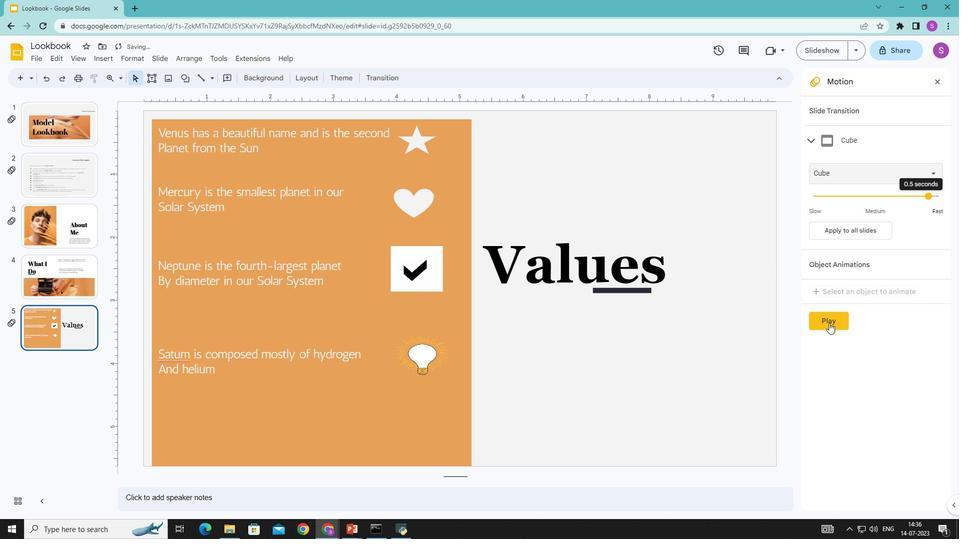 
Action: Mouse moved to (829, 340)
Screenshot: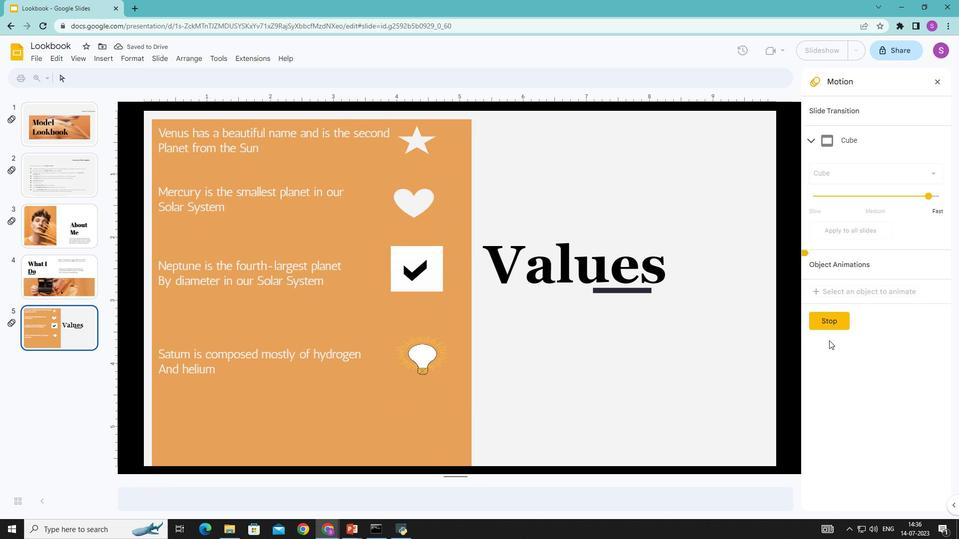 
